 Task: Look for space in Chālūs, Iran from 8th June, 2023 to 16th June, 2023 for 2 adults in price range Rs.10000 to Rs.15000. Place can be entire place with 1  bedroom having 1 bed and 1 bathroom. Property type can be house, flat, guest house, hotel. Booking option can be shelf check-in. Required host language is English.
Action: Mouse moved to (592, 98)
Screenshot: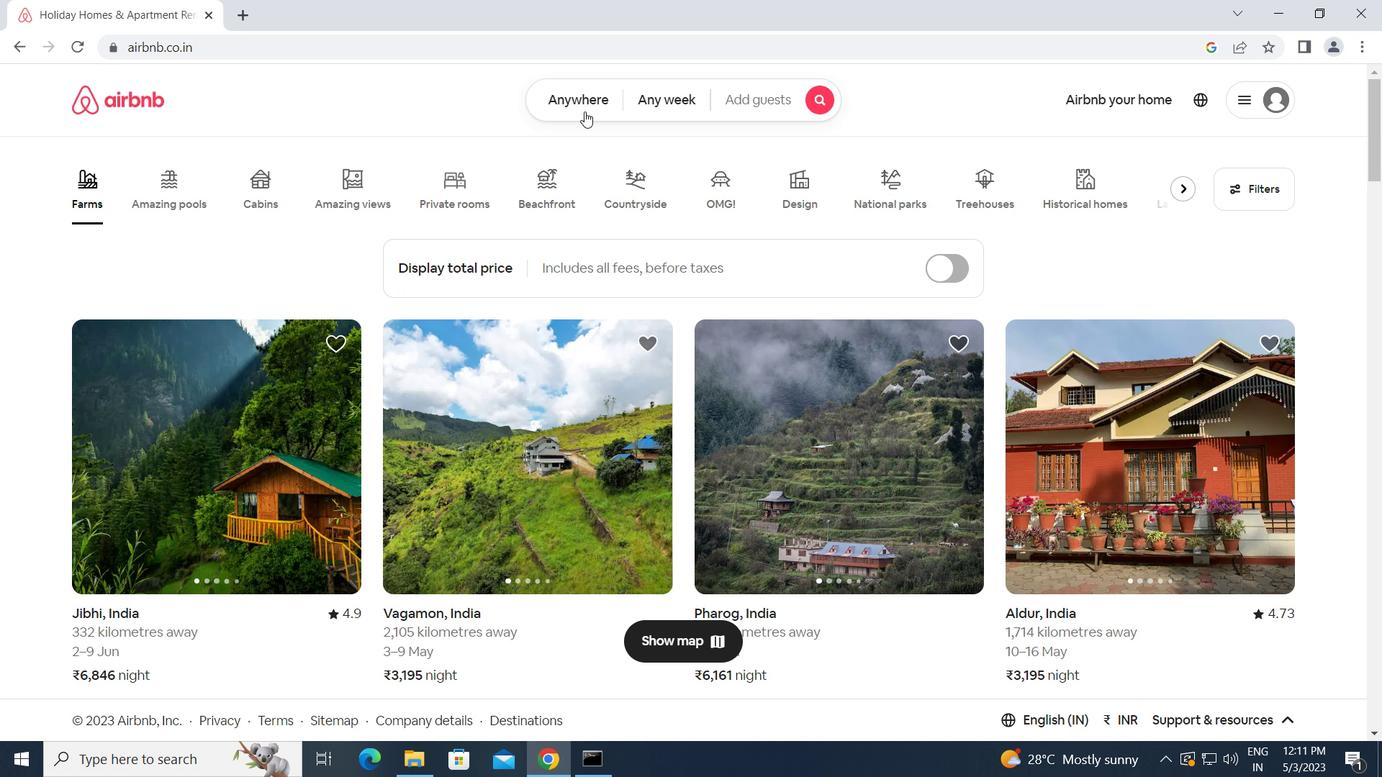 
Action: Mouse pressed left at (592, 98)
Screenshot: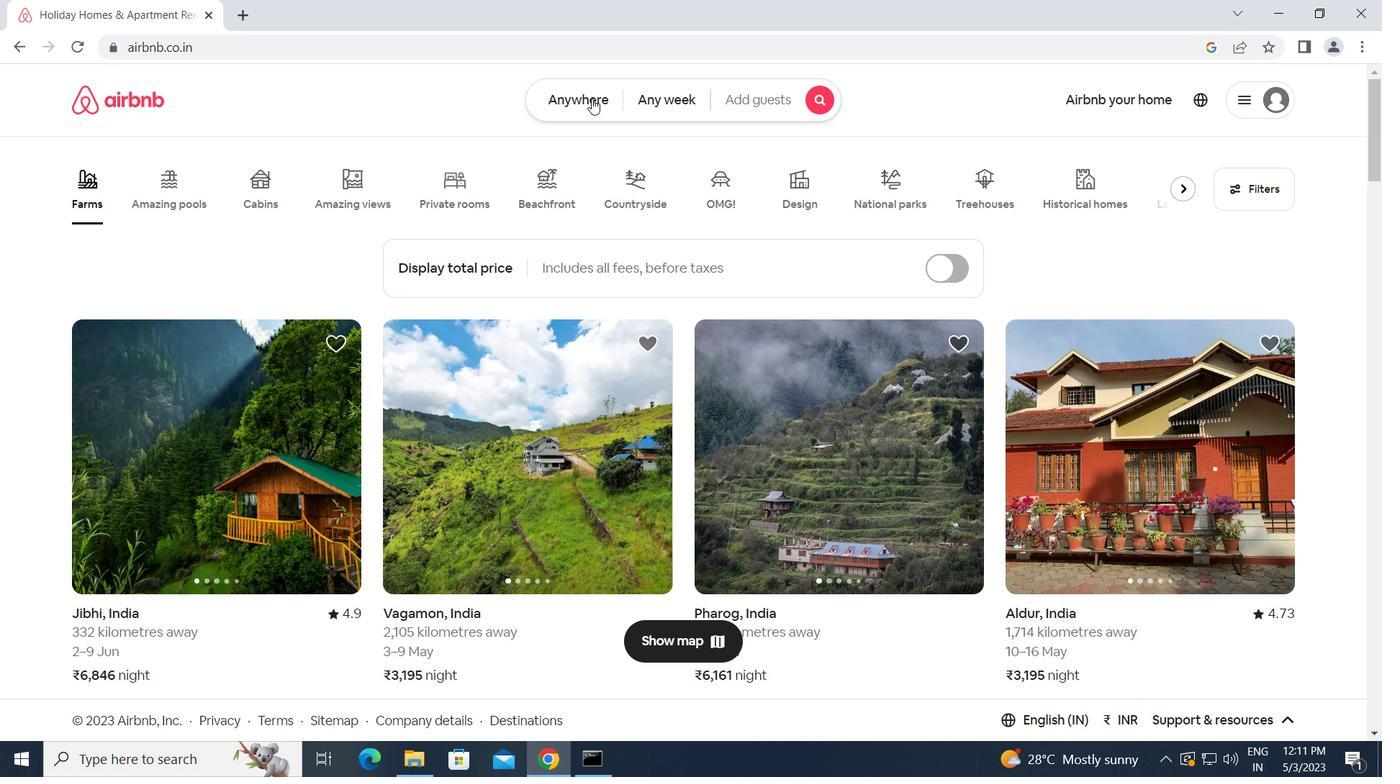 
Action: Mouse moved to (433, 169)
Screenshot: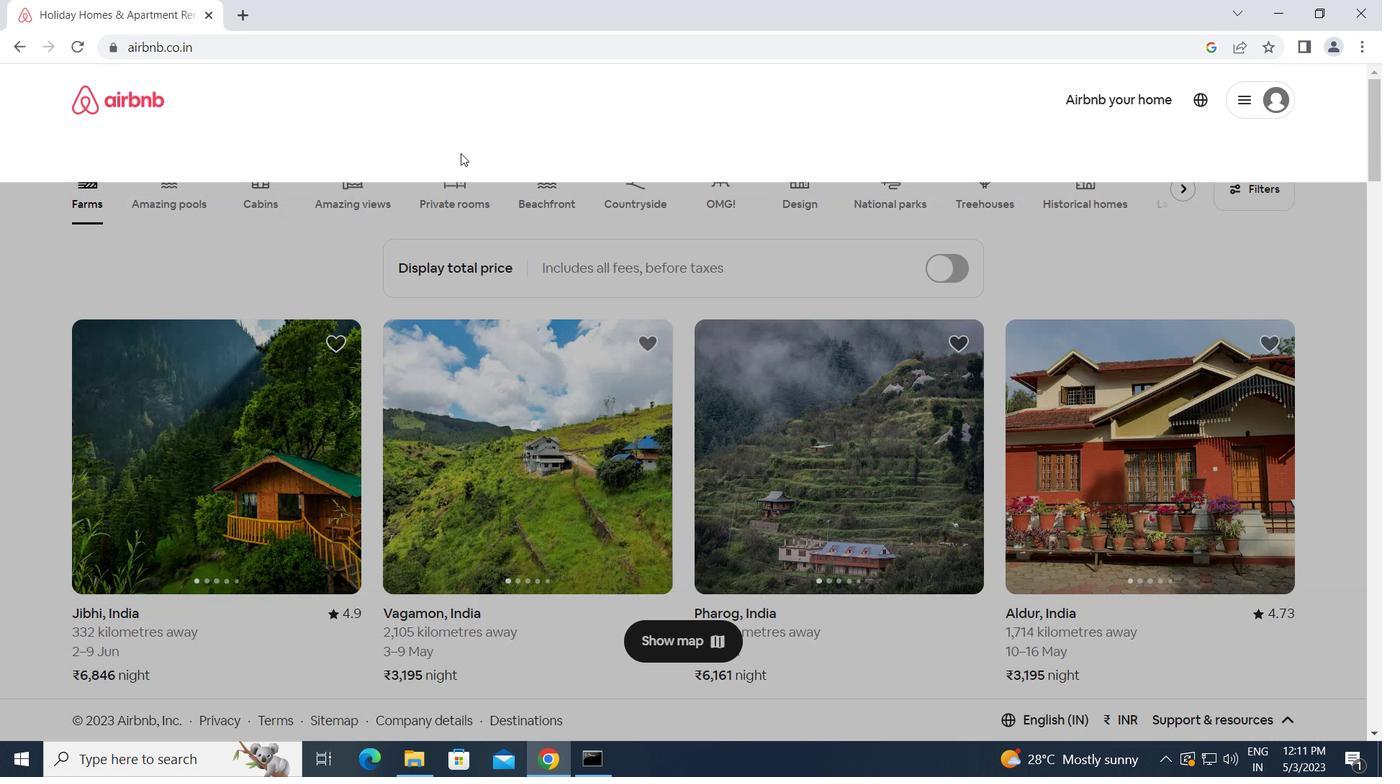 
Action: Mouse pressed left at (433, 169)
Screenshot: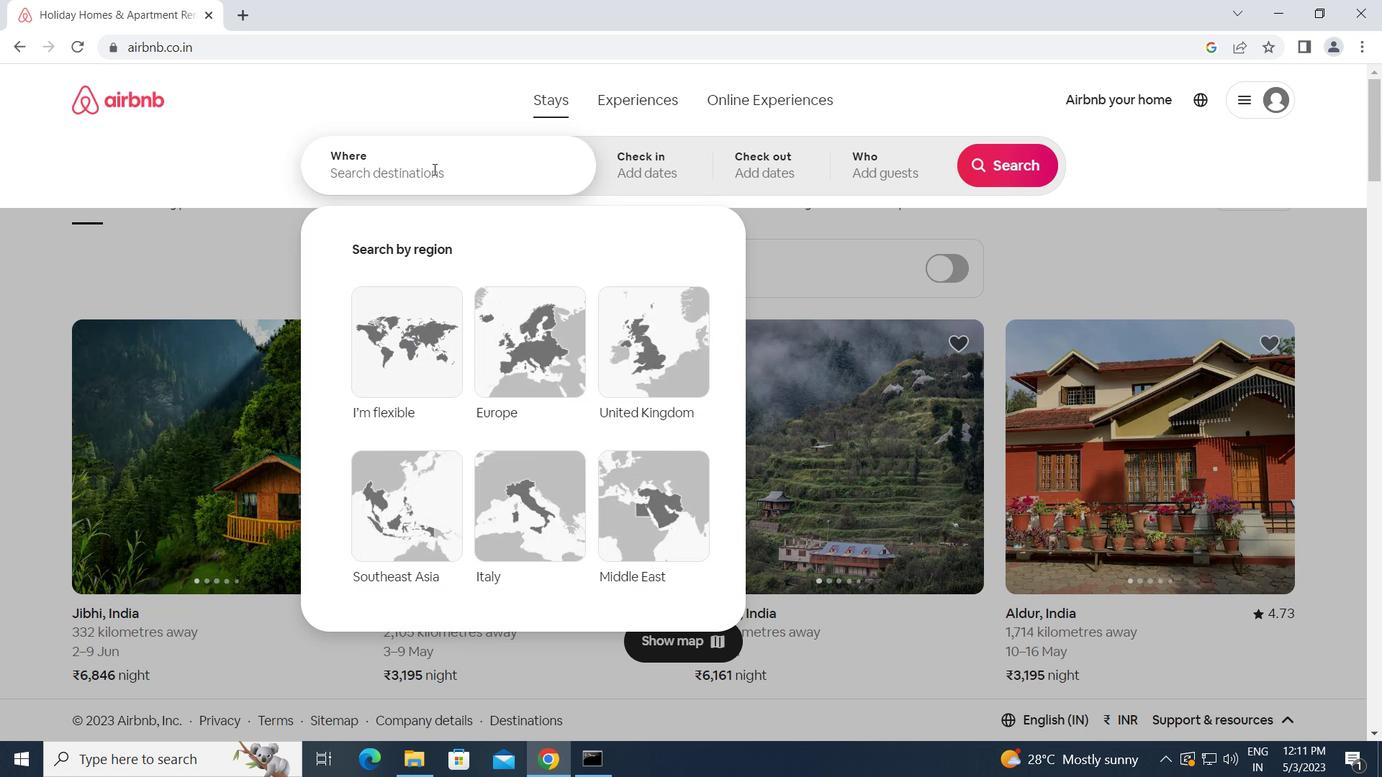 
Action: Key pressed c<Key.caps_lock>halus,<Key.space><Key.caps_lock>i<Key.caps_lock>ran<Key.enter>
Screenshot: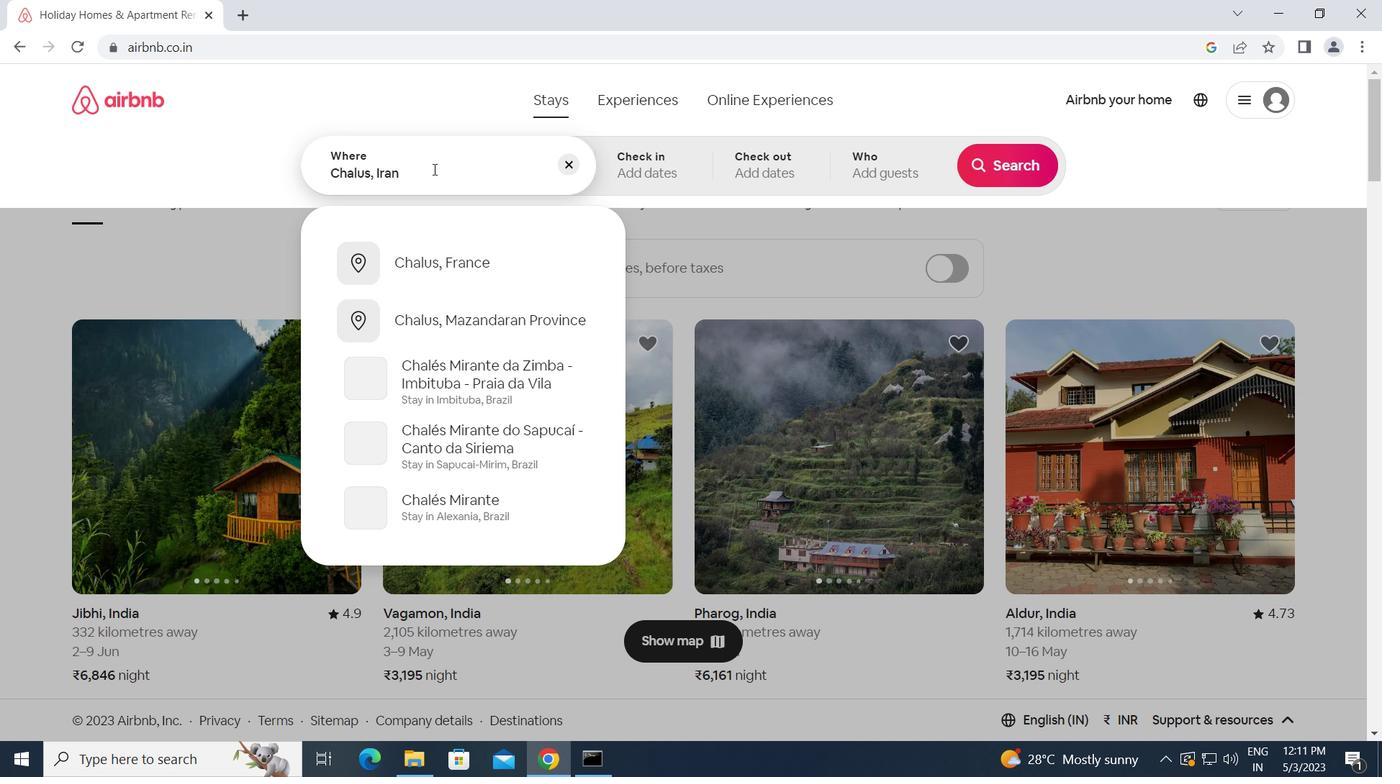 
Action: Mouse moved to (898, 427)
Screenshot: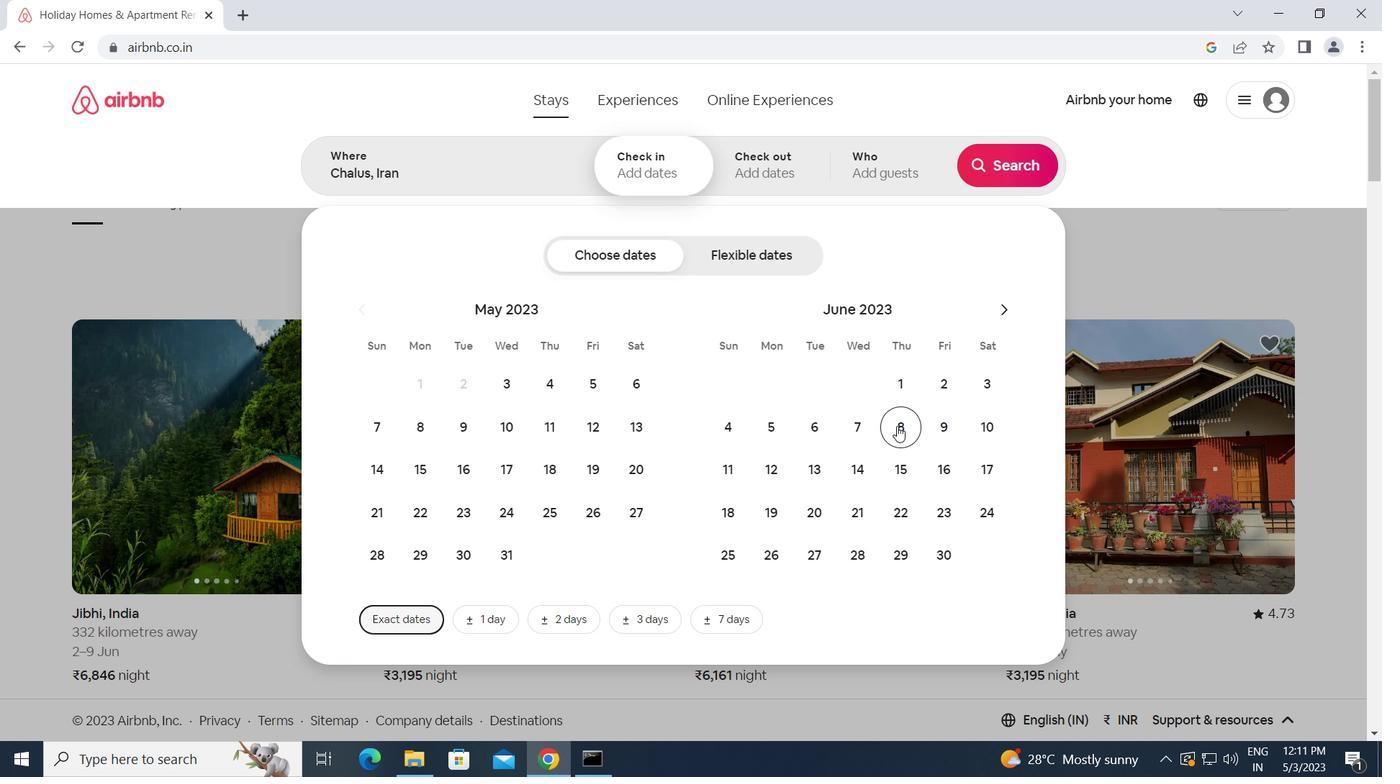 
Action: Mouse pressed left at (898, 427)
Screenshot: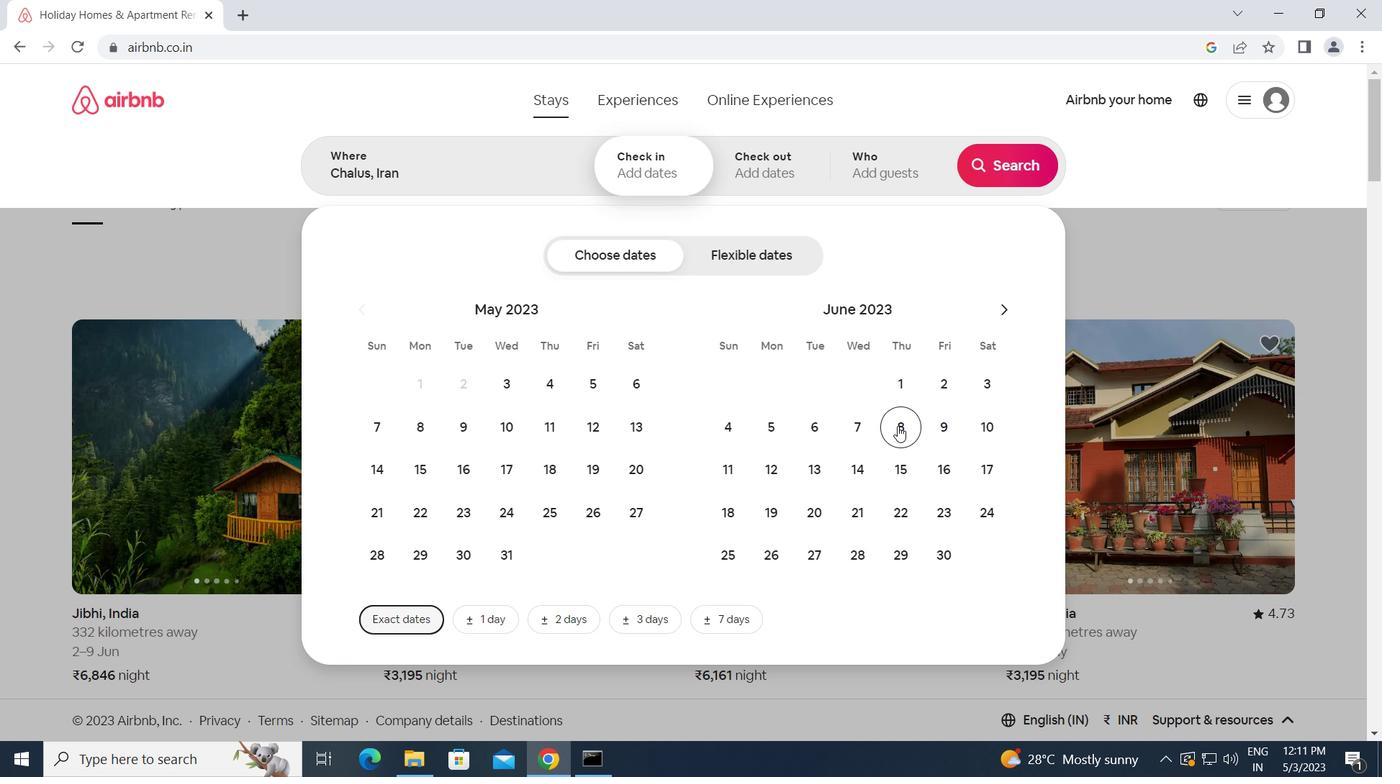 
Action: Mouse moved to (952, 461)
Screenshot: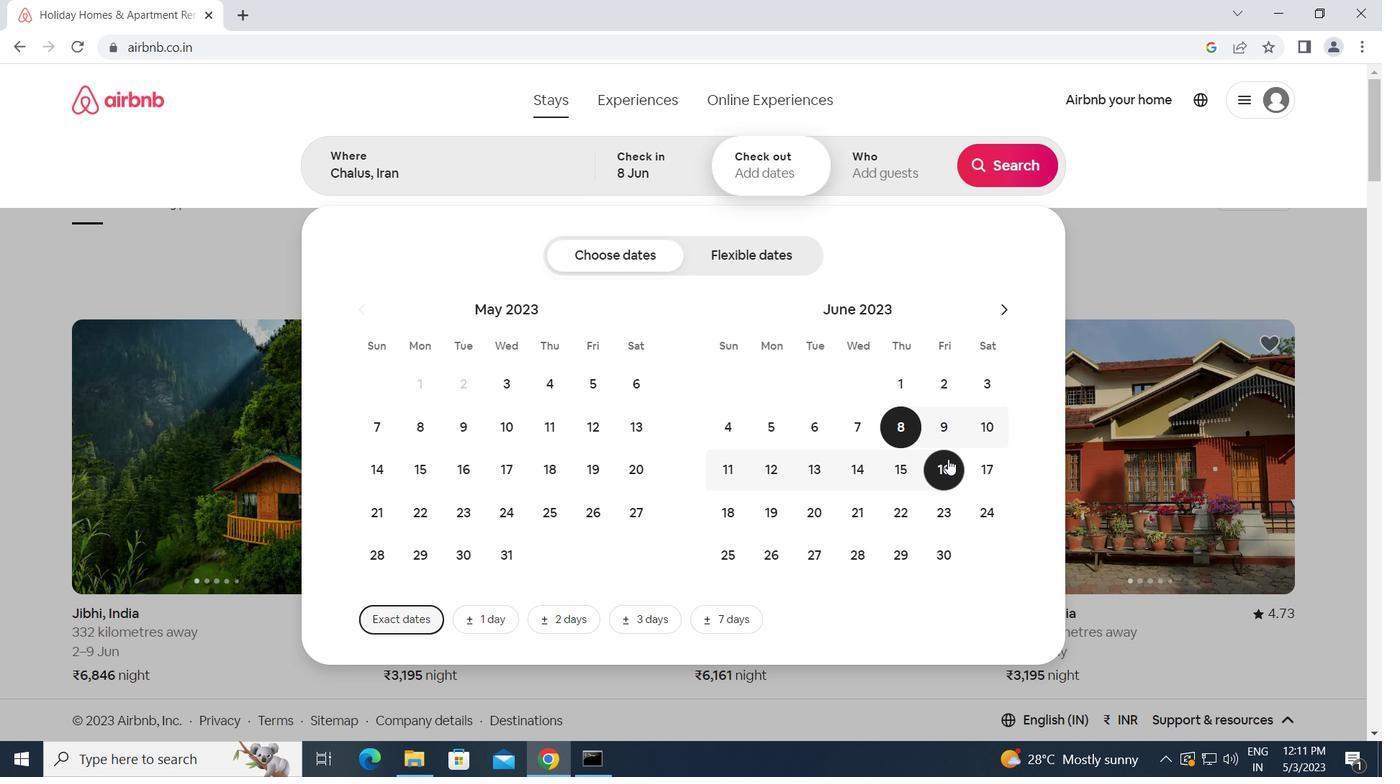 
Action: Mouse pressed left at (952, 461)
Screenshot: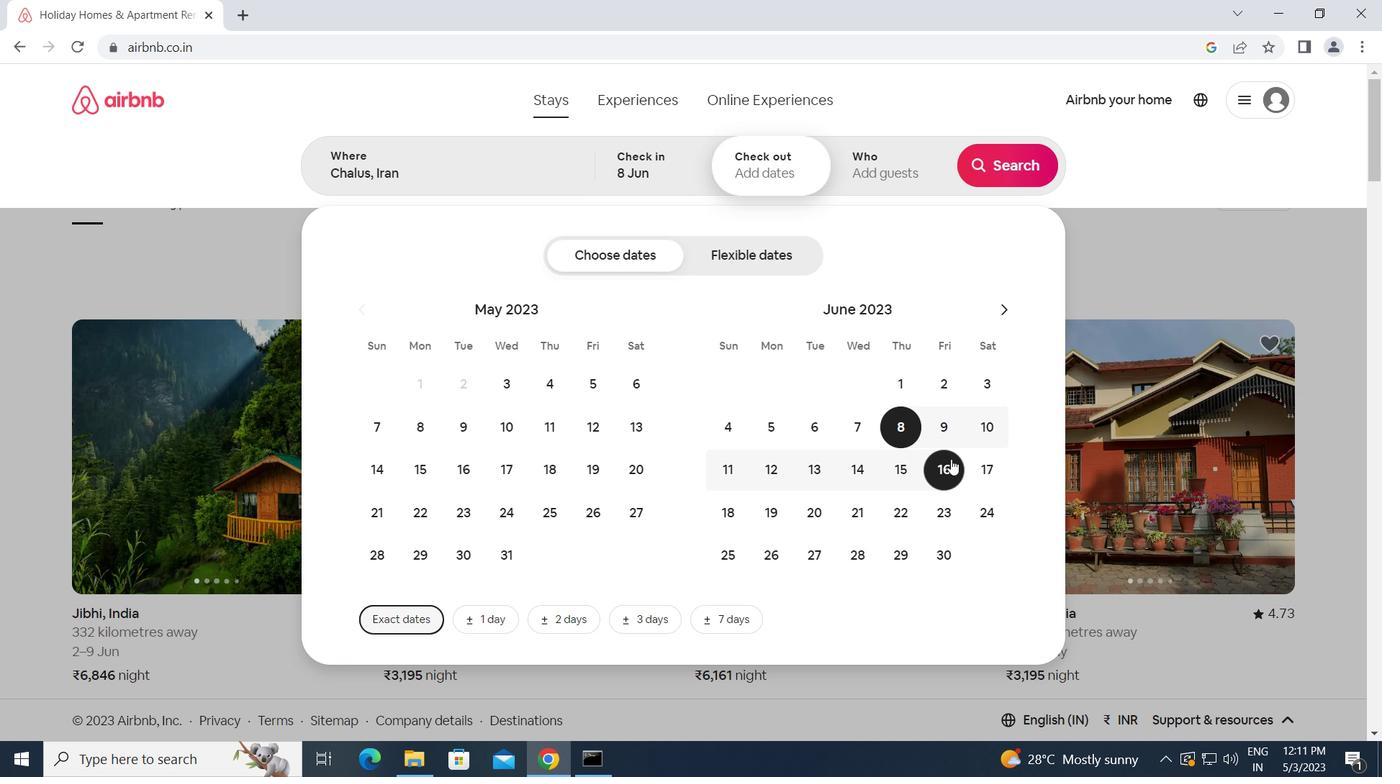 
Action: Mouse moved to (872, 169)
Screenshot: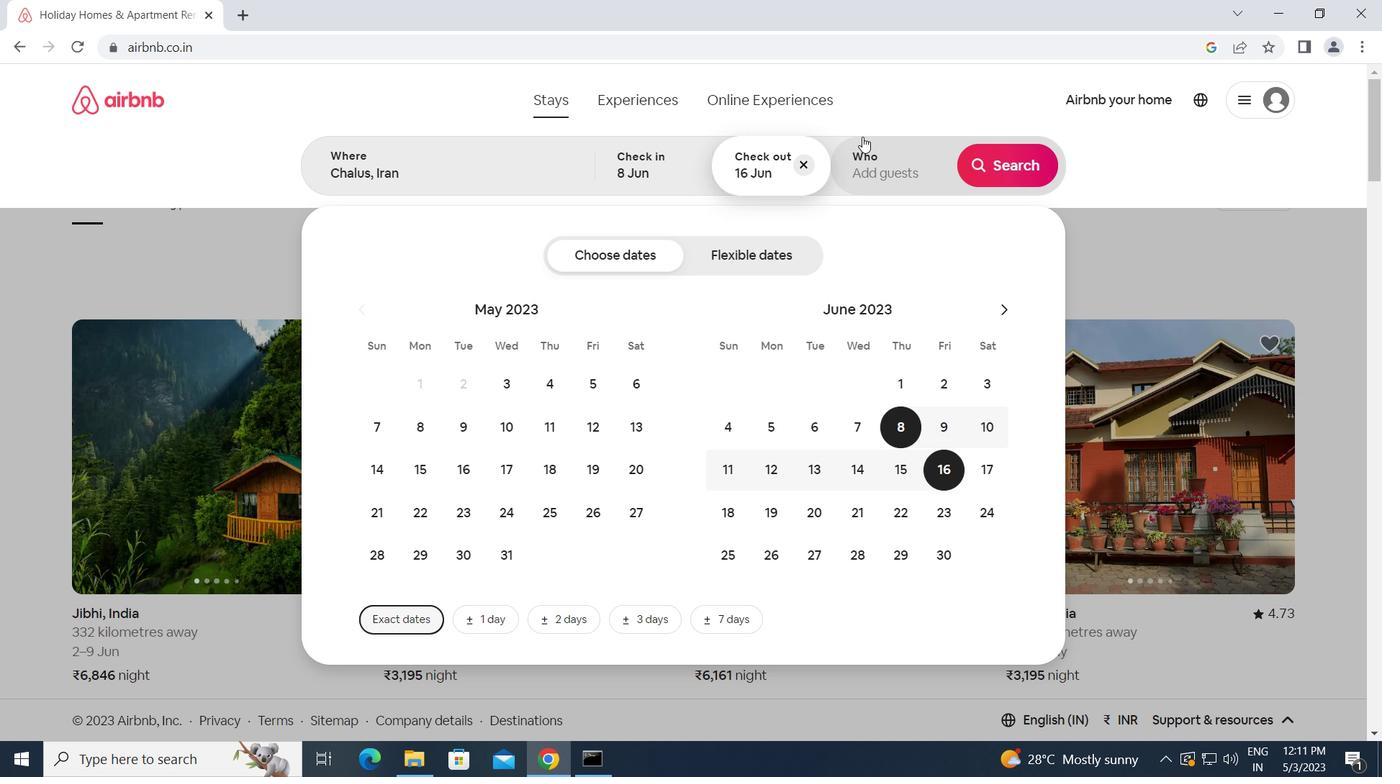 
Action: Mouse pressed left at (872, 169)
Screenshot: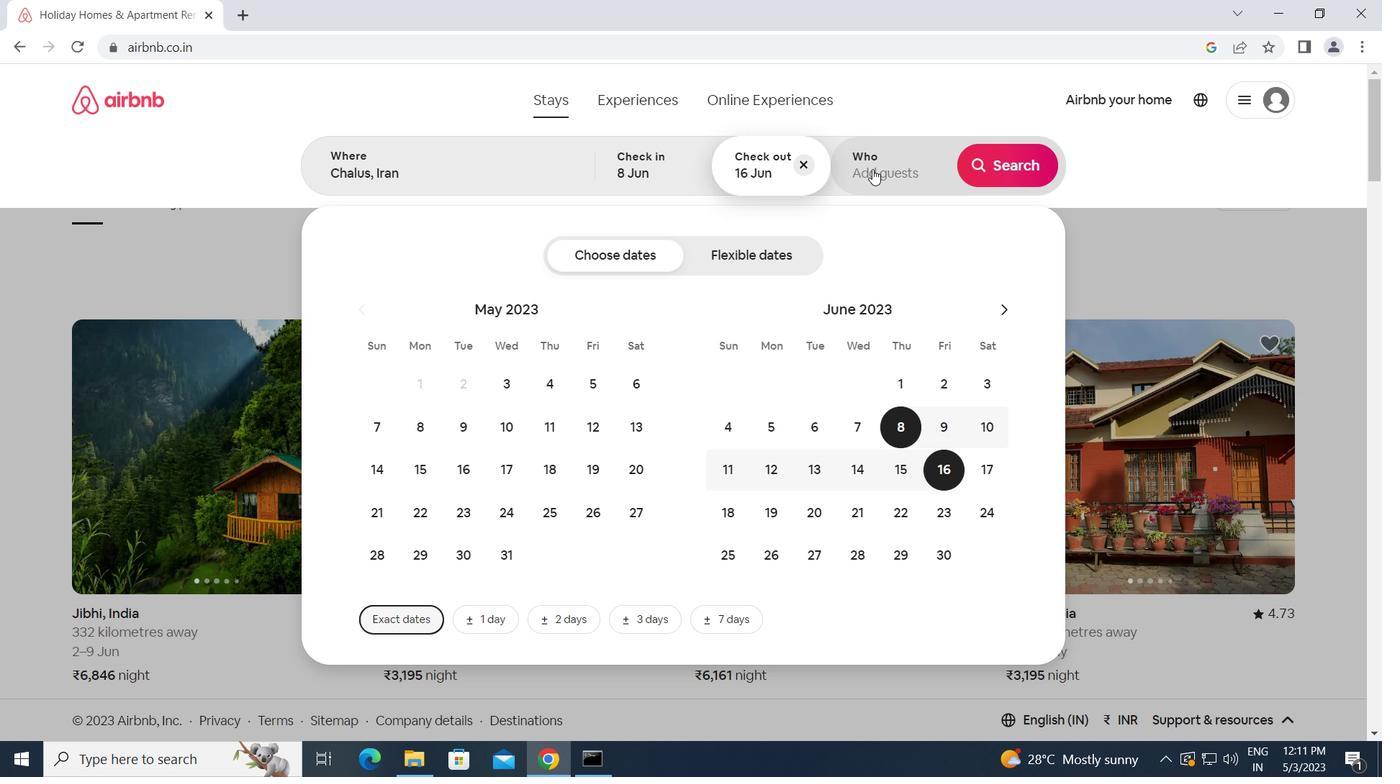 
Action: Mouse moved to (1008, 256)
Screenshot: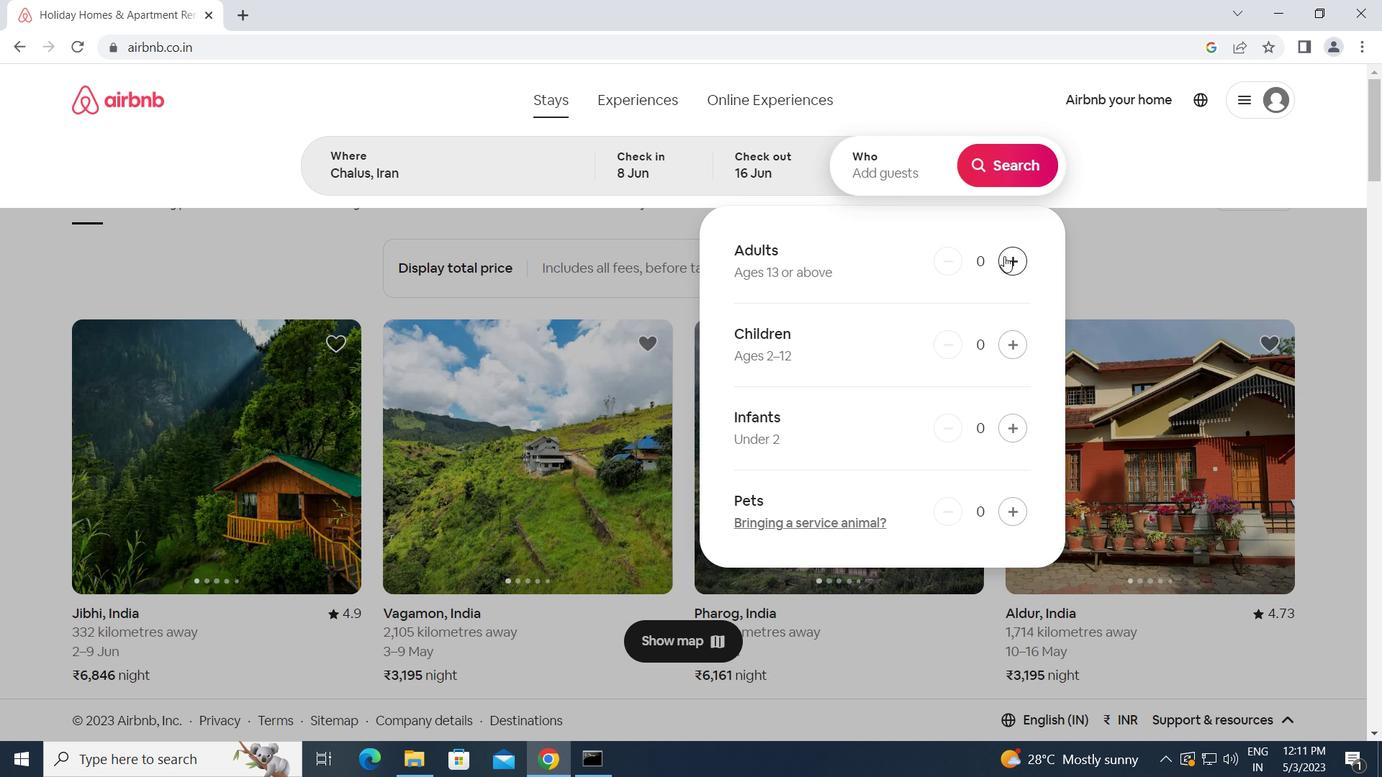 
Action: Mouse pressed left at (1008, 256)
Screenshot: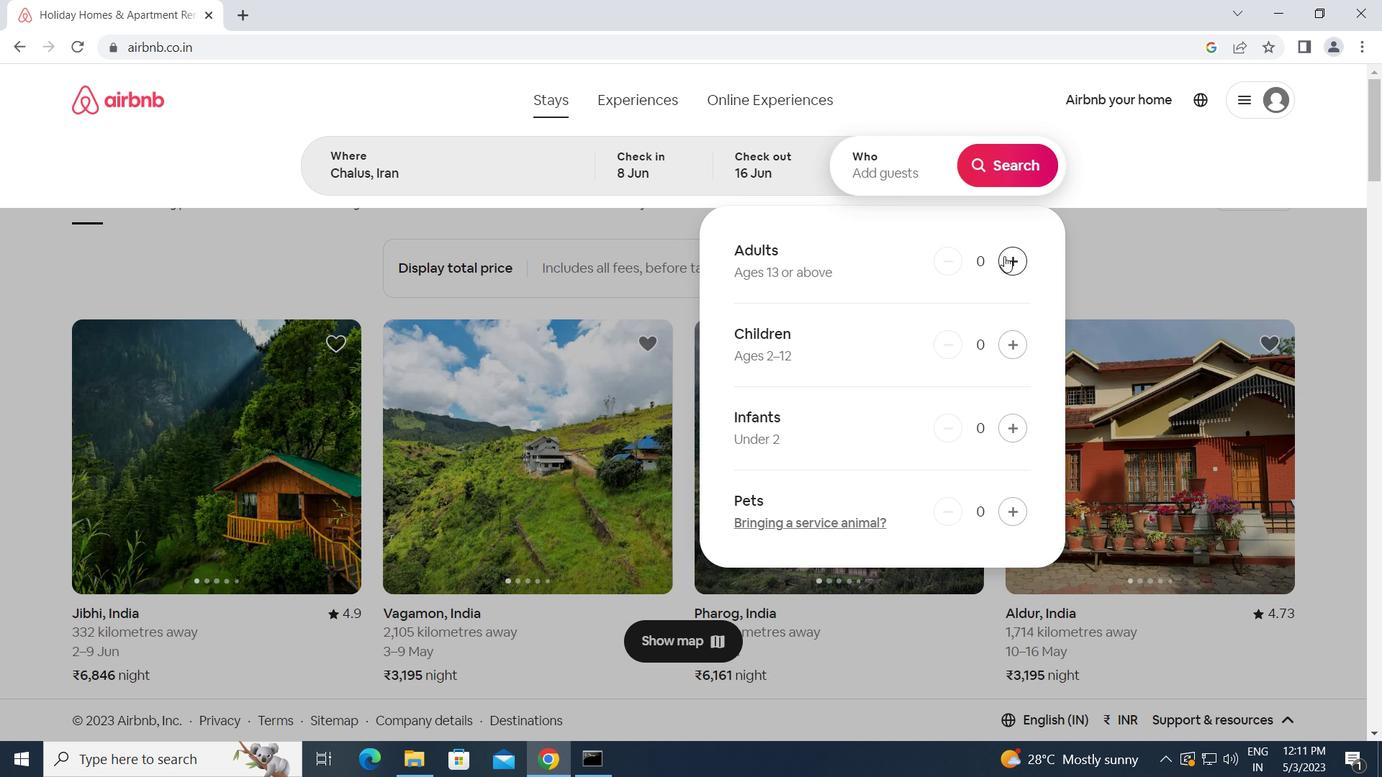 
Action: Mouse pressed left at (1008, 256)
Screenshot: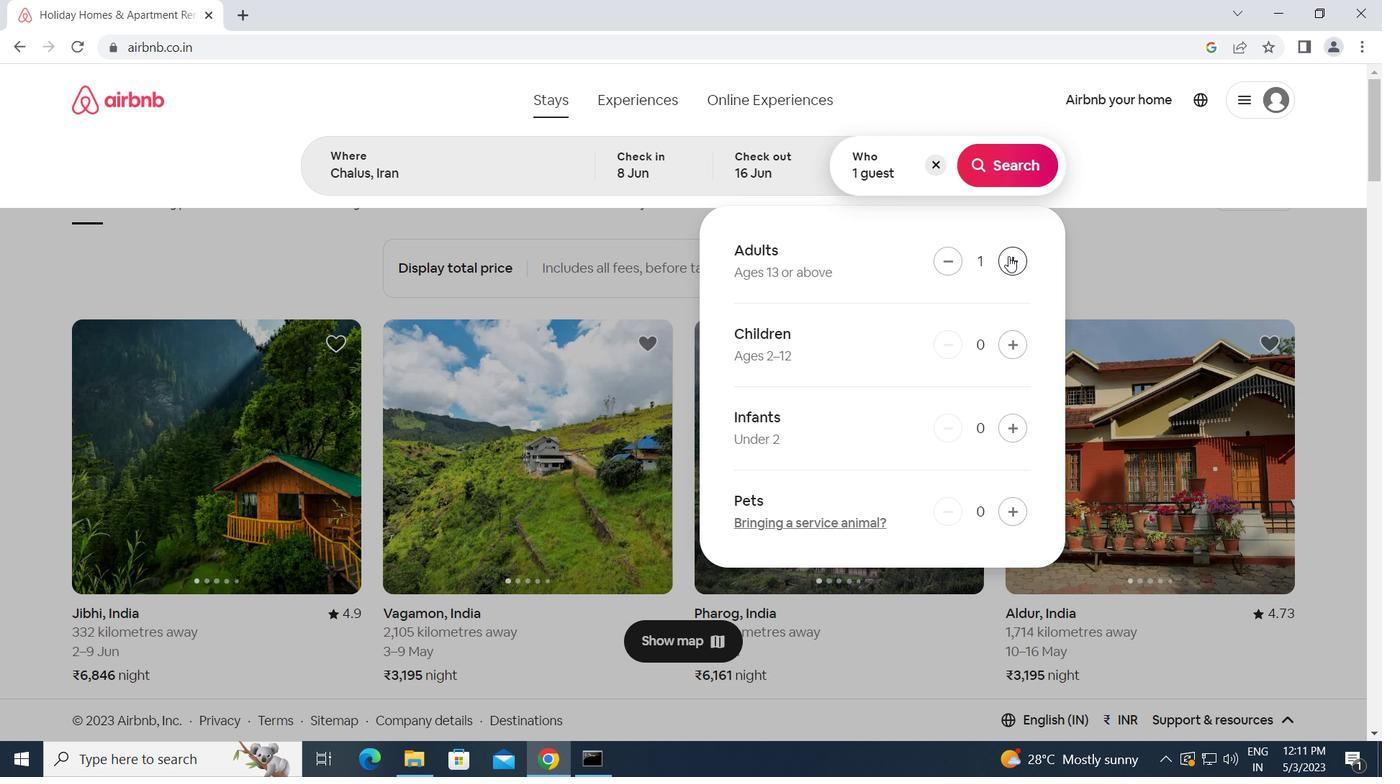
Action: Mouse moved to (1013, 167)
Screenshot: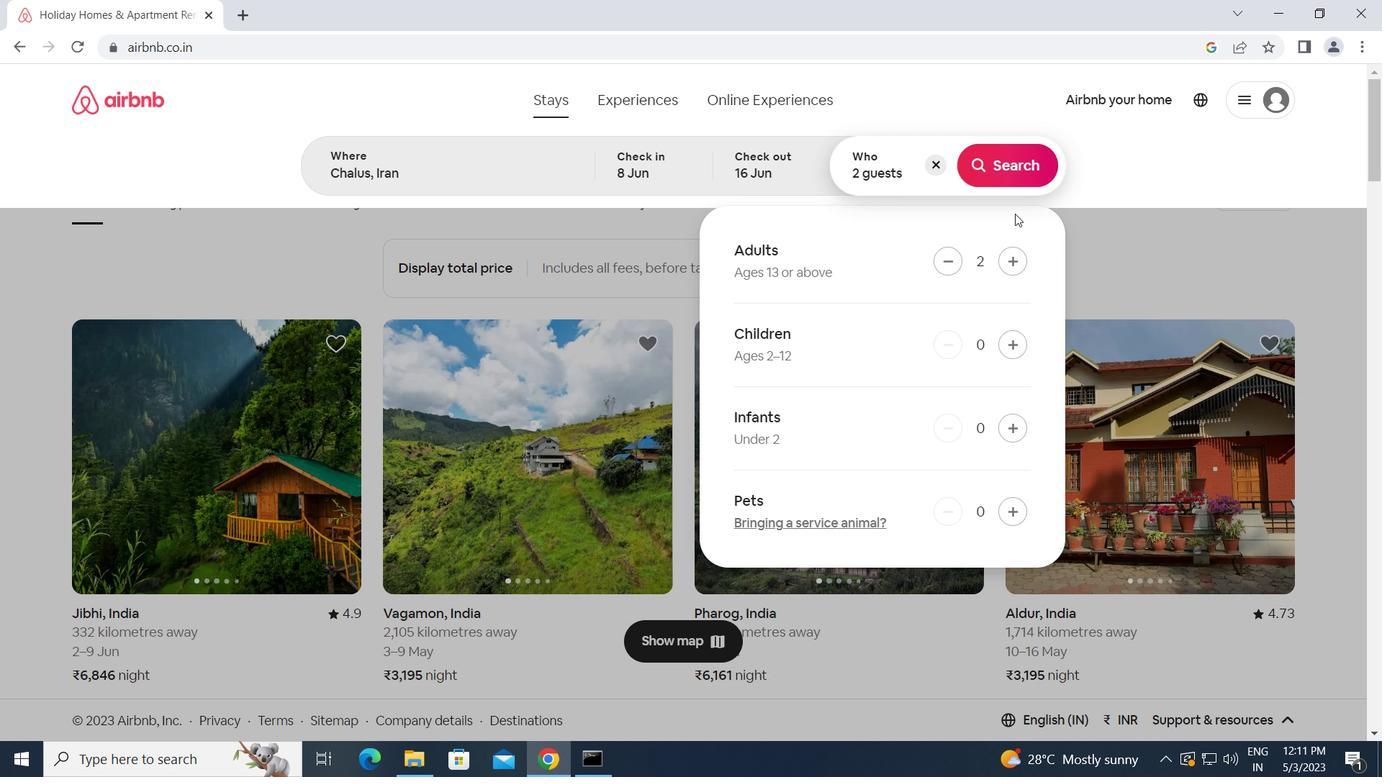 
Action: Mouse pressed left at (1013, 167)
Screenshot: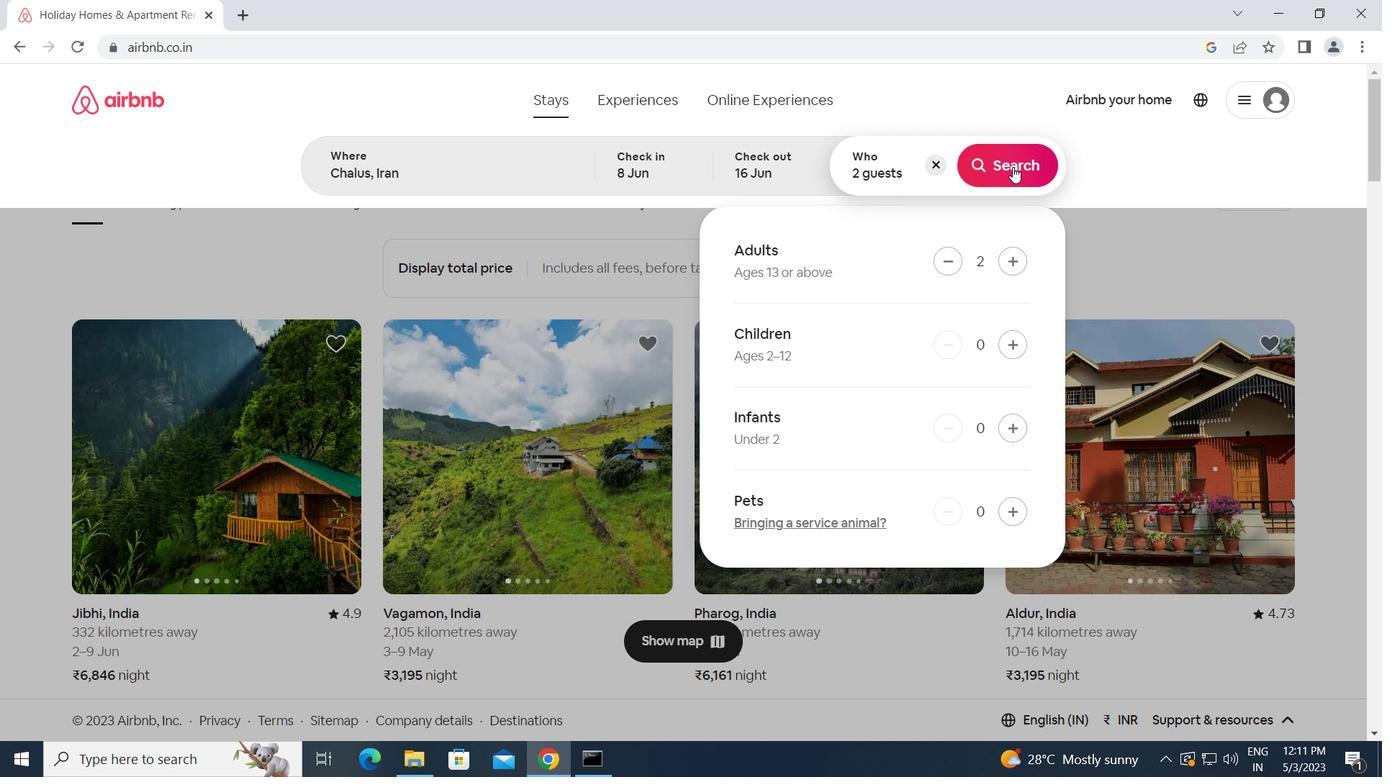 
Action: Mouse moved to (1285, 169)
Screenshot: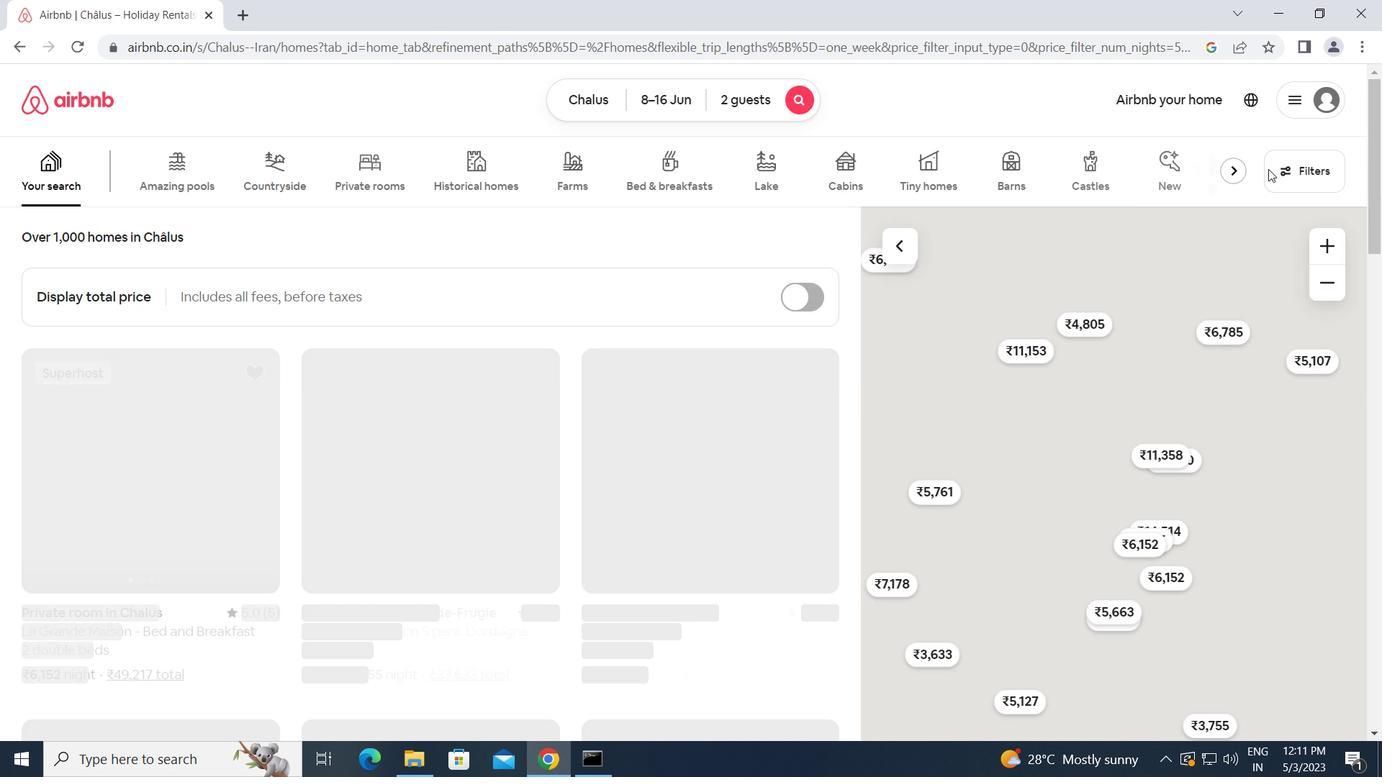 
Action: Mouse pressed left at (1285, 169)
Screenshot: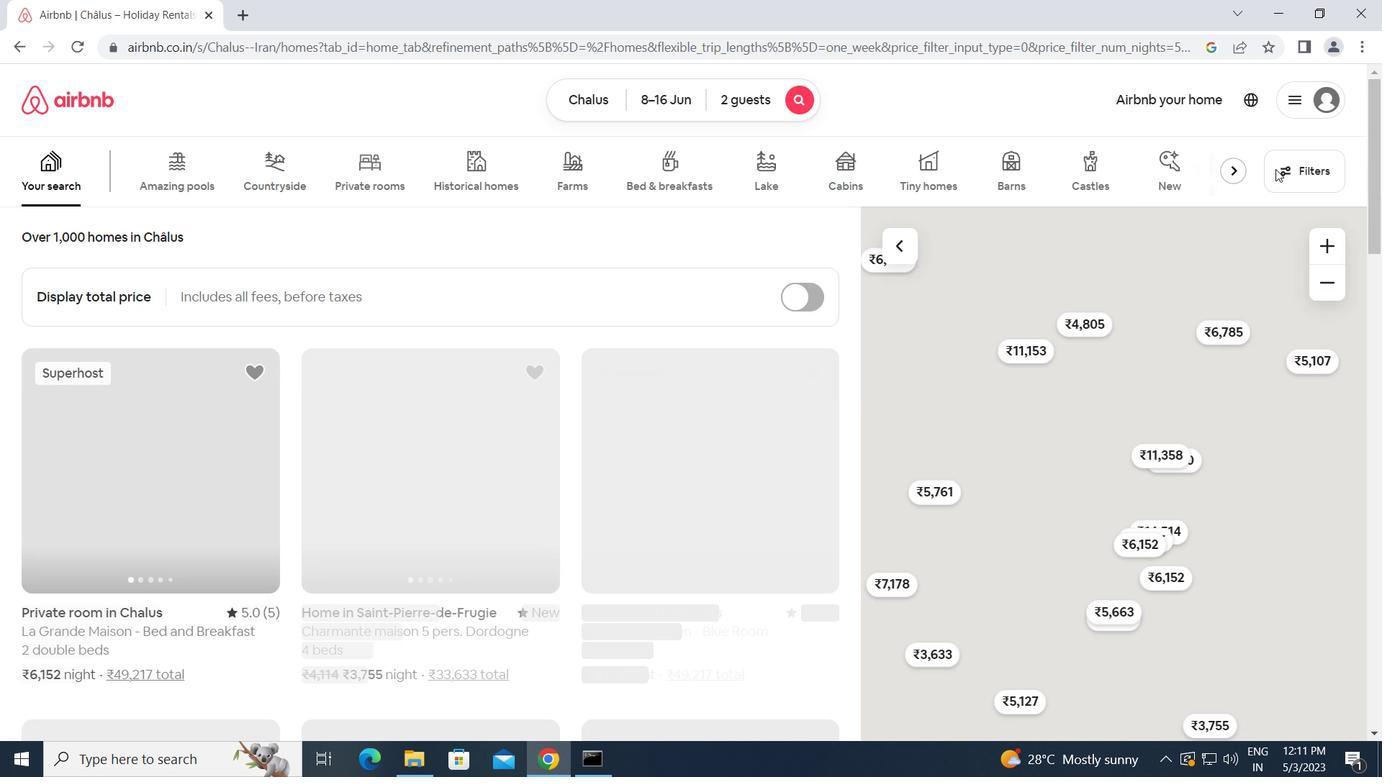 
Action: Mouse moved to (445, 398)
Screenshot: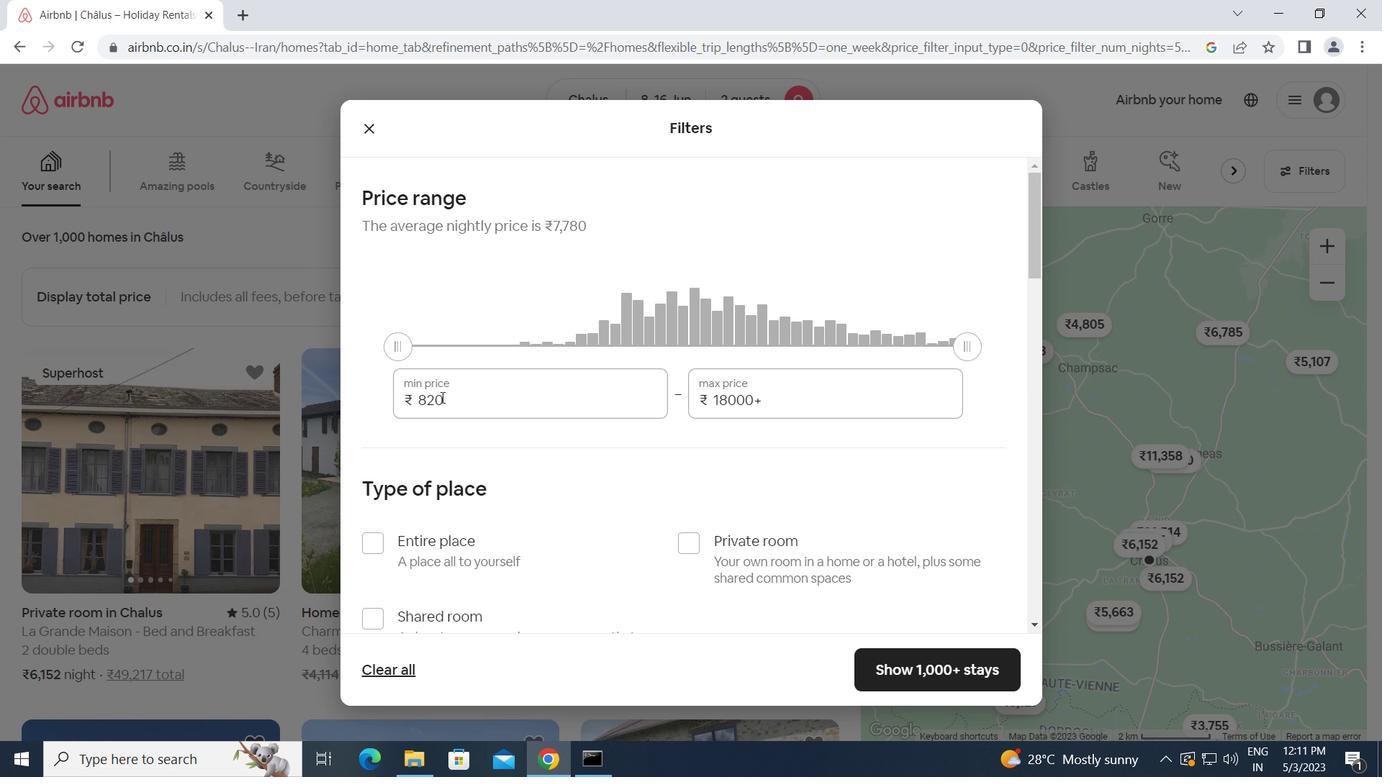 
Action: Mouse pressed left at (445, 398)
Screenshot: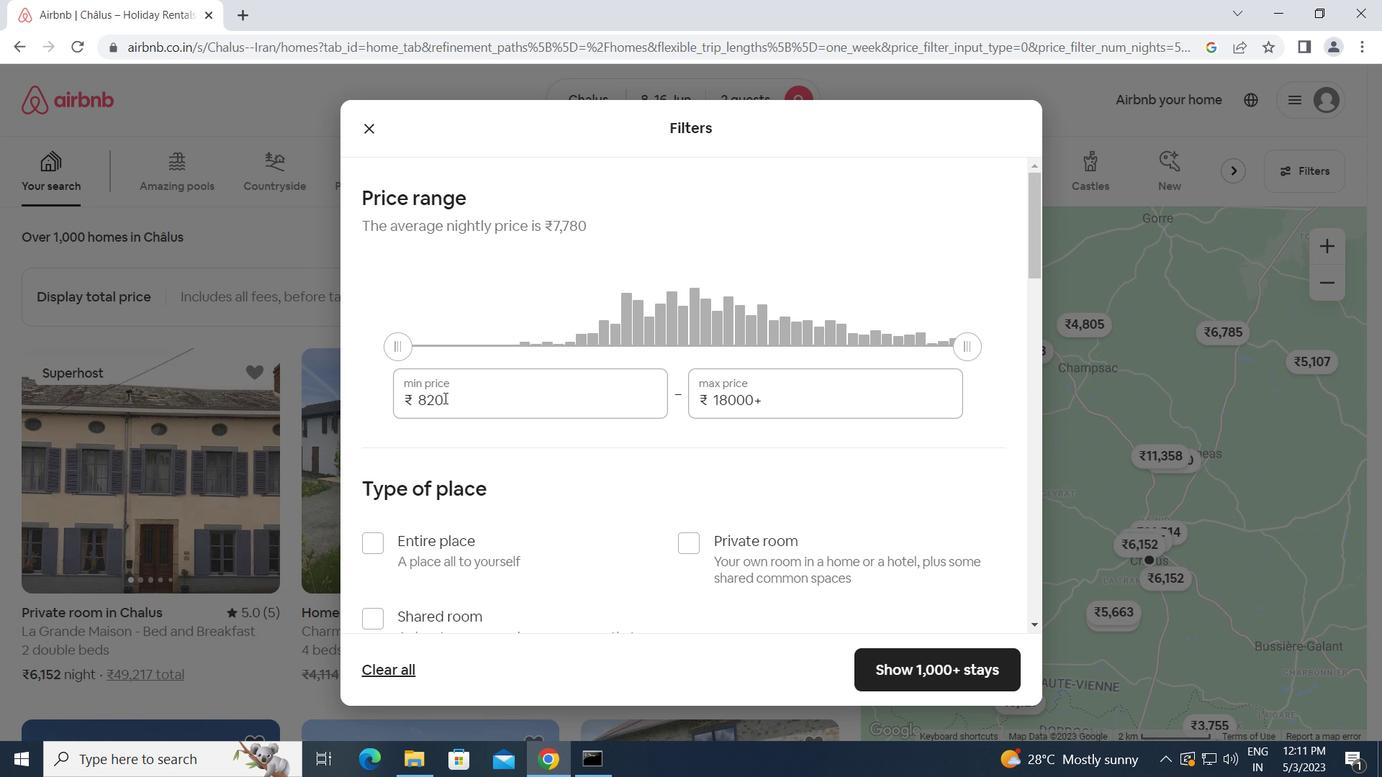 
Action: Mouse moved to (413, 400)
Screenshot: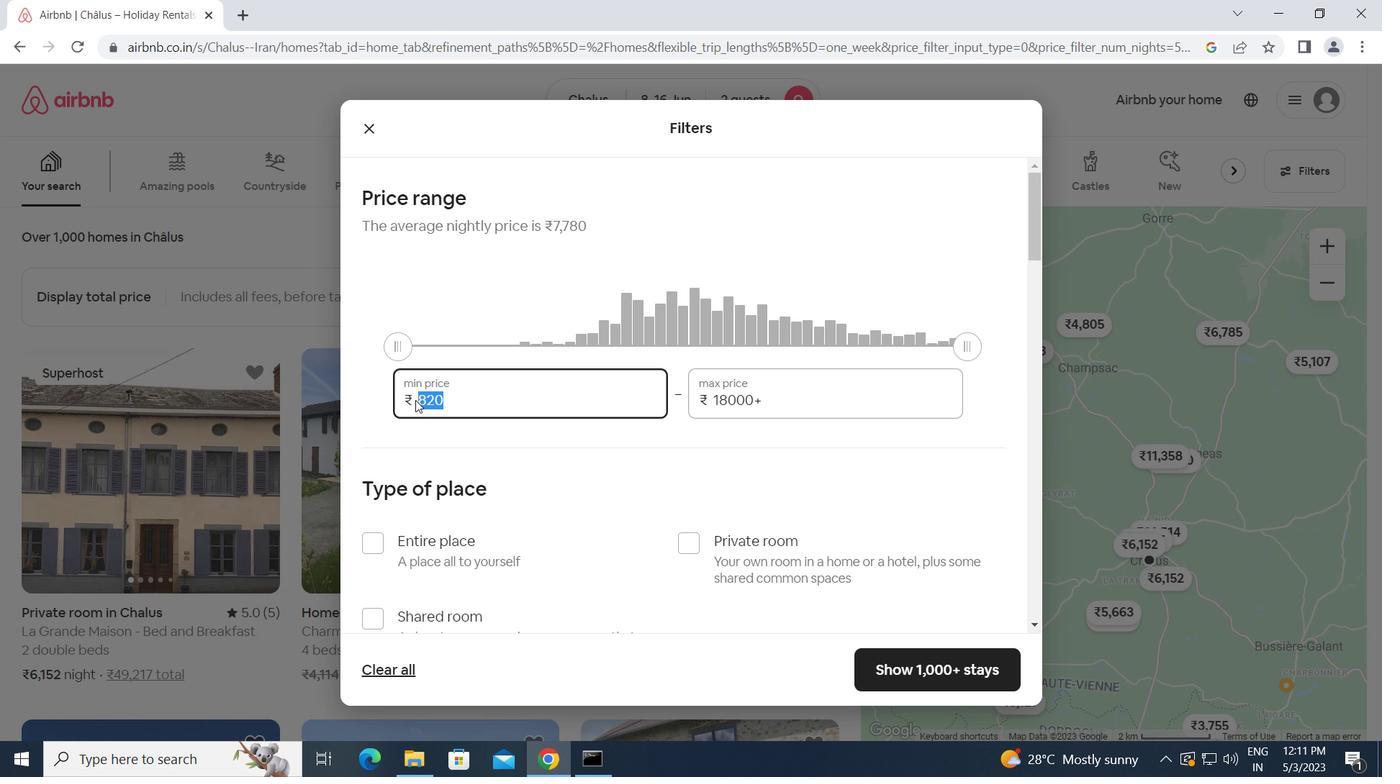 
Action: Key pressed 10000<Key.tab>15000
Screenshot: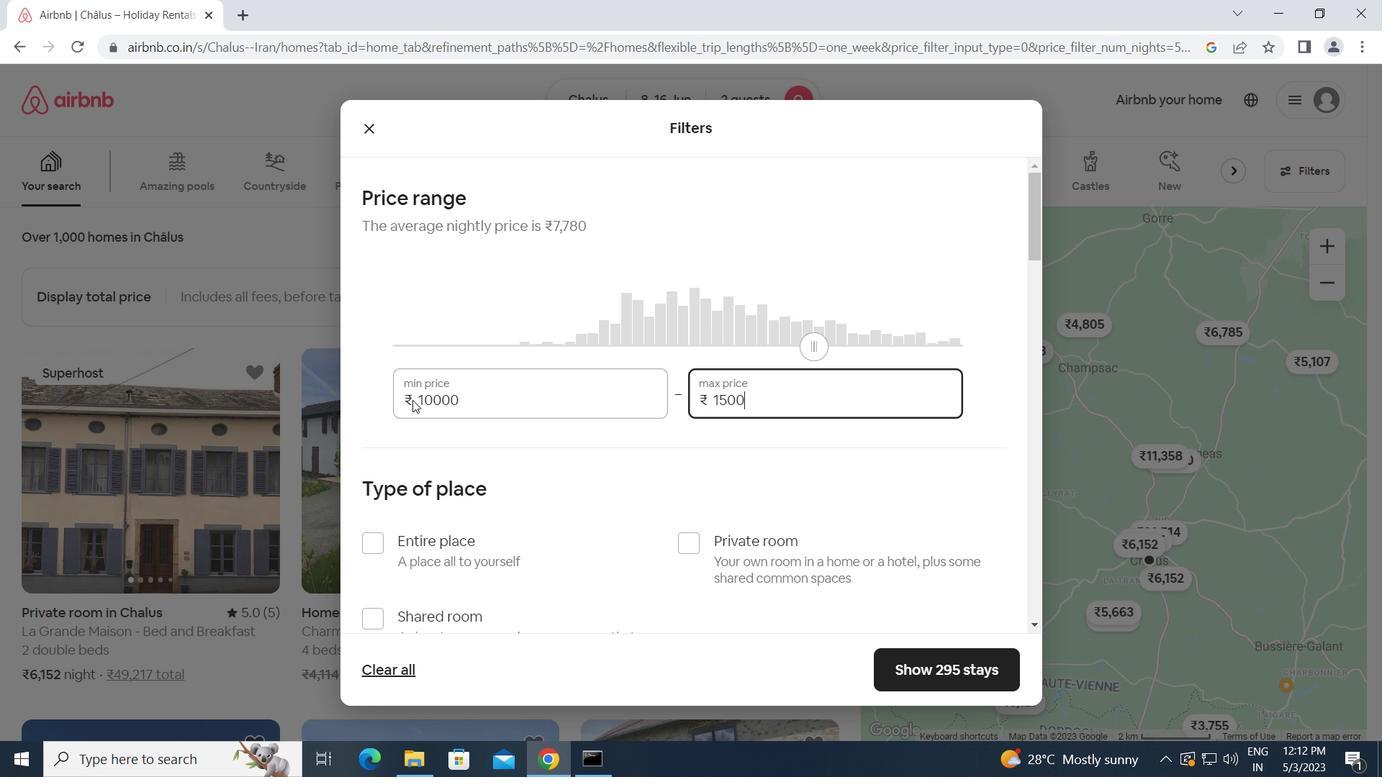 
Action: Mouse moved to (368, 540)
Screenshot: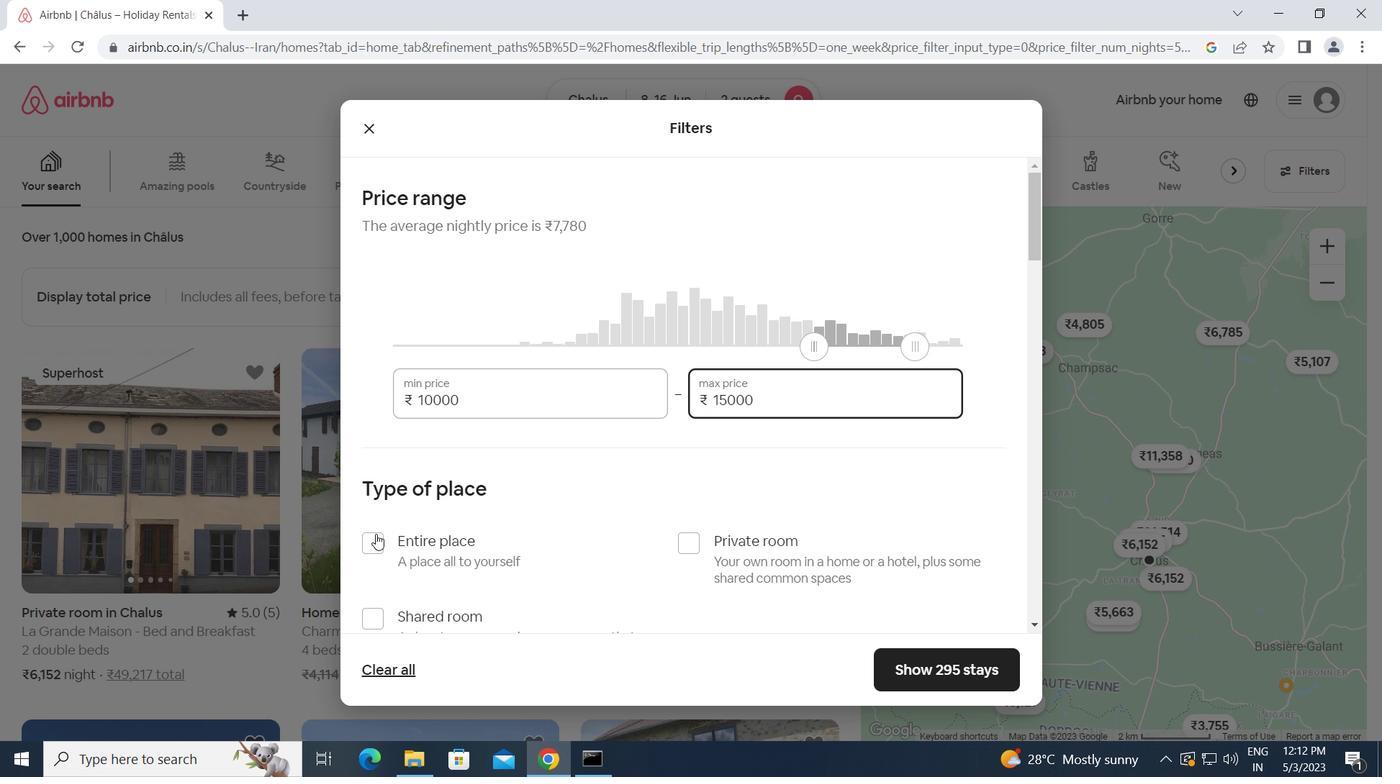 
Action: Mouse pressed left at (368, 540)
Screenshot: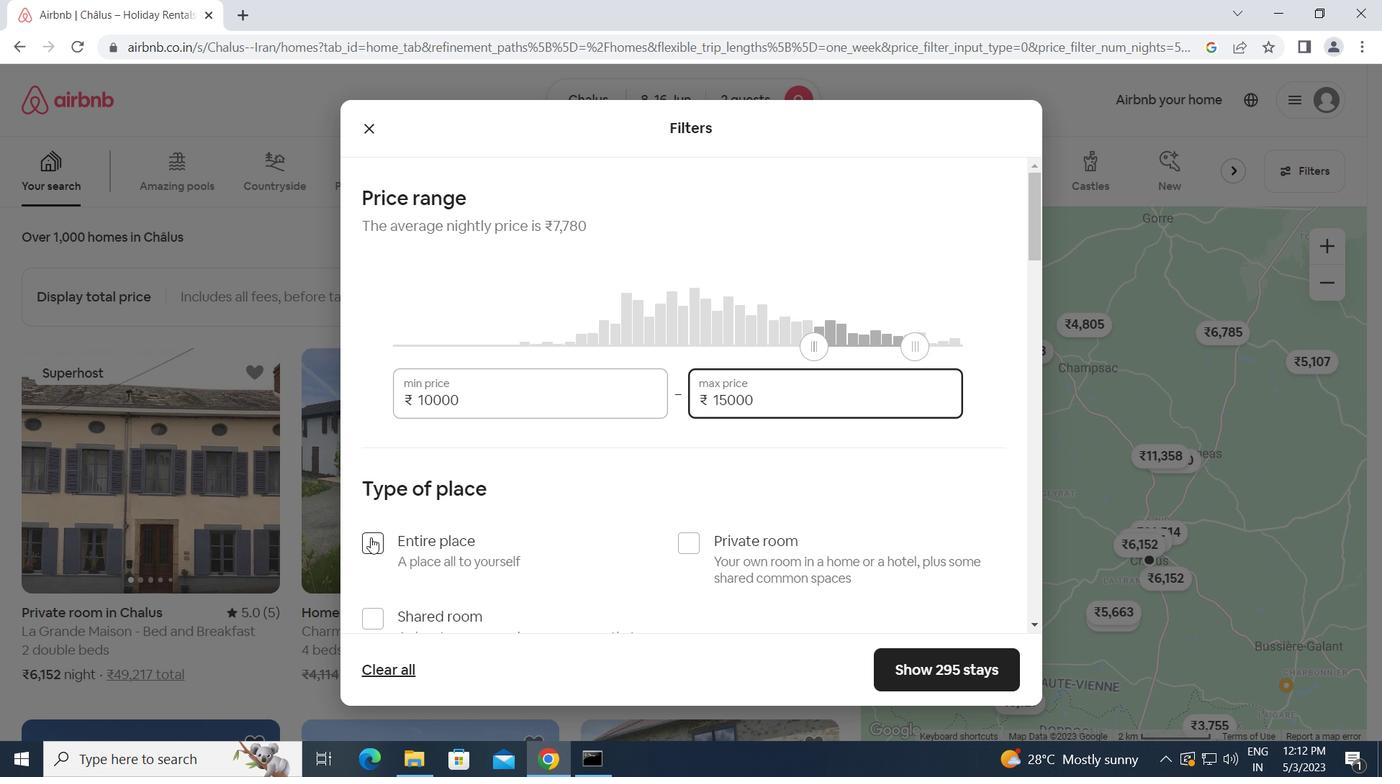 
Action: Mouse moved to (468, 534)
Screenshot: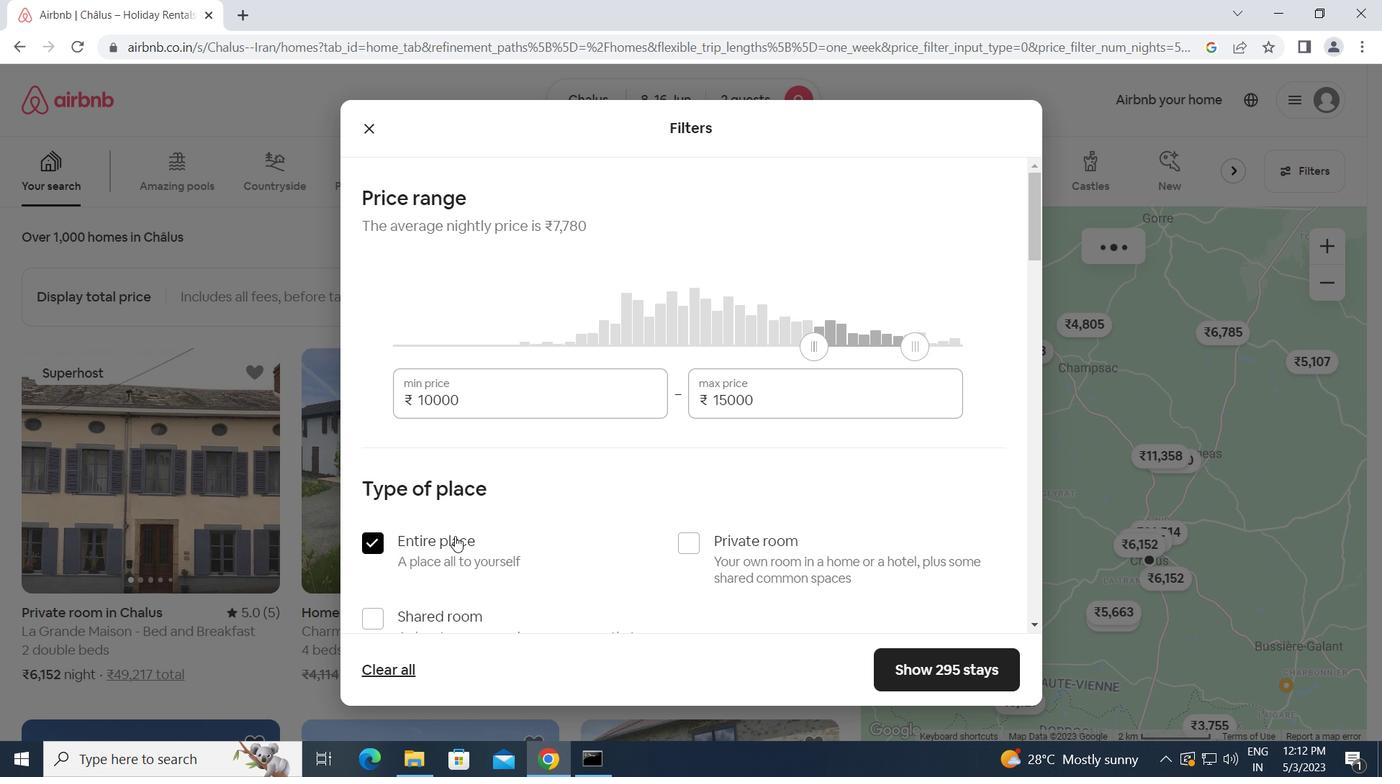 
Action: Mouse scrolled (468, 533) with delta (0, 0)
Screenshot: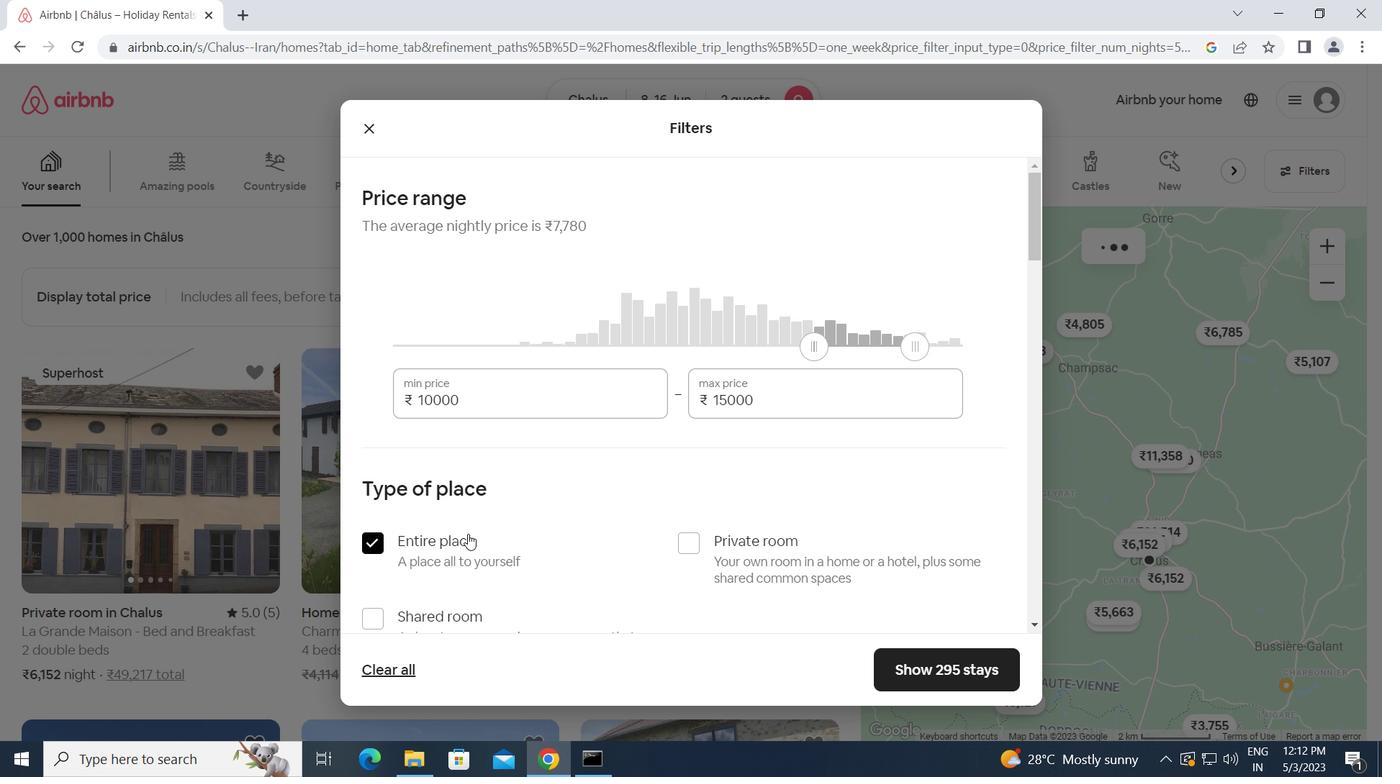 
Action: Mouse scrolled (468, 533) with delta (0, 0)
Screenshot: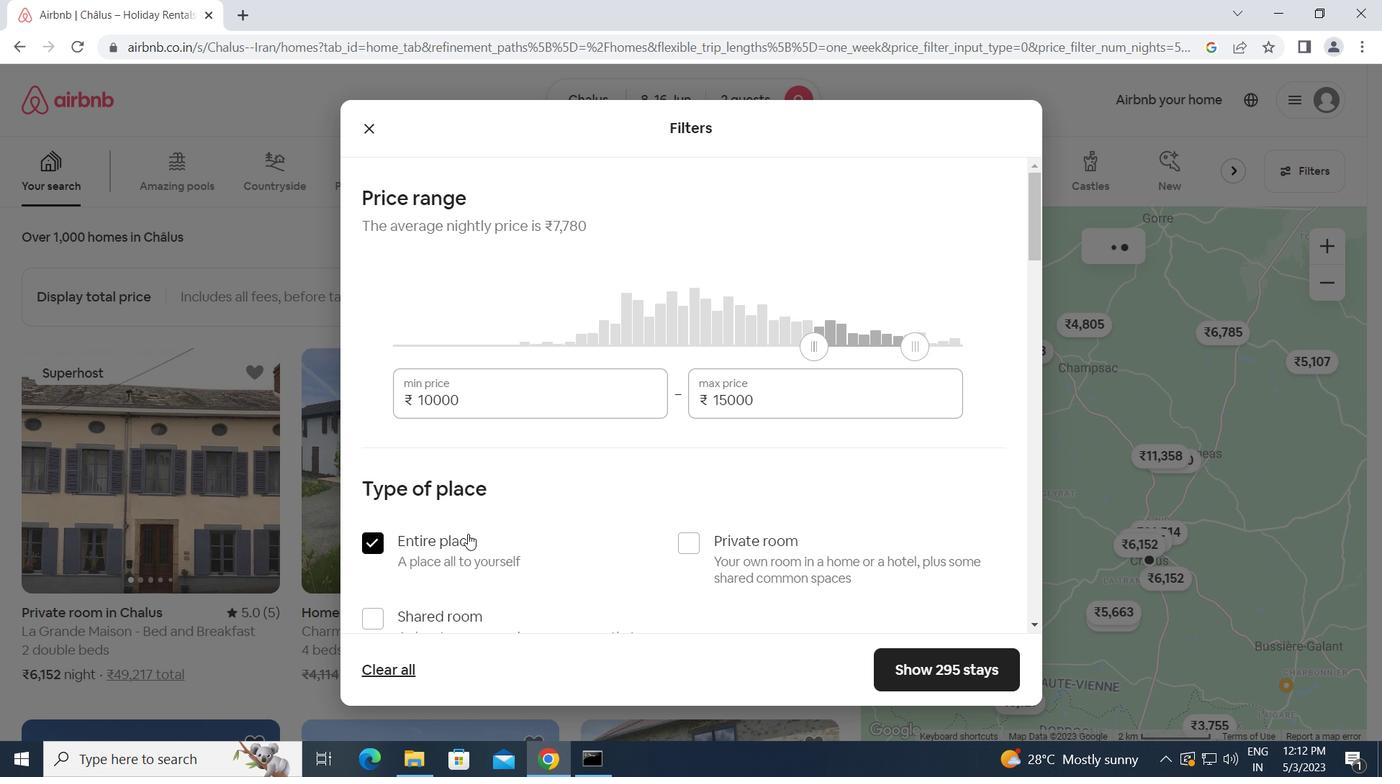 
Action: Mouse scrolled (468, 533) with delta (0, 0)
Screenshot: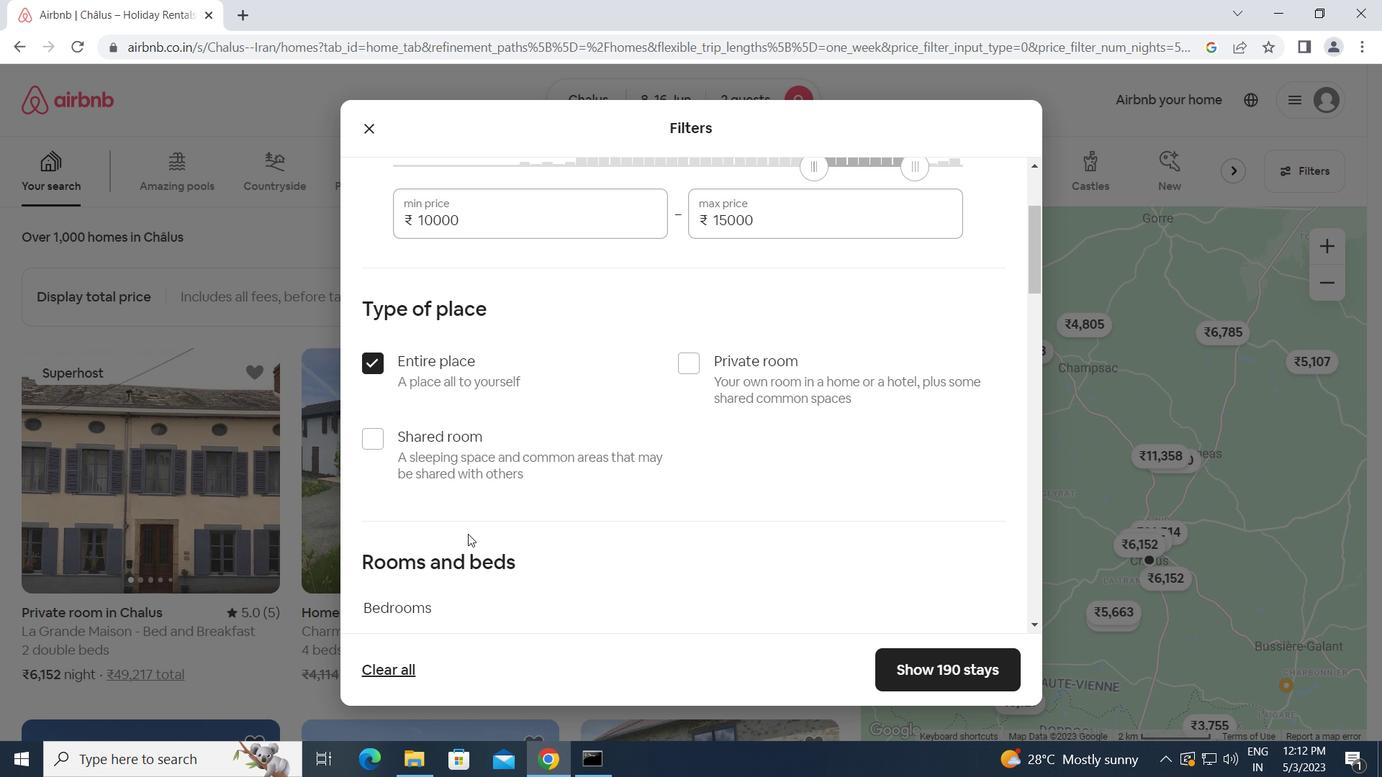 
Action: Mouse scrolled (468, 533) with delta (0, 0)
Screenshot: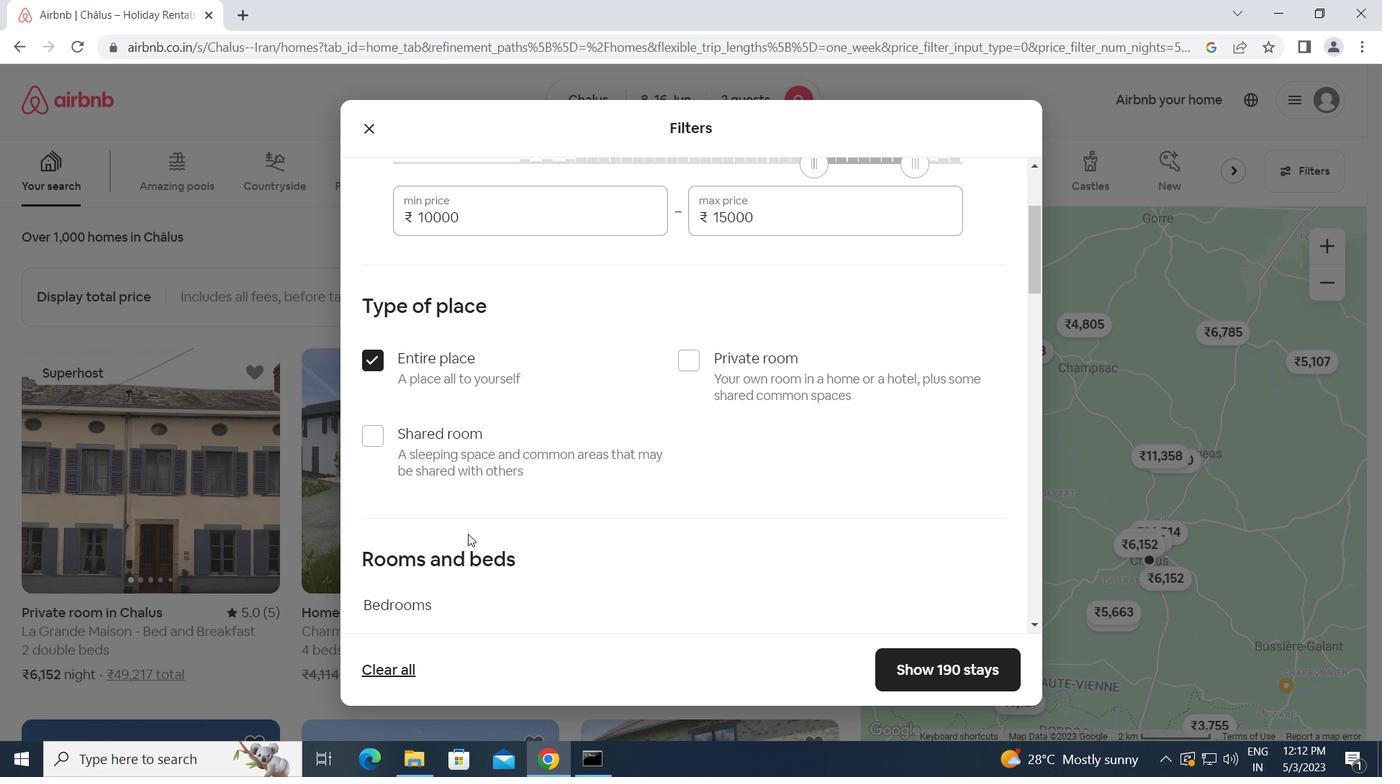 
Action: Mouse moved to (468, 531)
Screenshot: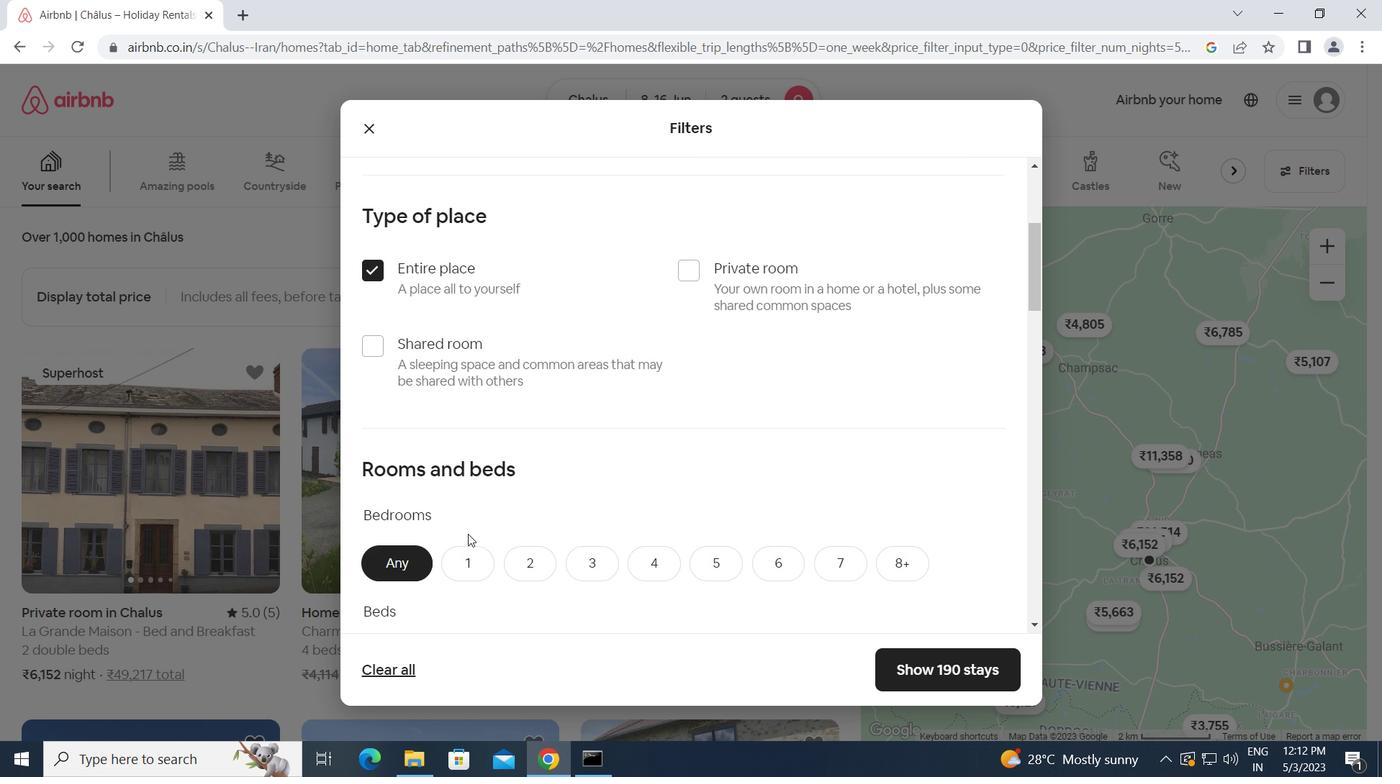 
Action: Mouse scrolled (468, 530) with delta (0, 0)
Screenshot: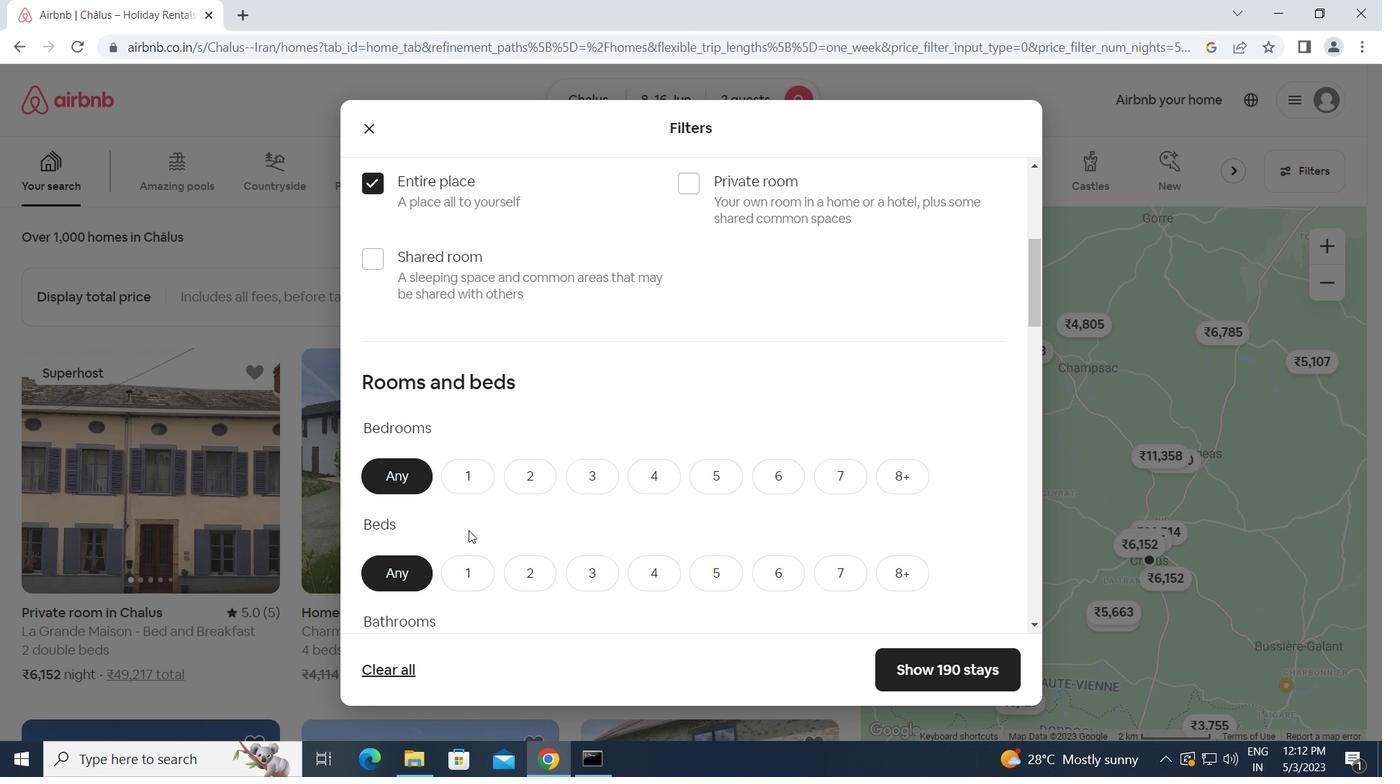 
Action: Mouse moved to (469, 381)
Screenshot: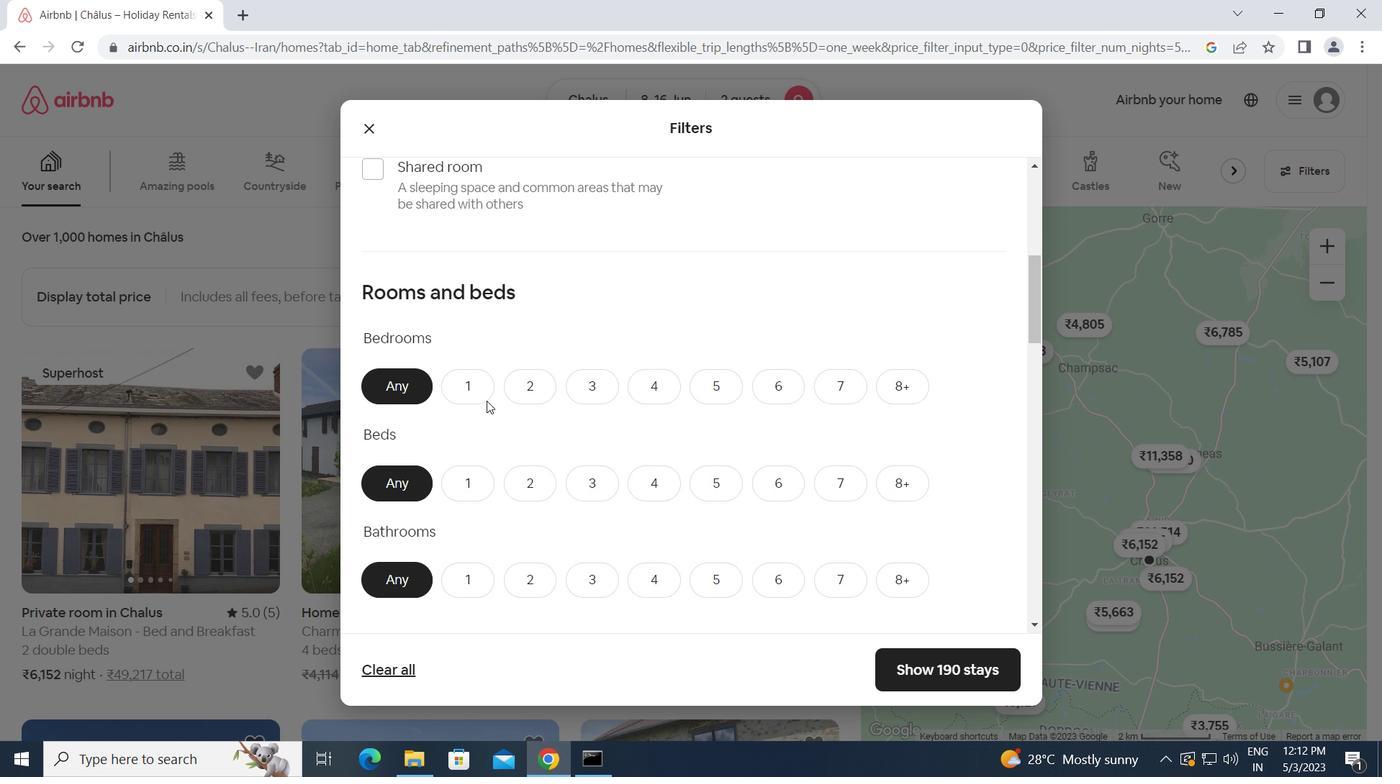 
Action: Mouse pressed left at (469, 381)
Screenshot: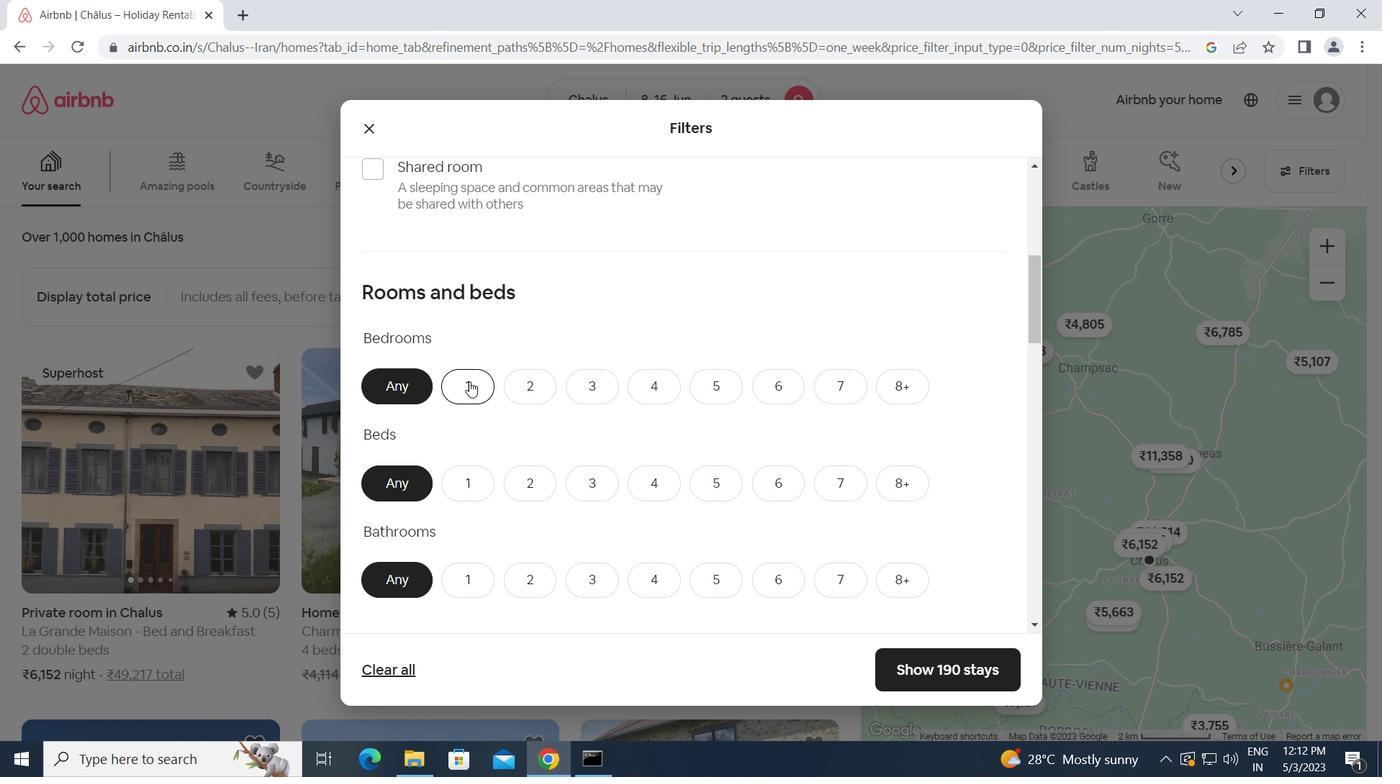 
Action: Mouse moved to (473, 471)
Screenshot: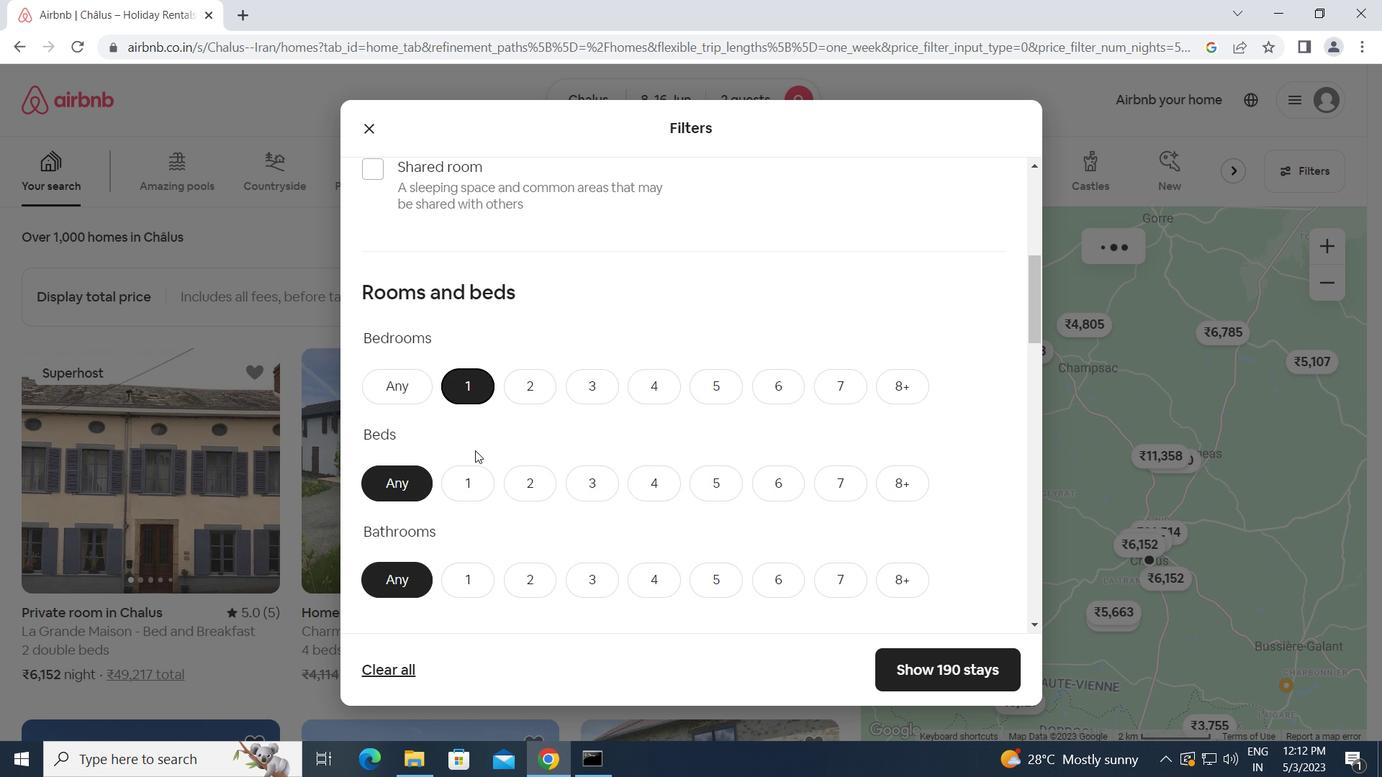 
Action: Mouse pressed left at (473, 471)
Screenshot: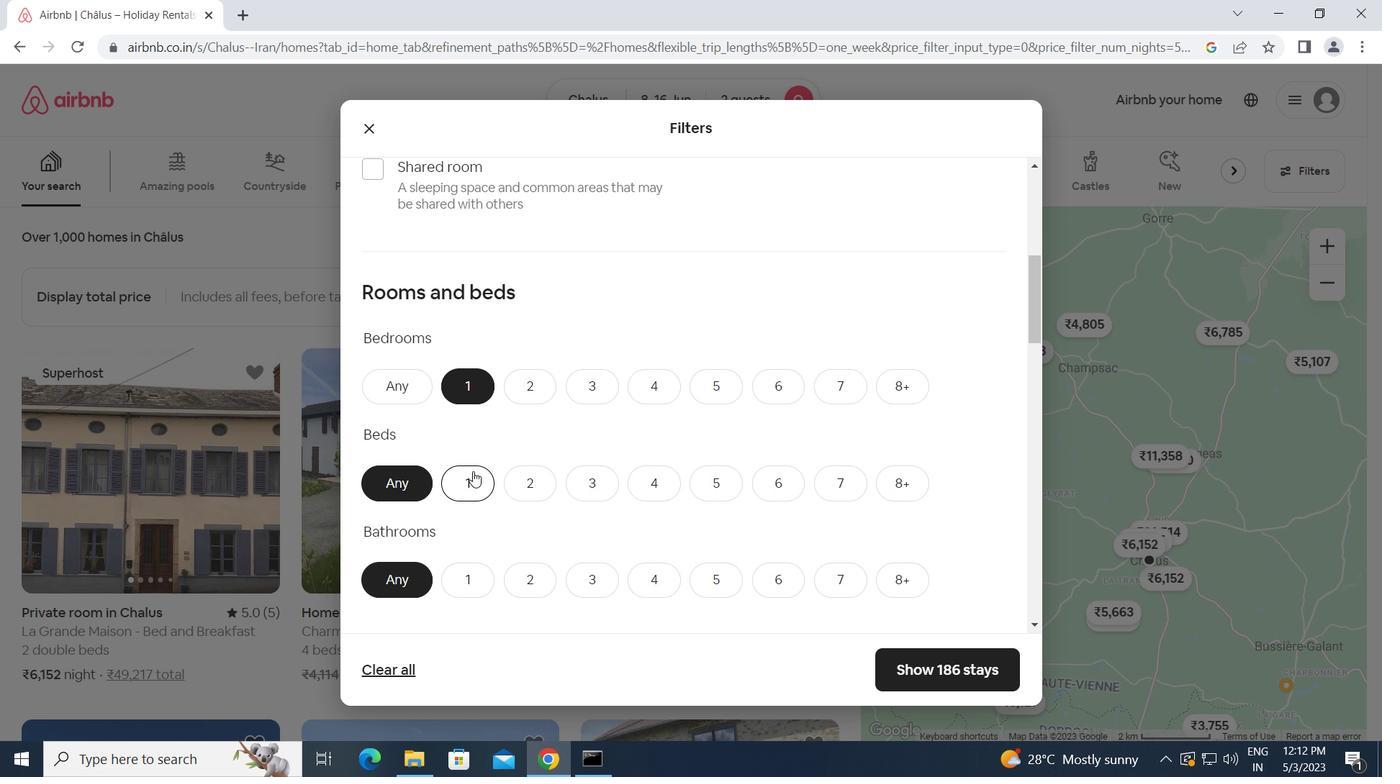 
Action: Mouse moved to (478, 584)
Screenshot: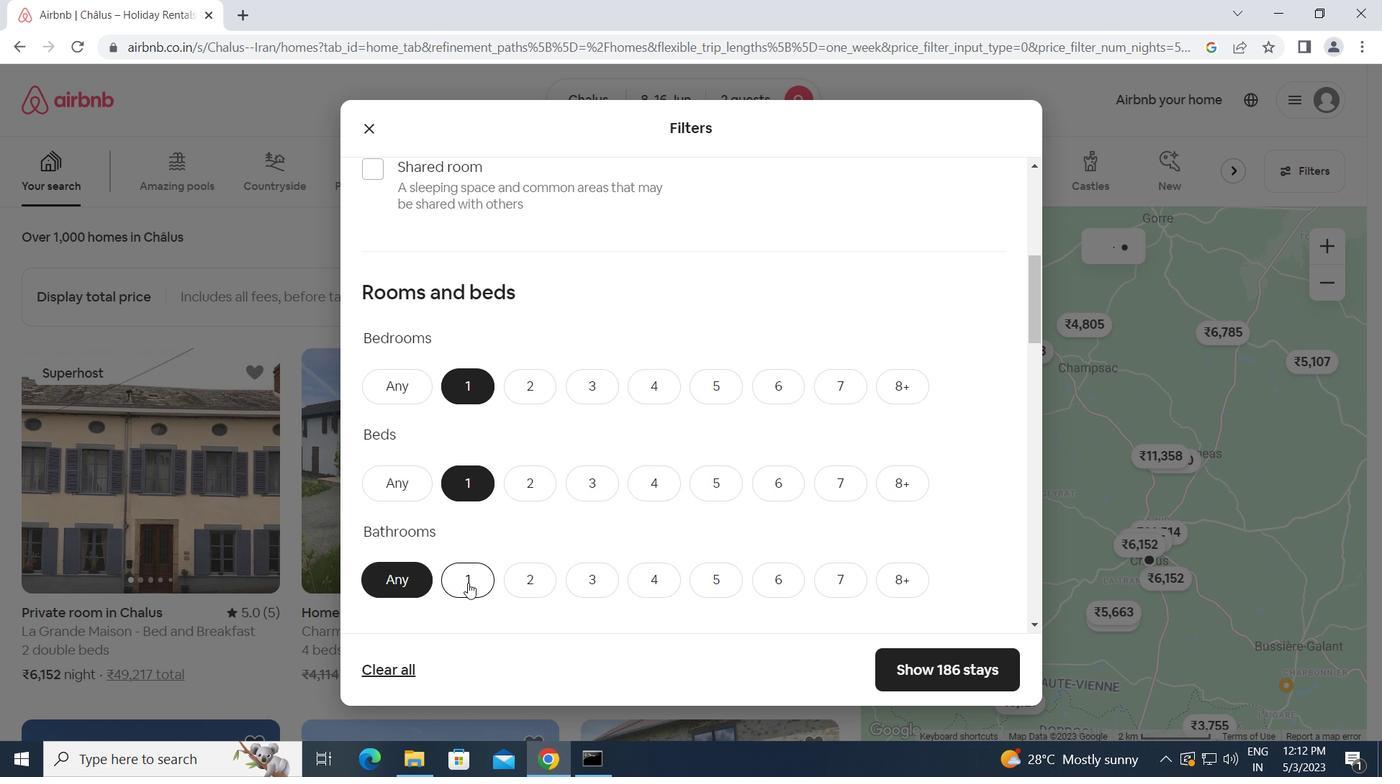 
Action: Mouse pressed left at (478, 584)
Screenshot: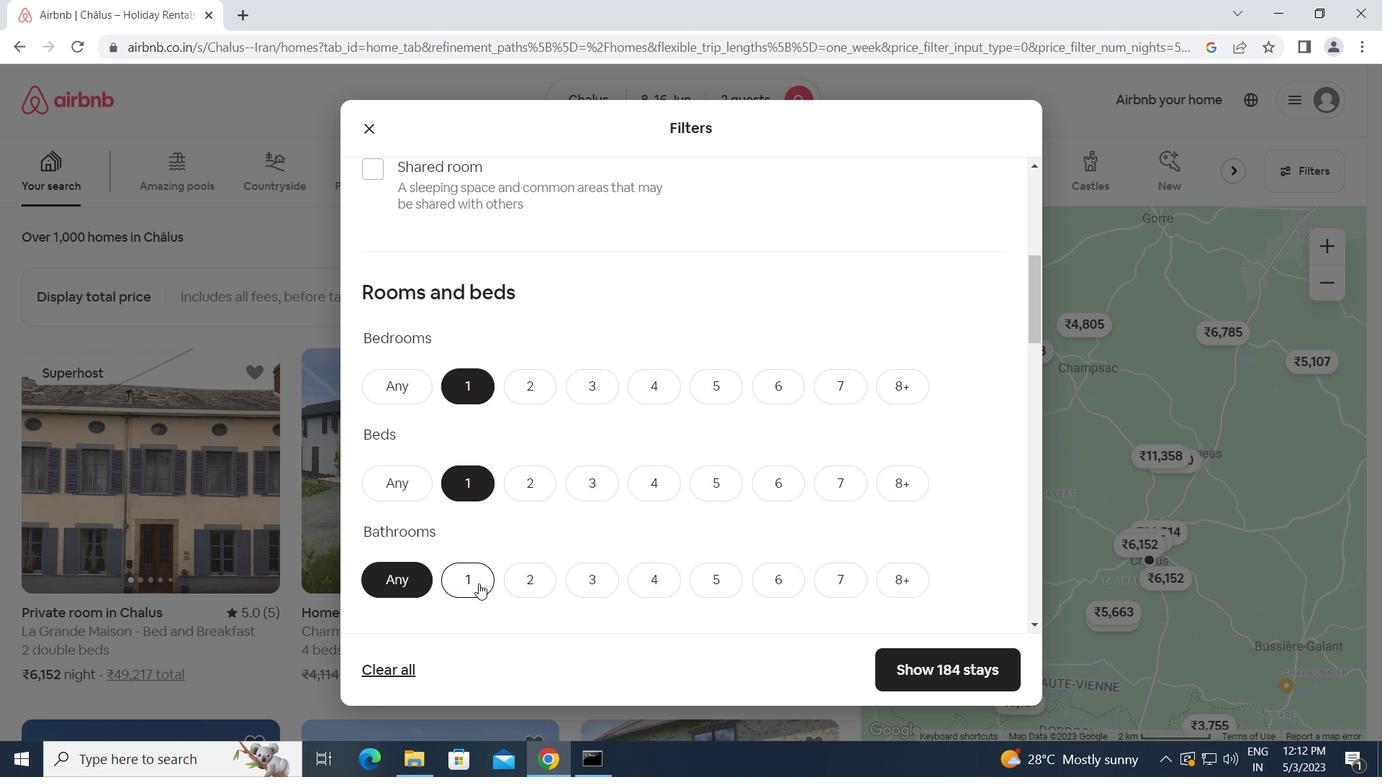 
Action: Mouse moved to (502, 563)
Screenshot: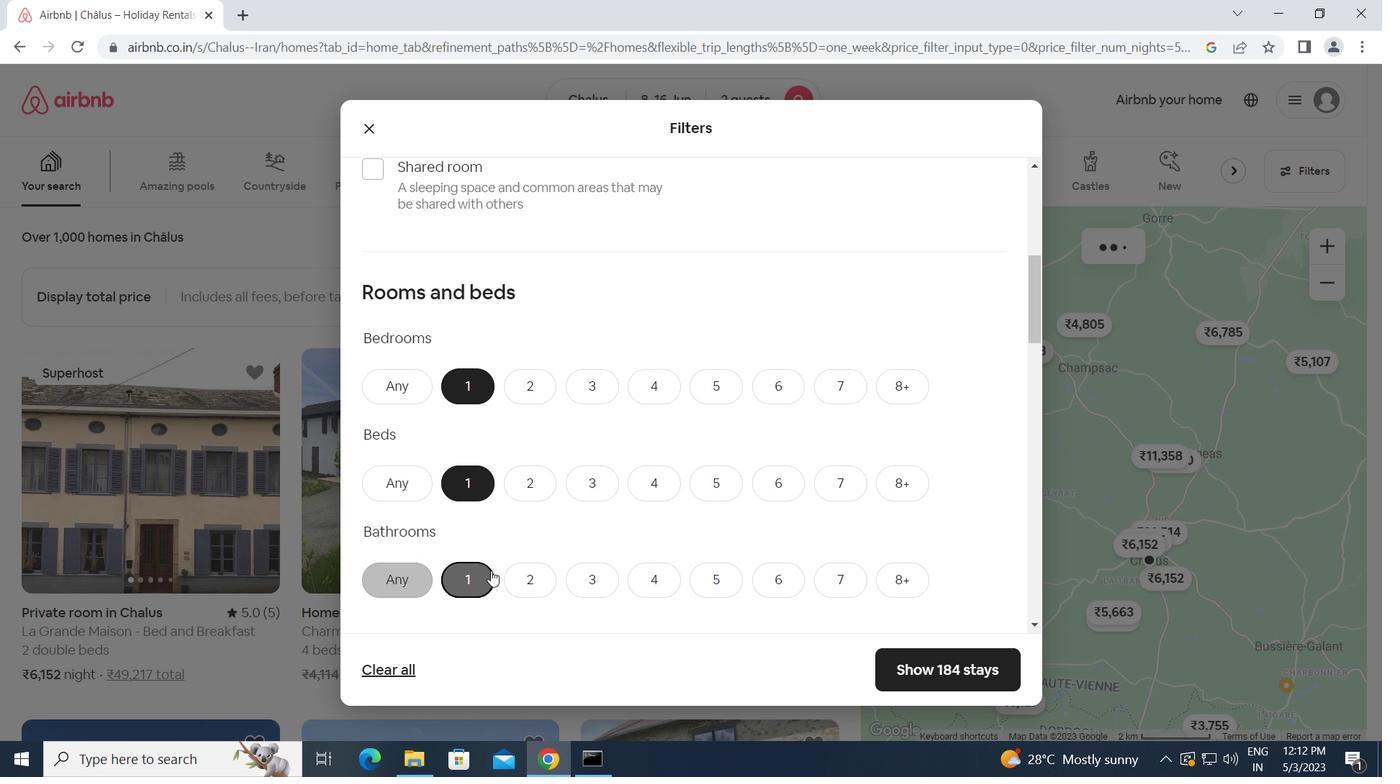 
Action: Mouse scrolled (502, 563) with delta (0, 0)
Screenshot: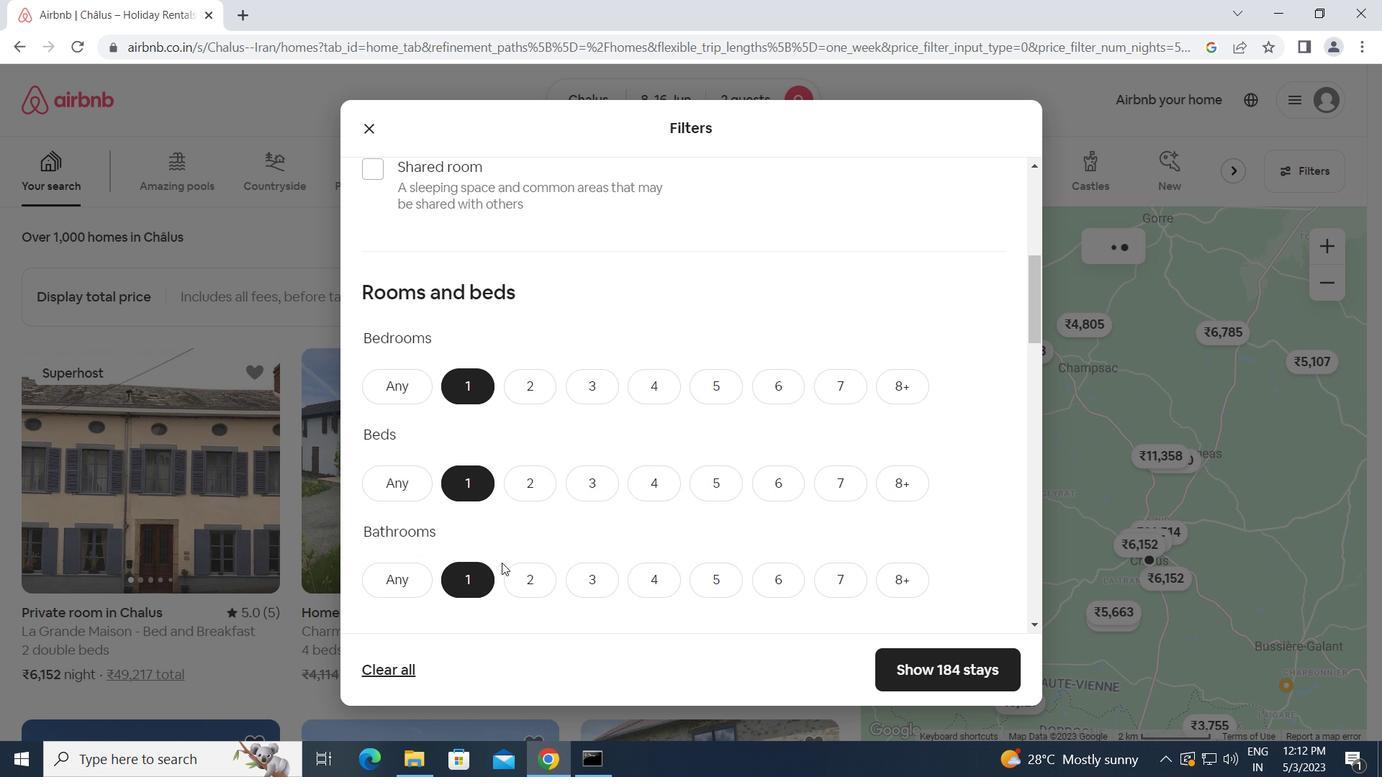 
Action: Mouse scrolled (502, 563) with delta (0, 0)
Screenshot: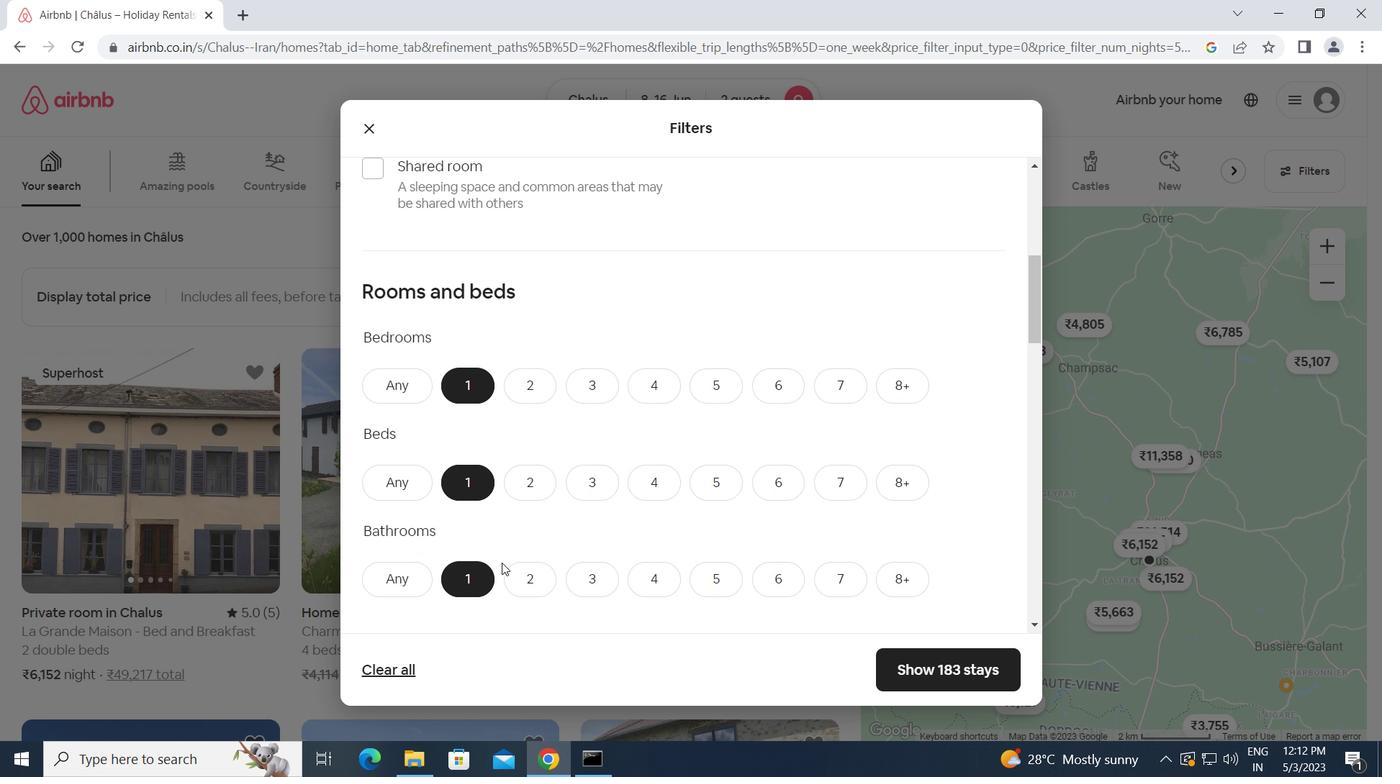 
Action: Mouse moved to (463, 572)
Screenshot: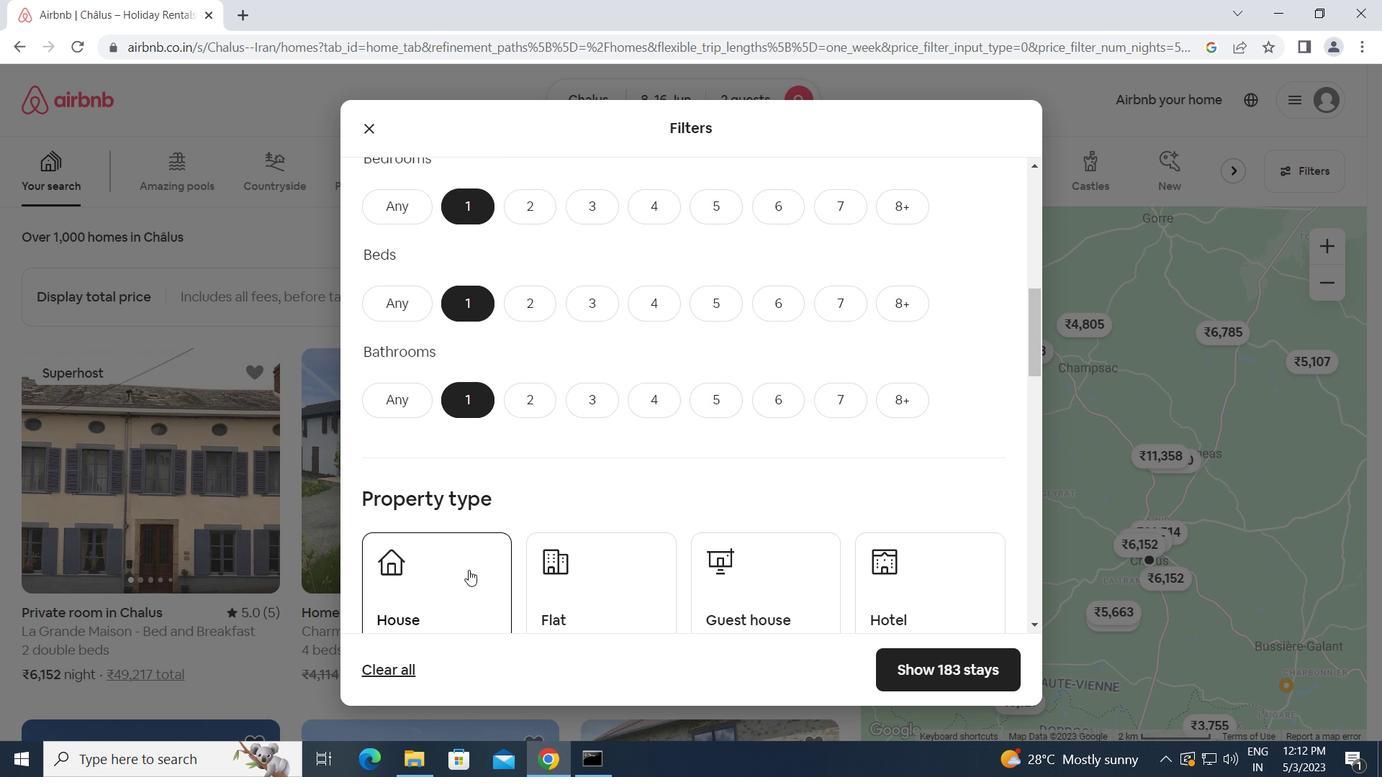 
Action: Mouse pressed left at (463, 572)
Screenshot: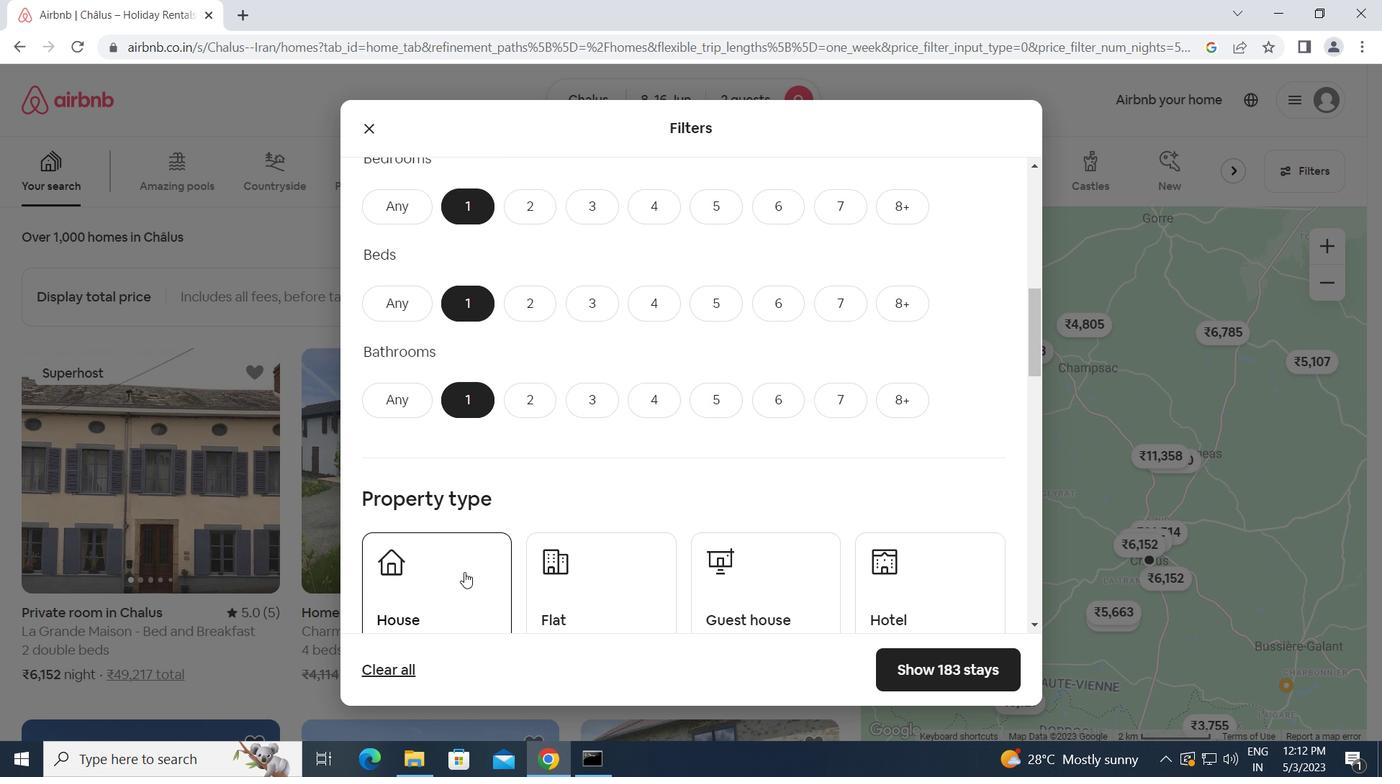 
Action: Mouse moved to (607, 592)
Screenshot: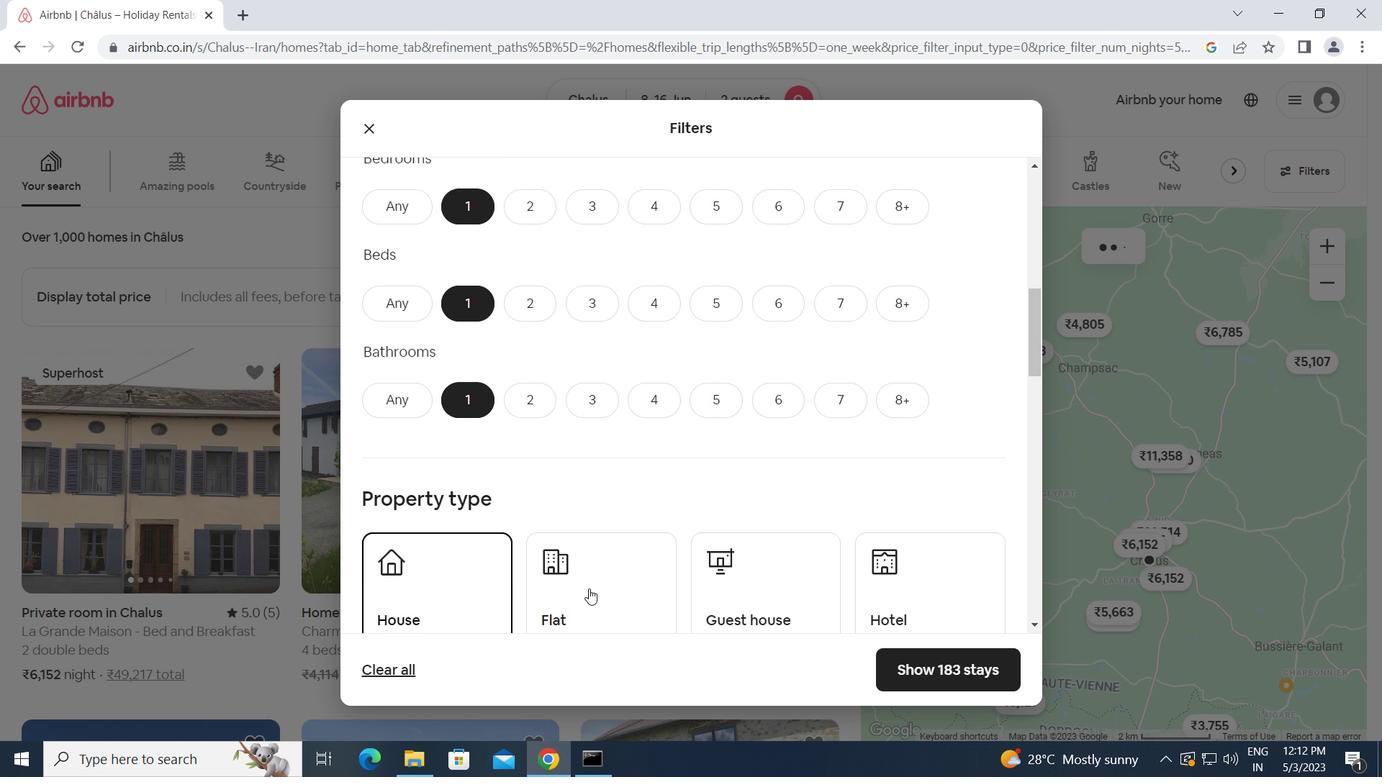 
Action: Mouse pressed left at (607, 592)
Screenshot: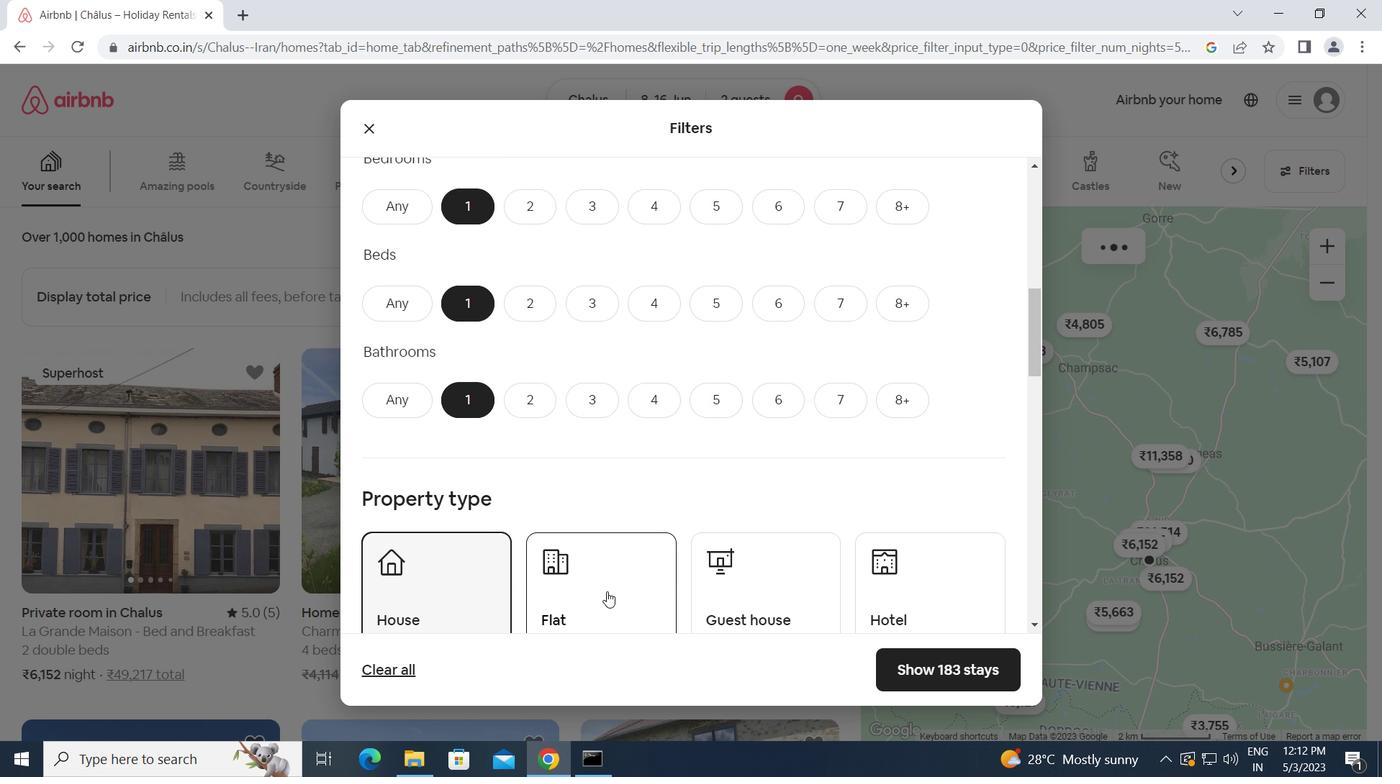 
Action: Mouse scrolled (607, 591) with delta (0, 0)
Screenshot: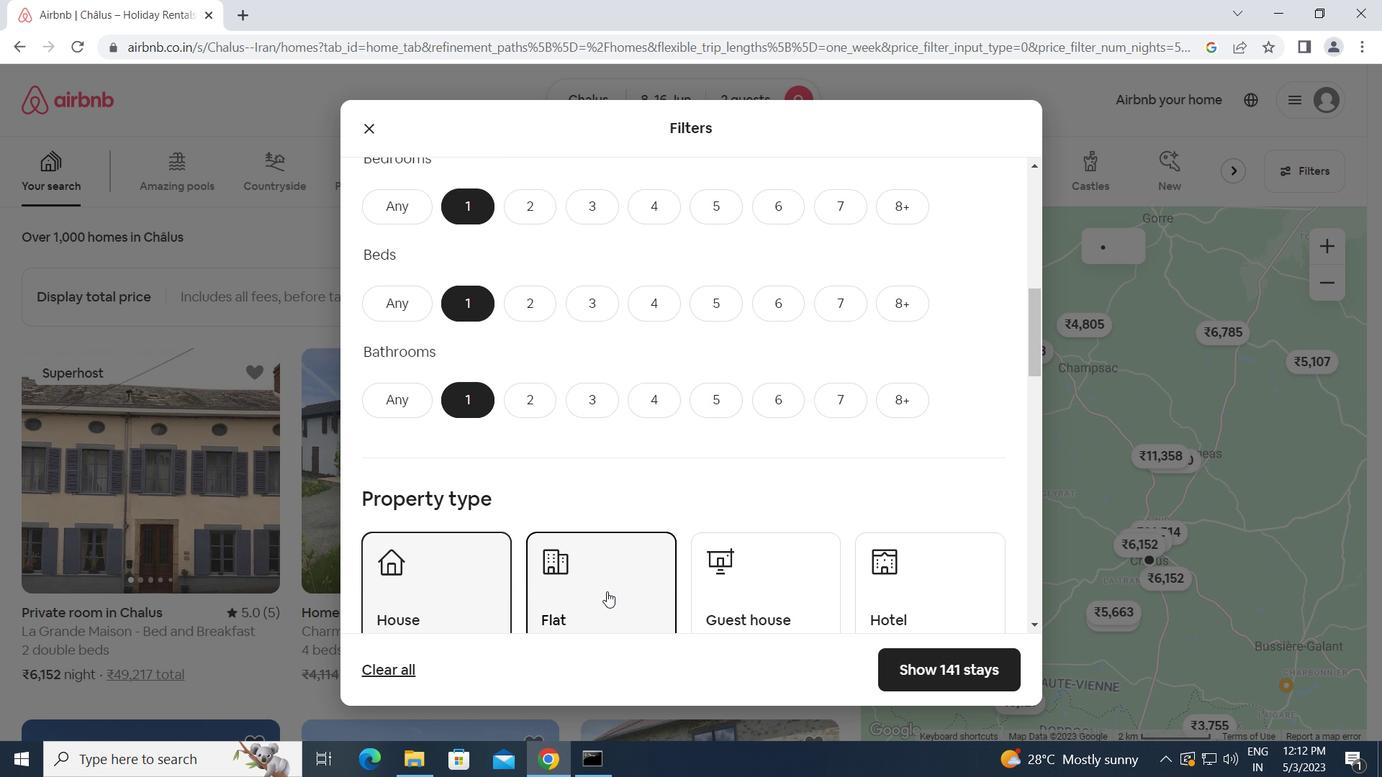 
Action: Mouse moved to (778, 524)
Screenshot: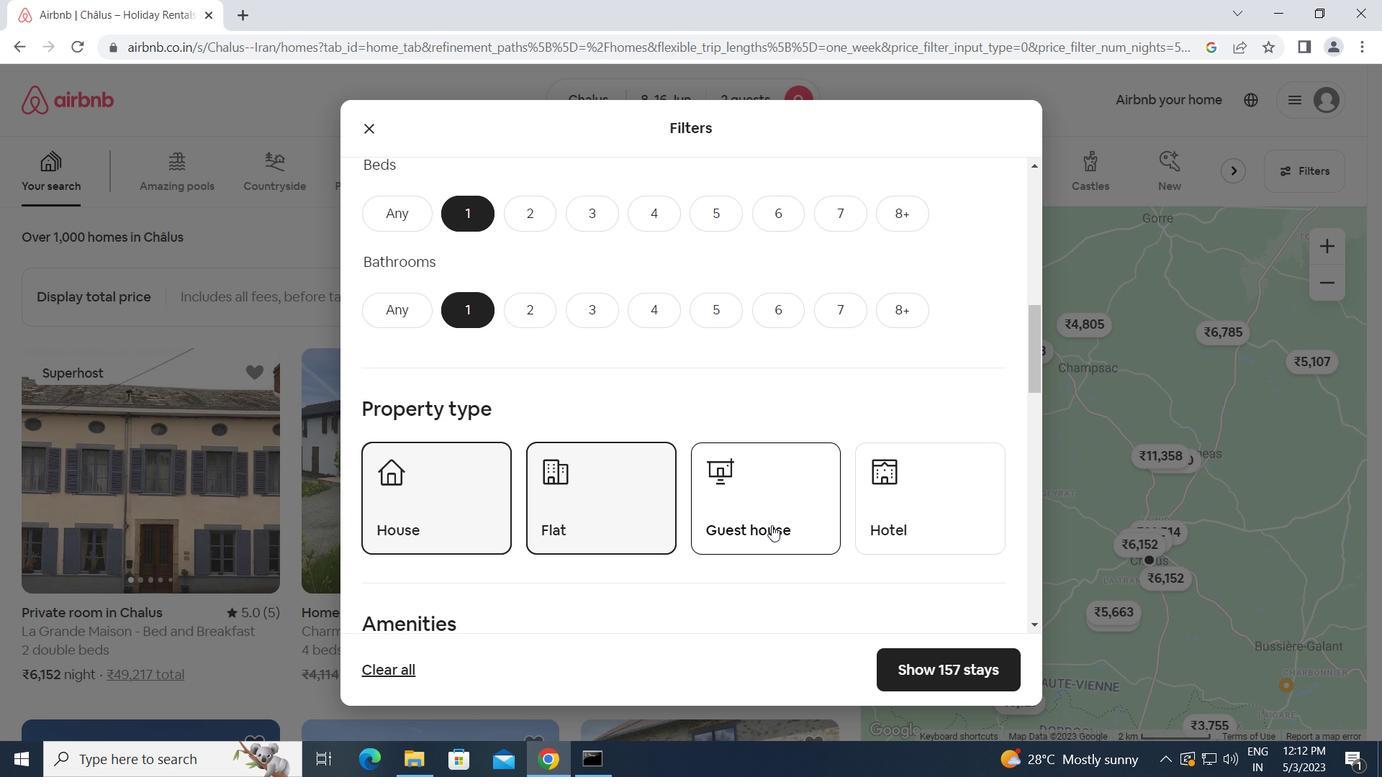 
Action: Mouse pressed left at (778, 524)
Screenshot: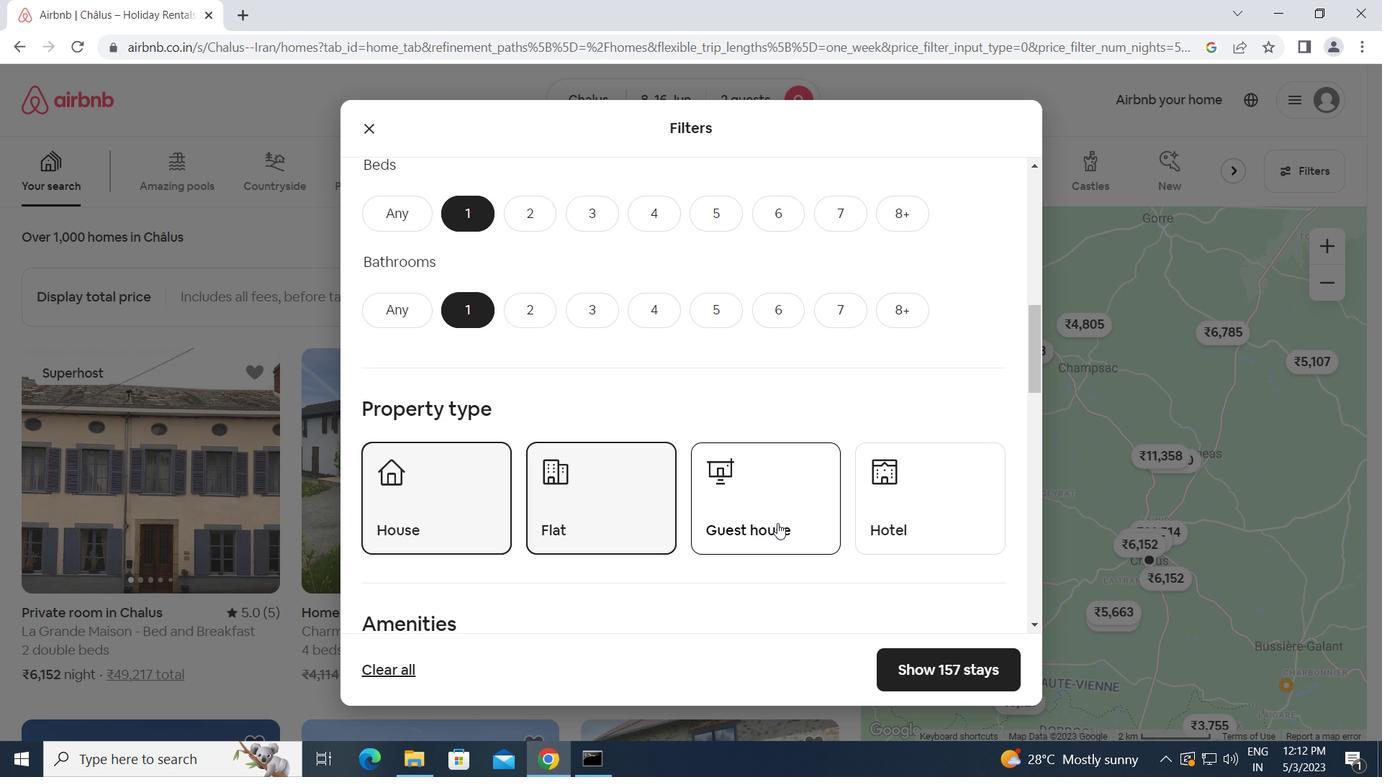 
Action: Mouse moved to (915, 505)
Screenshot: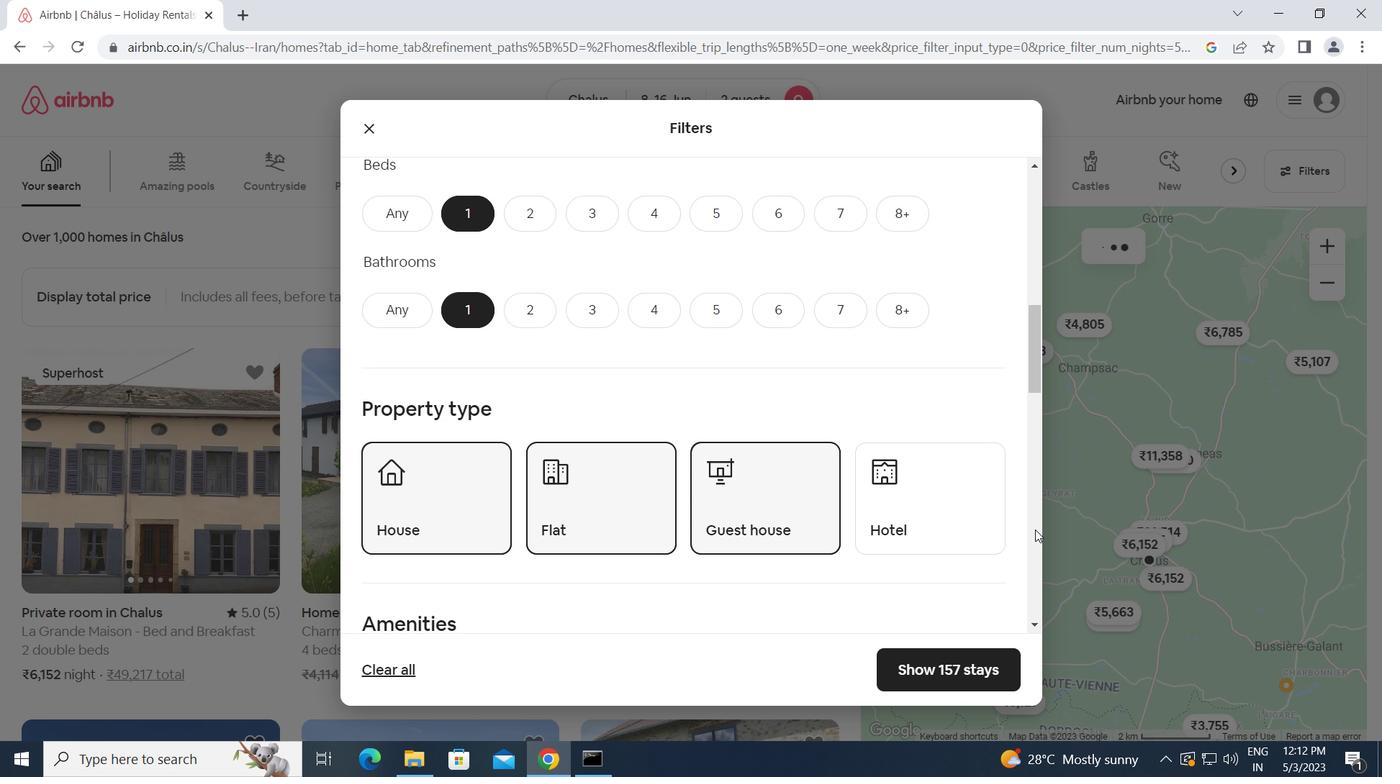
Action: Mouse pressed left at (915, 505)
Screenshot: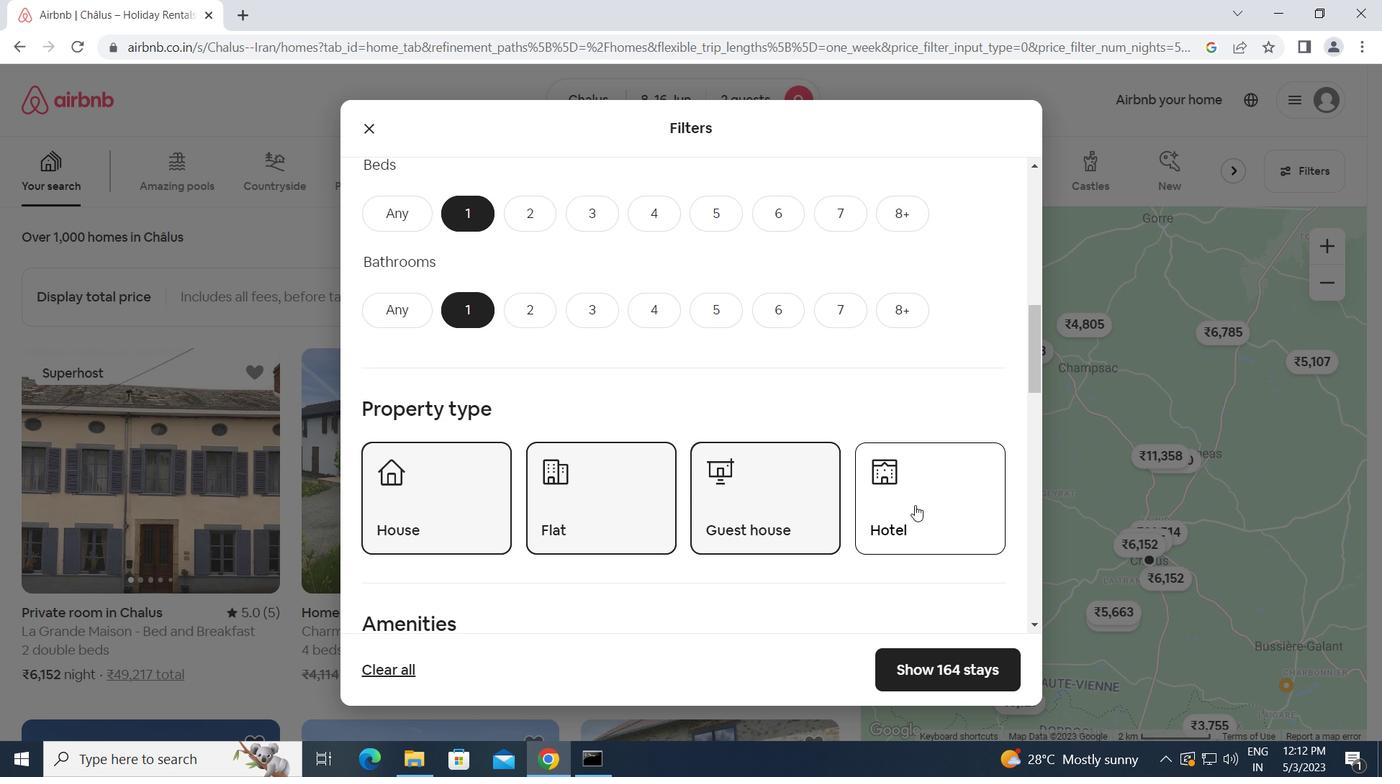 
Action: Mouse moved to (914, 505)
Screenshot: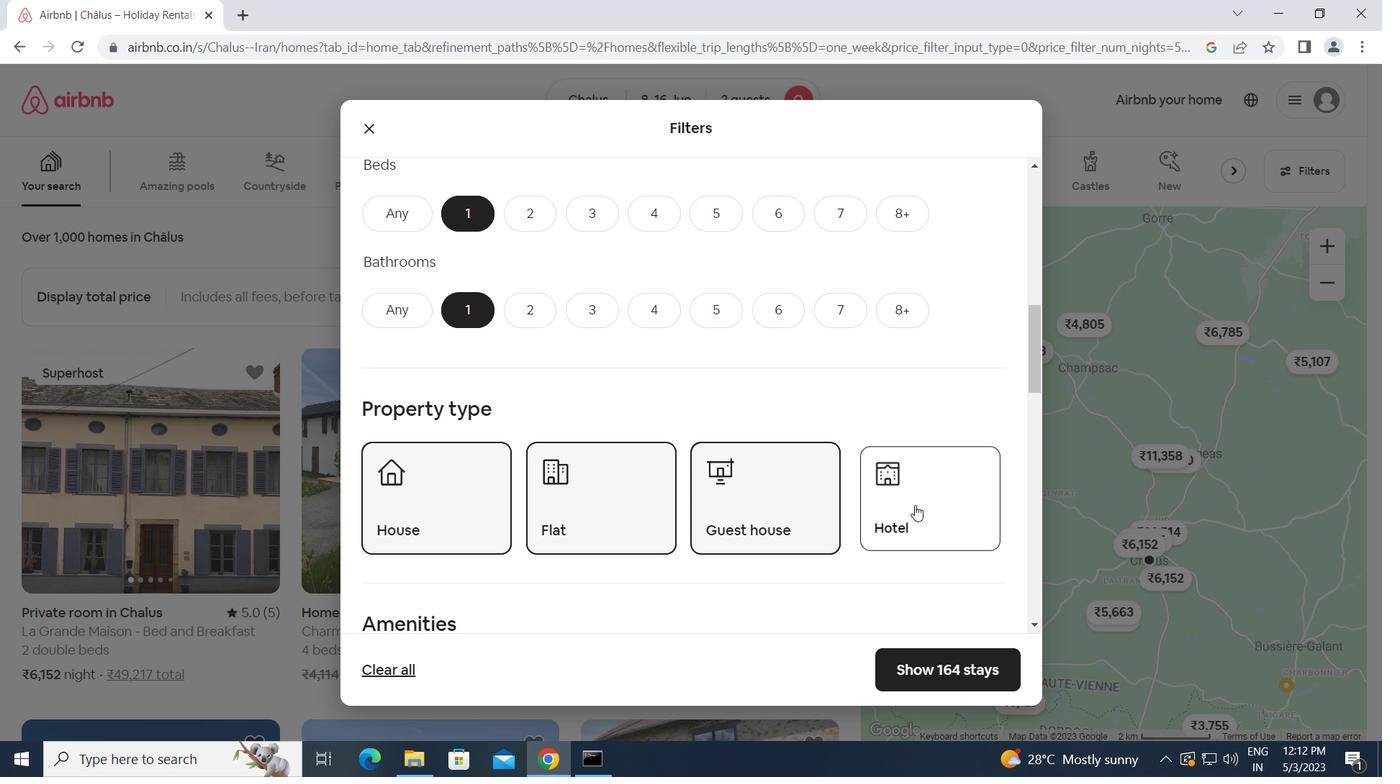 
Action: Mouse scrolled (914, 504) with delta (0, 0)
Screenshot: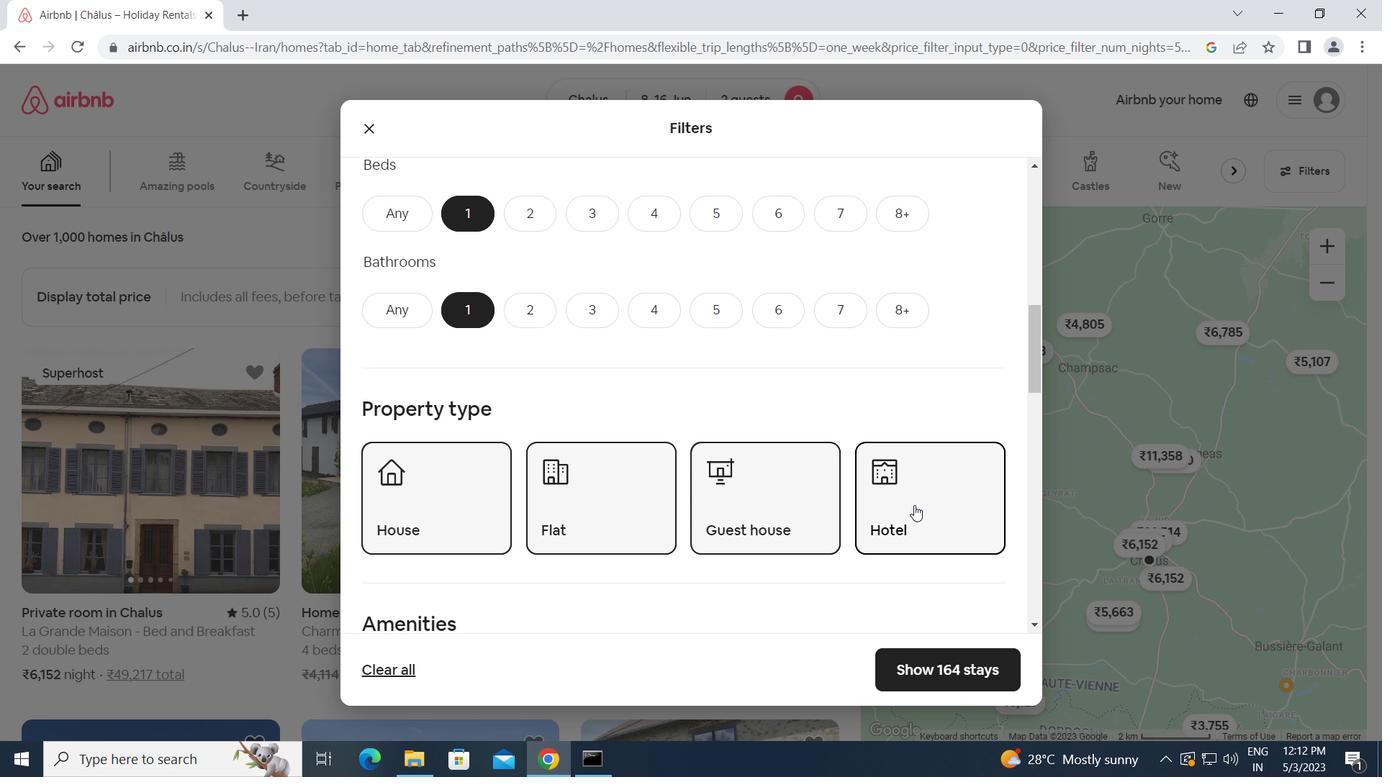
Action: Mouse moved to (913, 505)
Screenshot: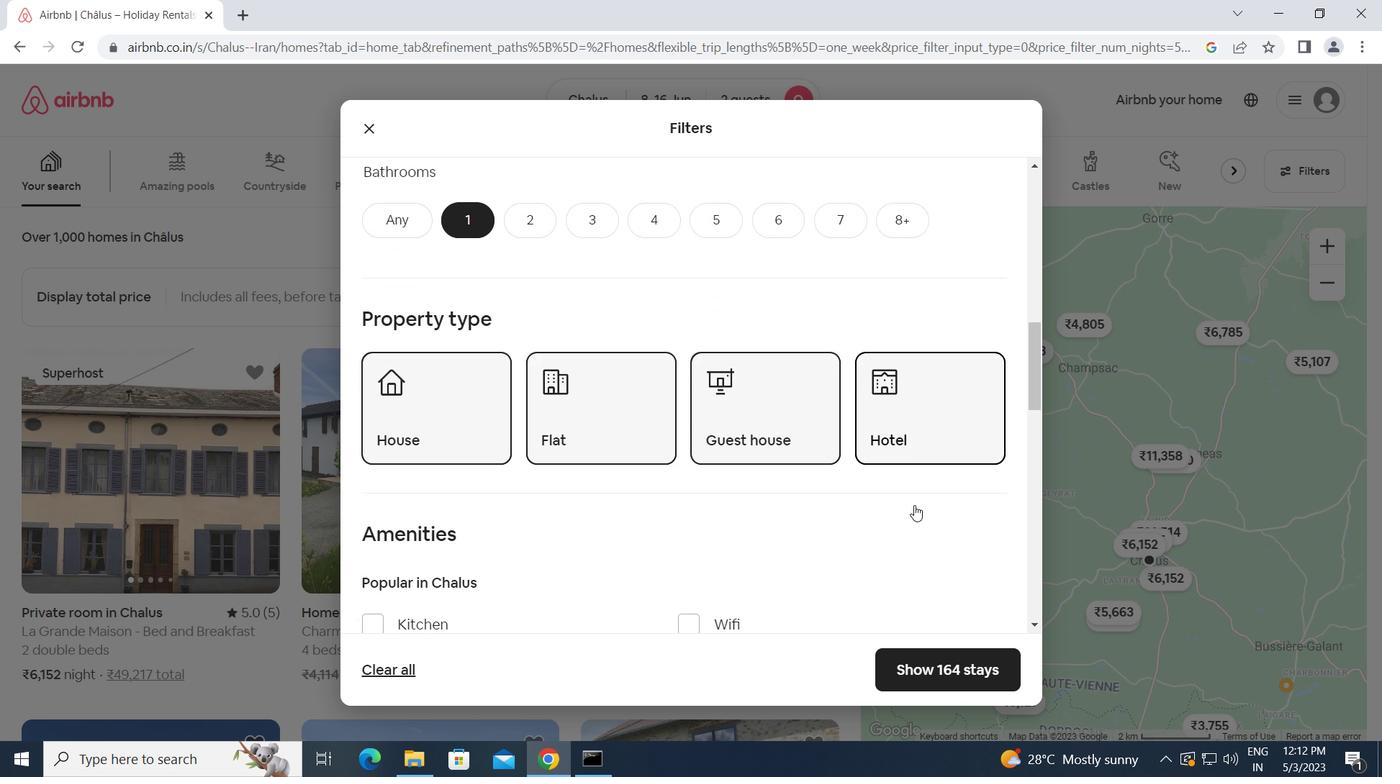 
Action: Mouse scrolled (913, 504) with delta (0, 0)
Screenshot: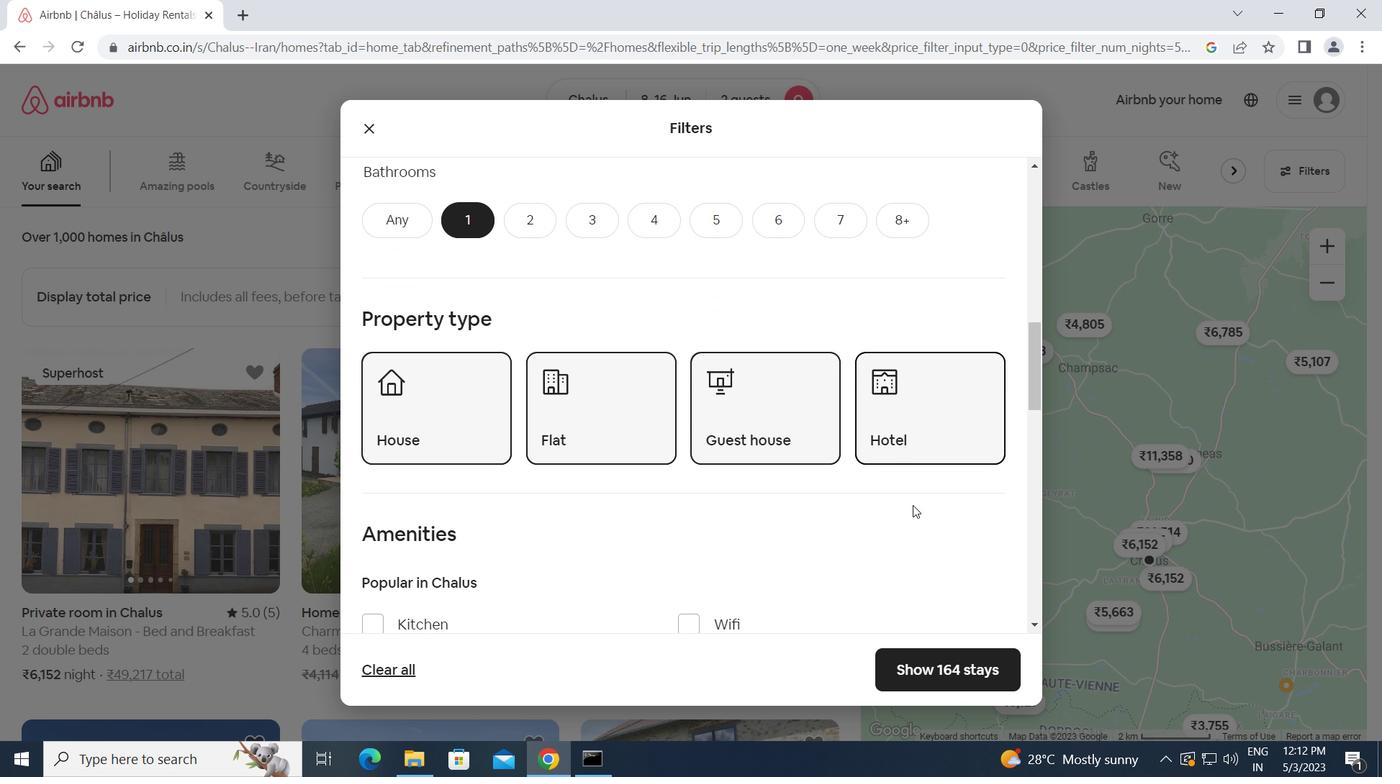 
Action: Mouse moved to (913, 506)
Screenshot: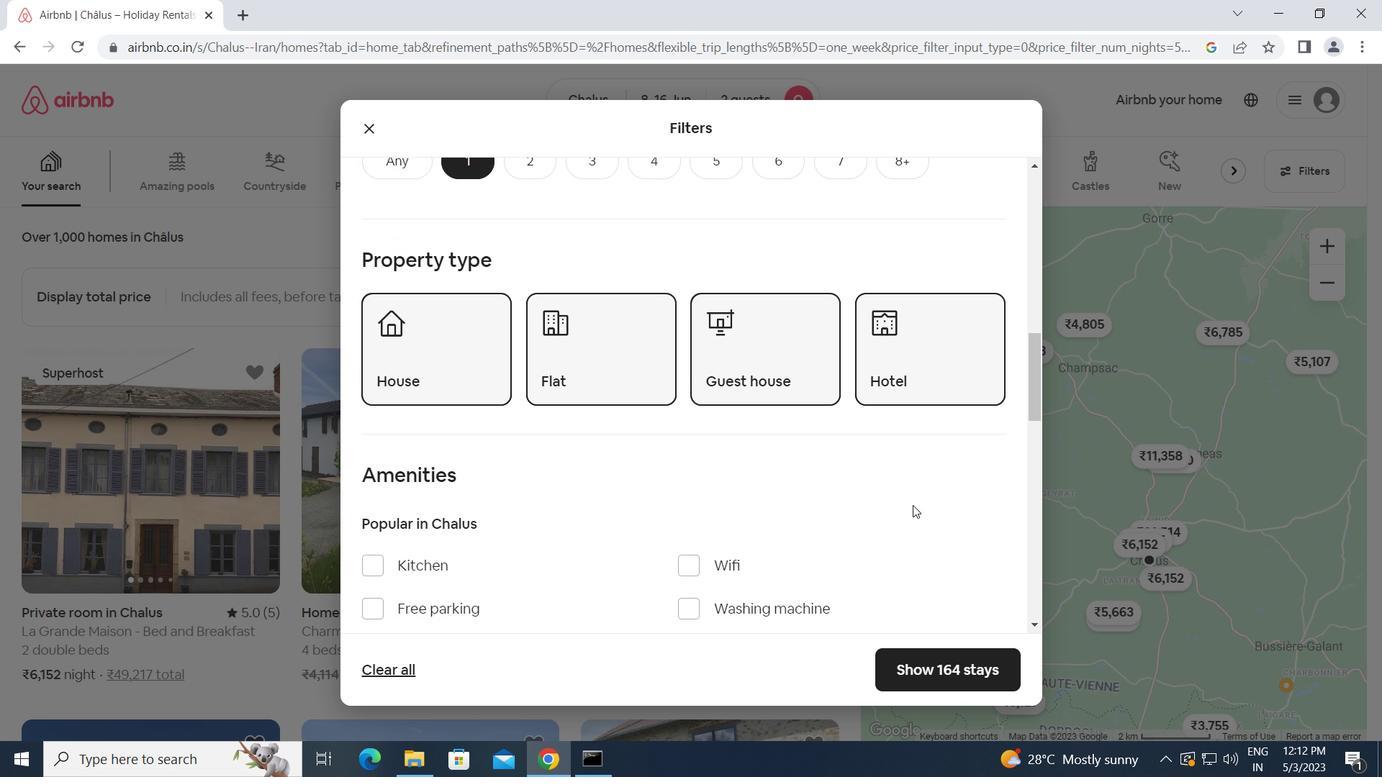
Action: Mouse scrolled (913, 505) with delta (0, 0)
Screenshot: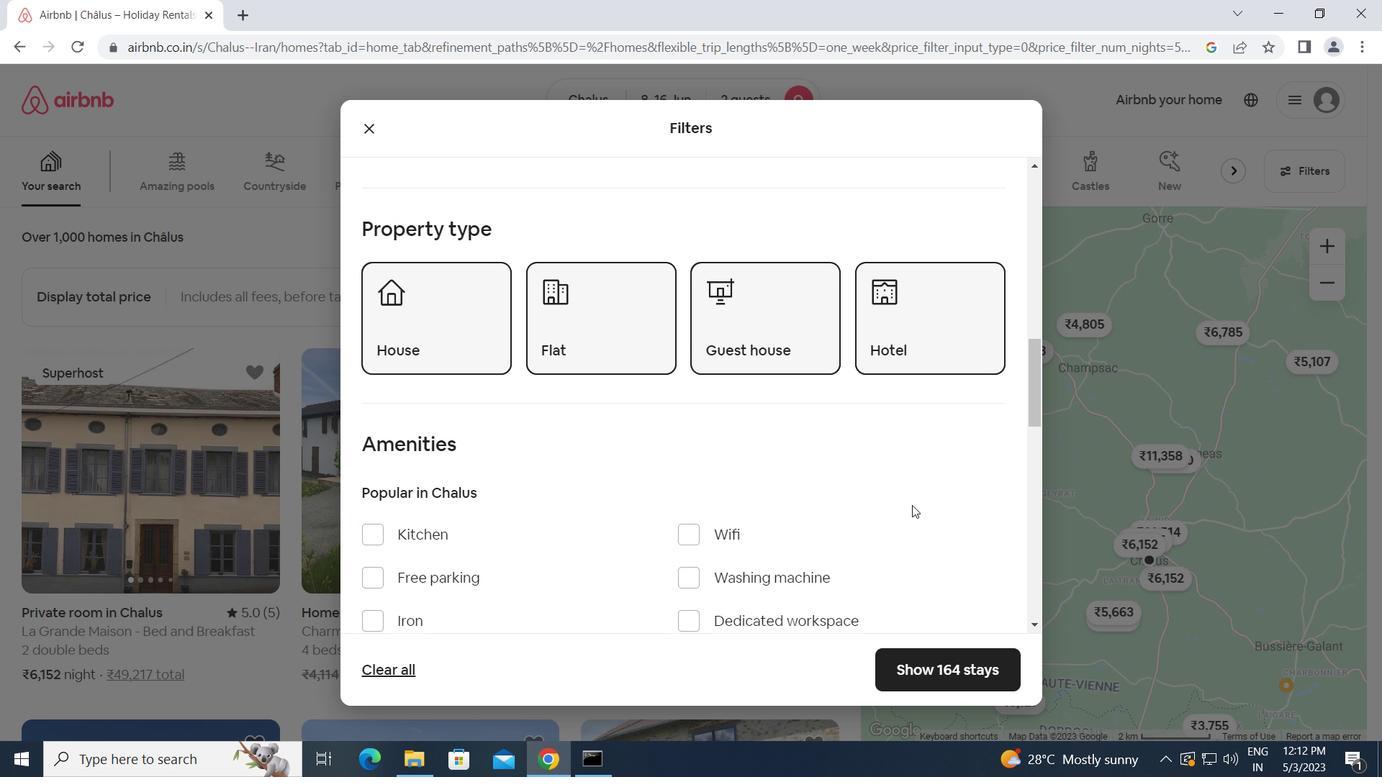 
Action: Mouse scrolled (913, 505) with delta (0, 0)
Screenshot: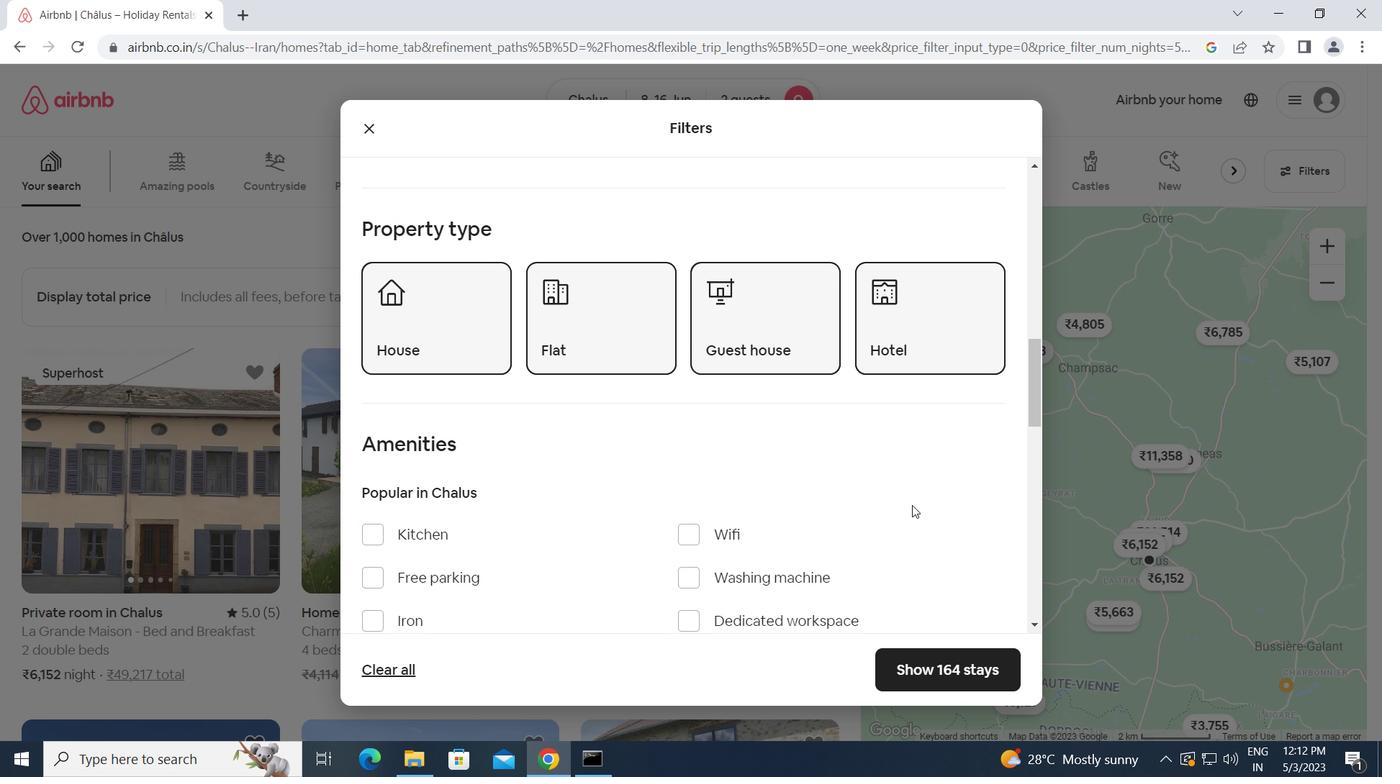 
Action: Mouse moved to (942, 575)
Screenshot: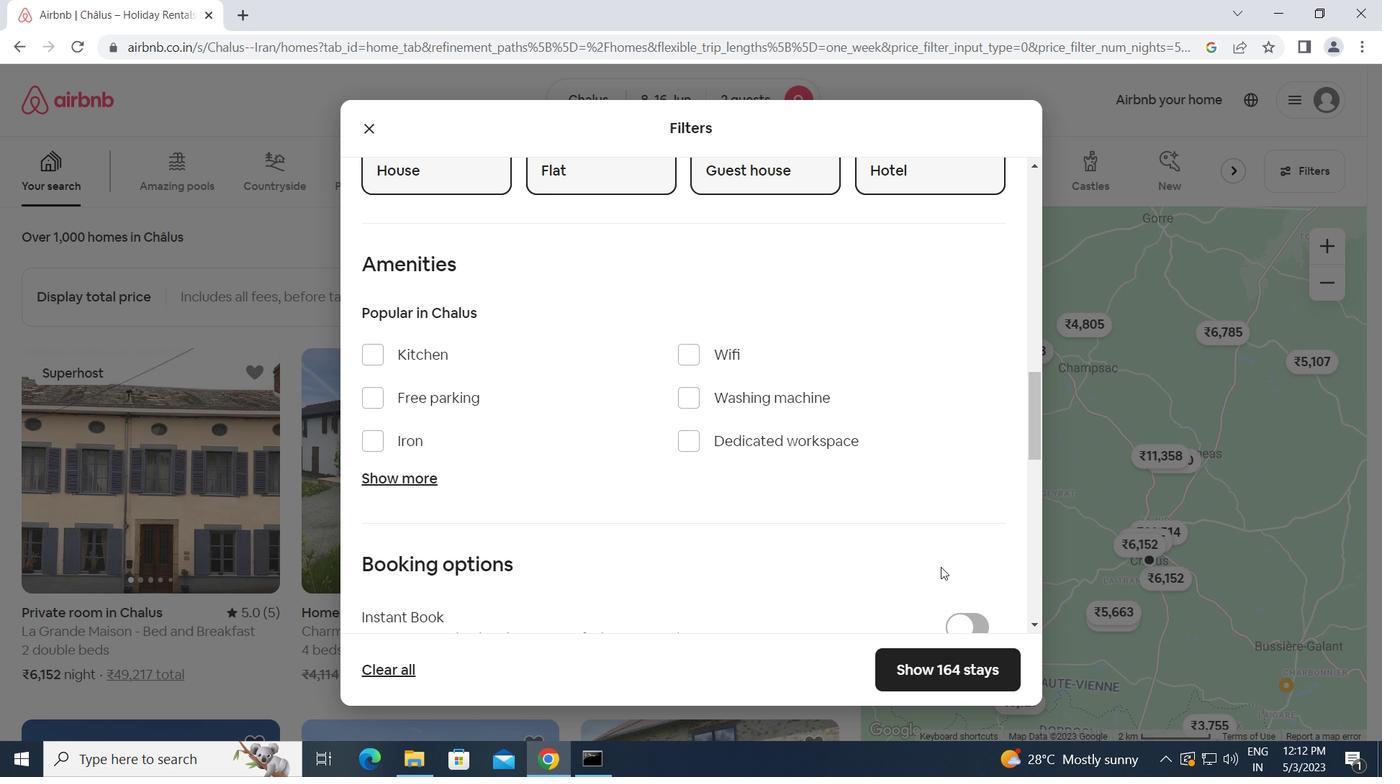 
Action: Mouse scrolled (942, 574) with delta (0, 0)
Screenshot: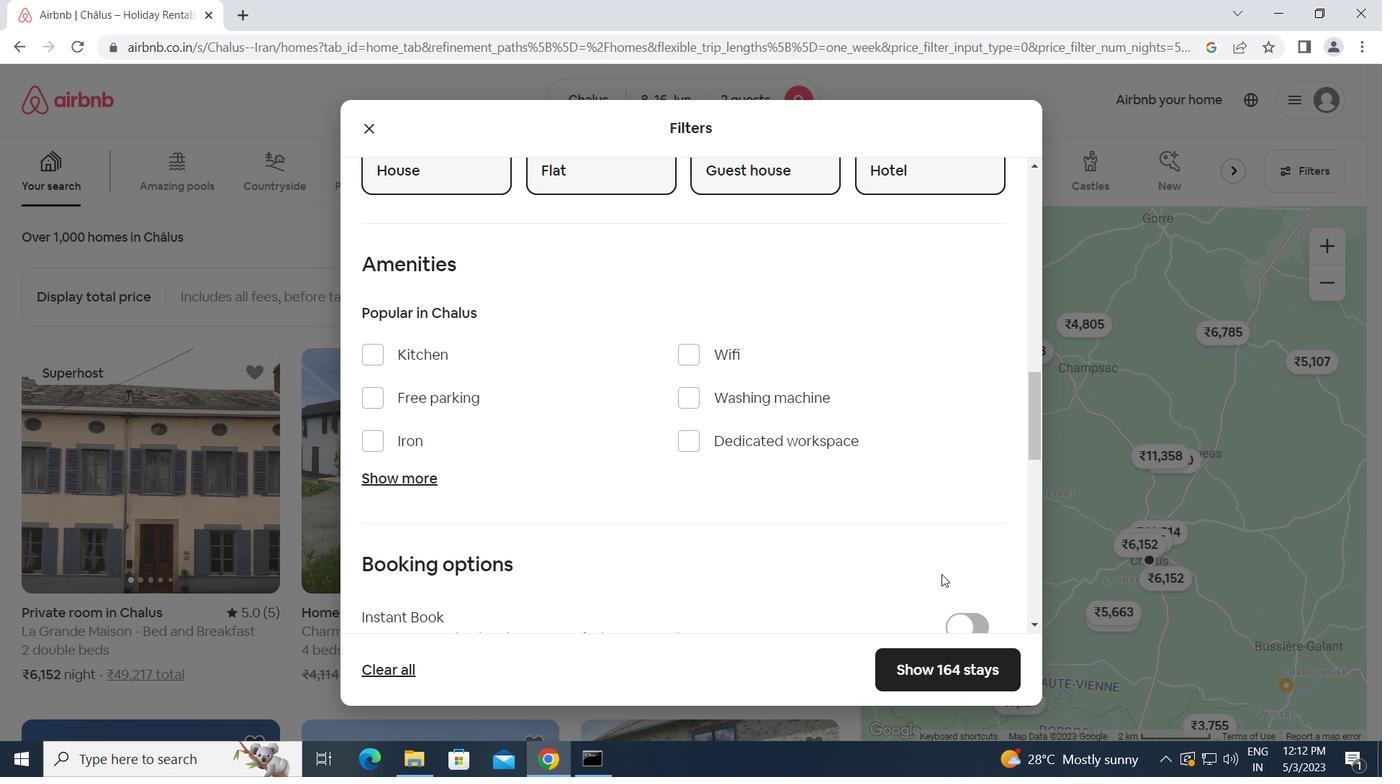 
Action: Mouse moved to (938, 573)
Screenshot: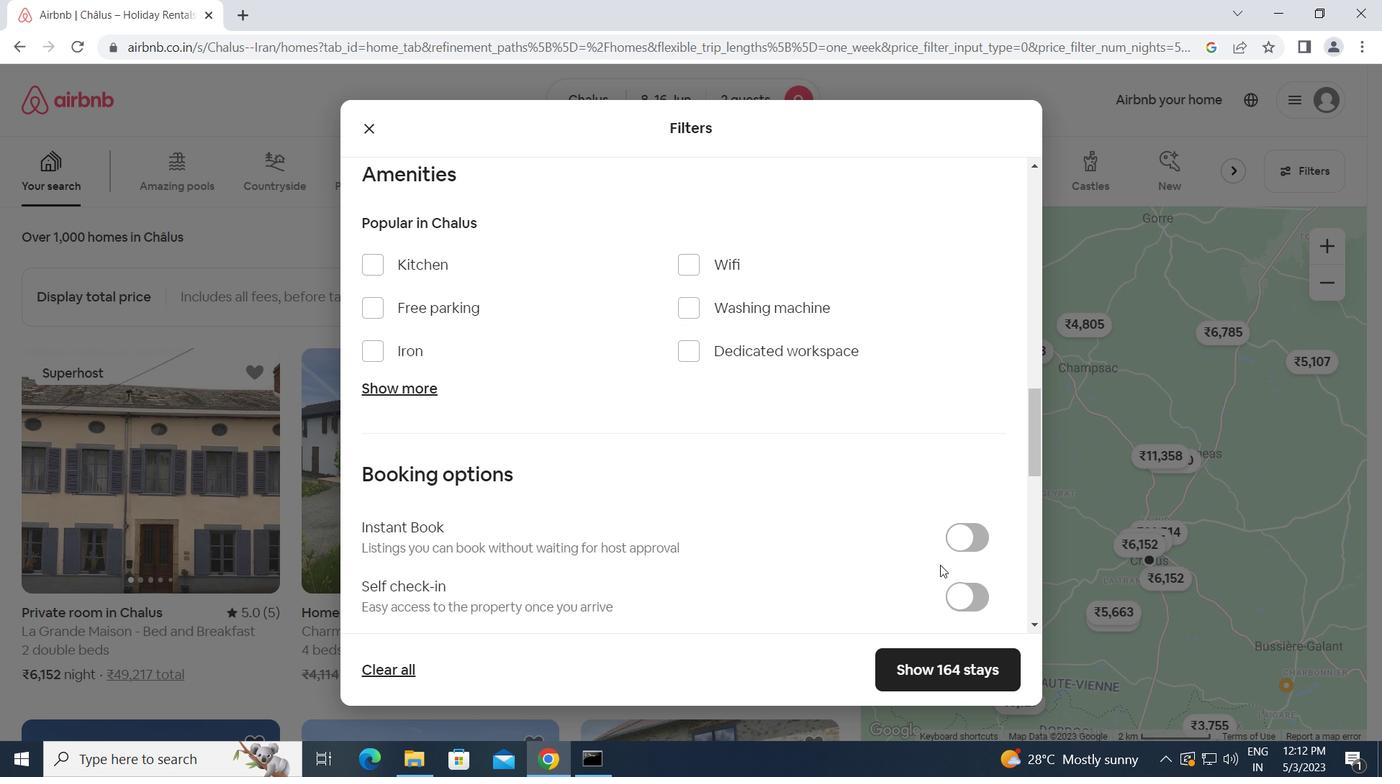 
Action: Mouse scrolled (938, 573) with delta (0, 0)
Screenshot: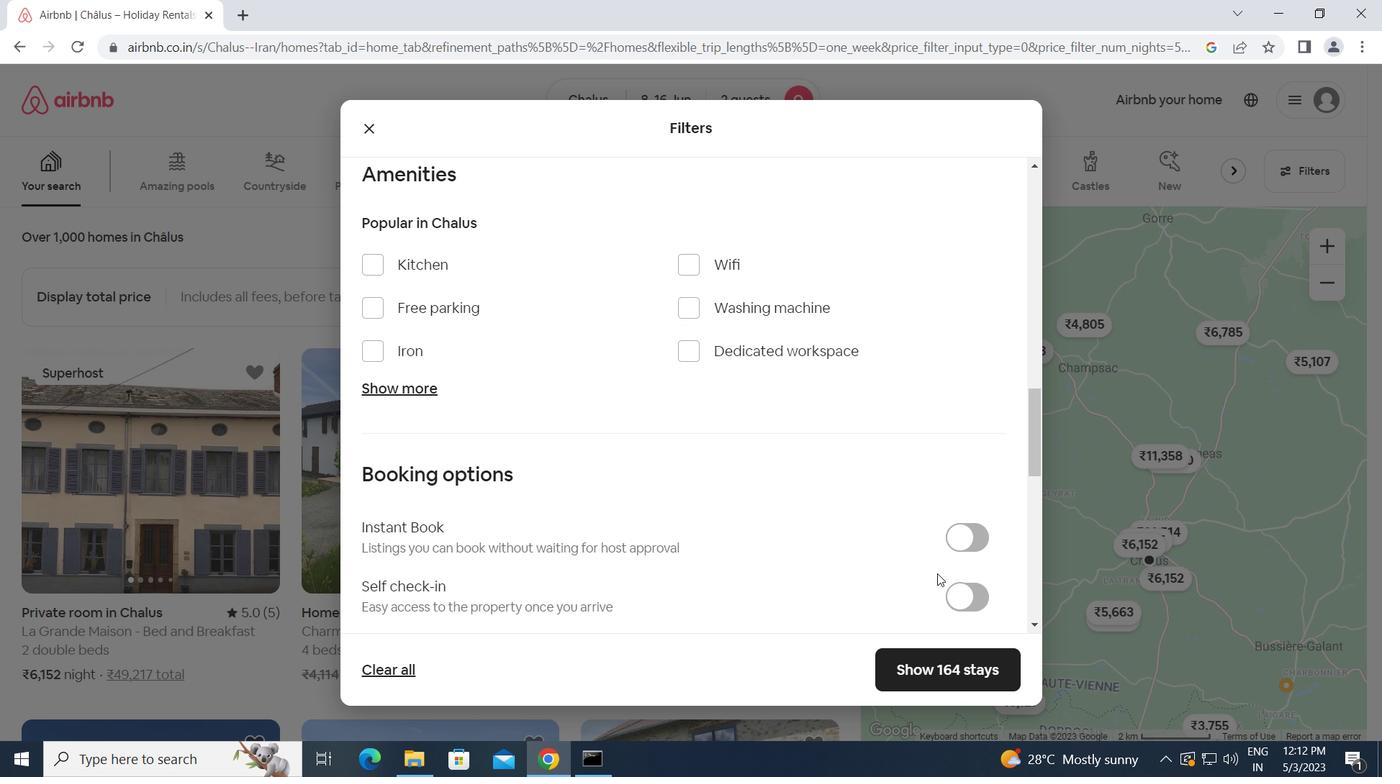 
Action: Mouse moved to (957, 504)
Screenshot: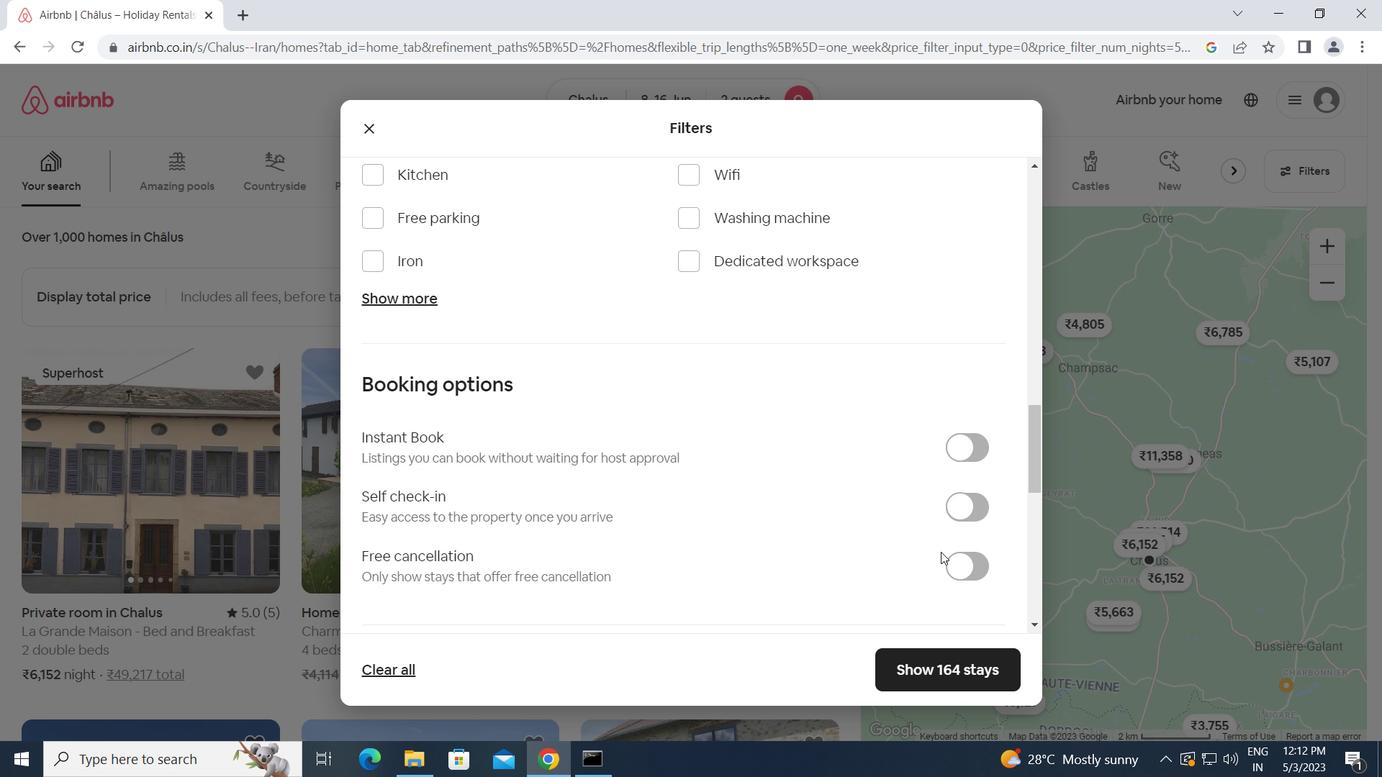 
Action: Mouse pressed left at (957, 504)
Screenshot: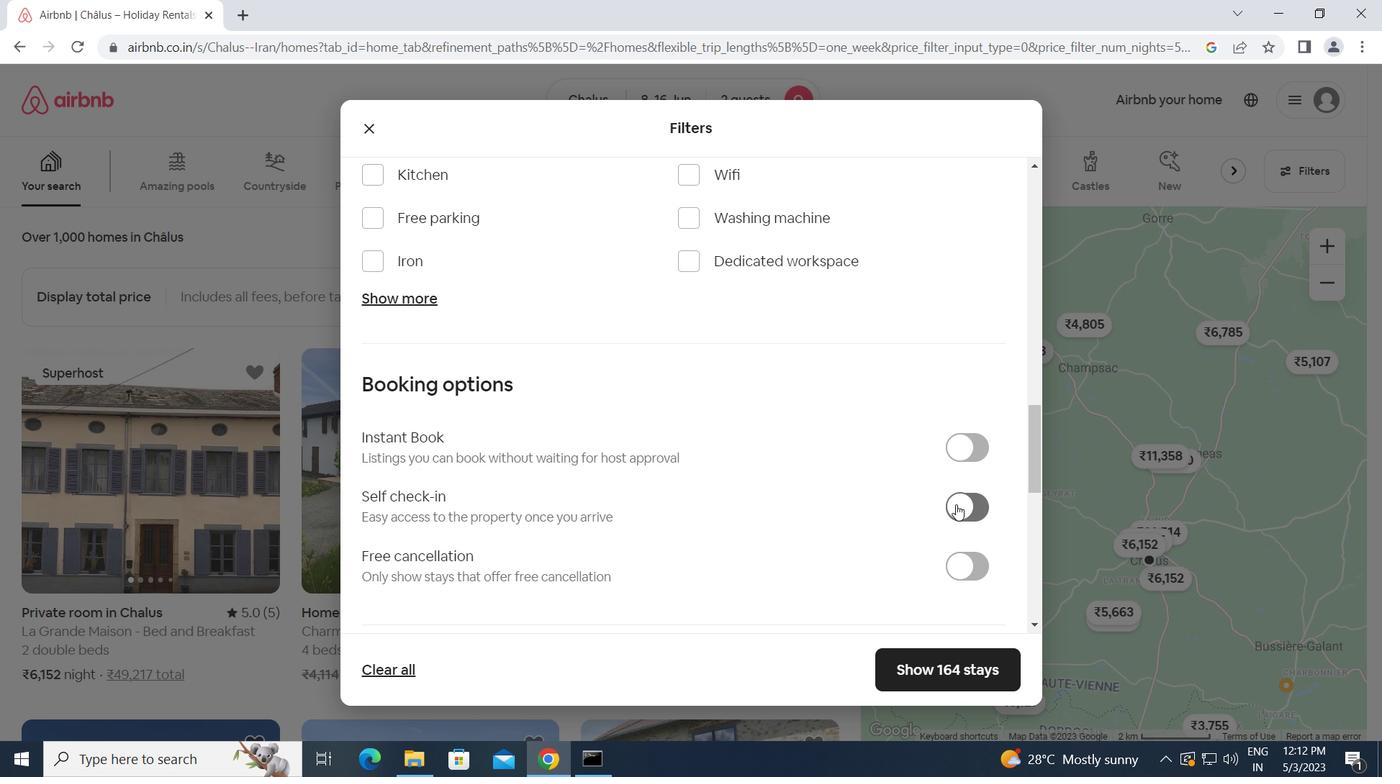 
Action: Mouse moved to (769, 546)
Screenshot: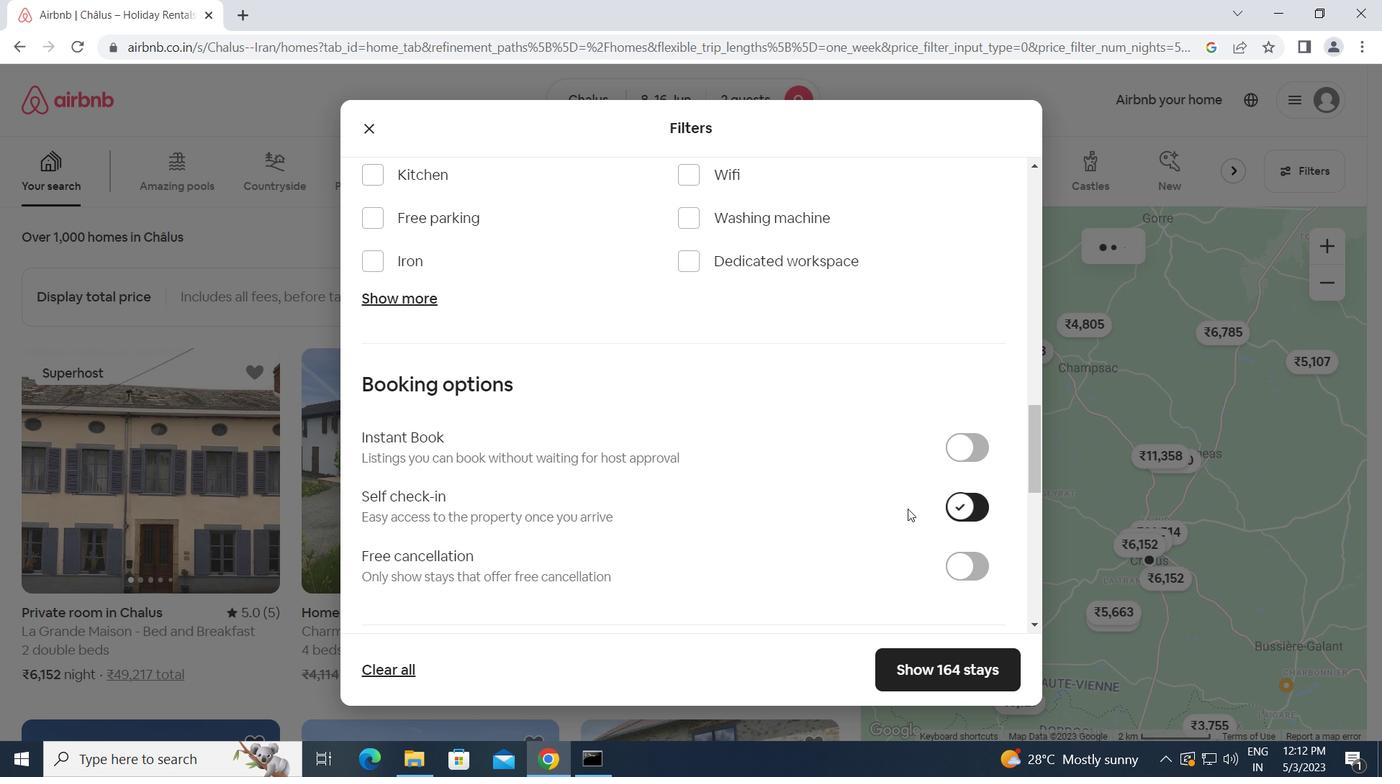 
Action: Mouse scrolled (769, 545) with delta (0, 0)
Screenshot: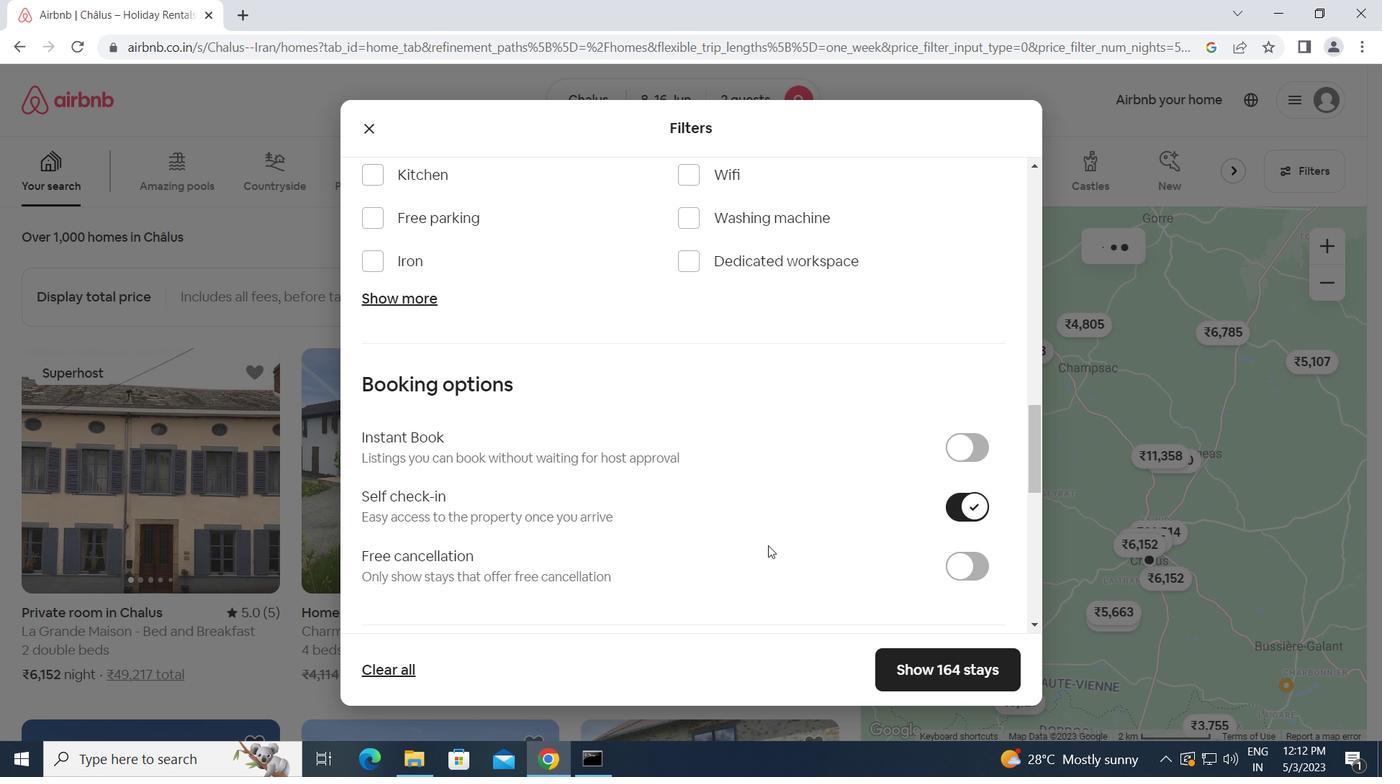 
Action: Mouse scrolled (769, 545) with delta (0, 0)
Screenshot: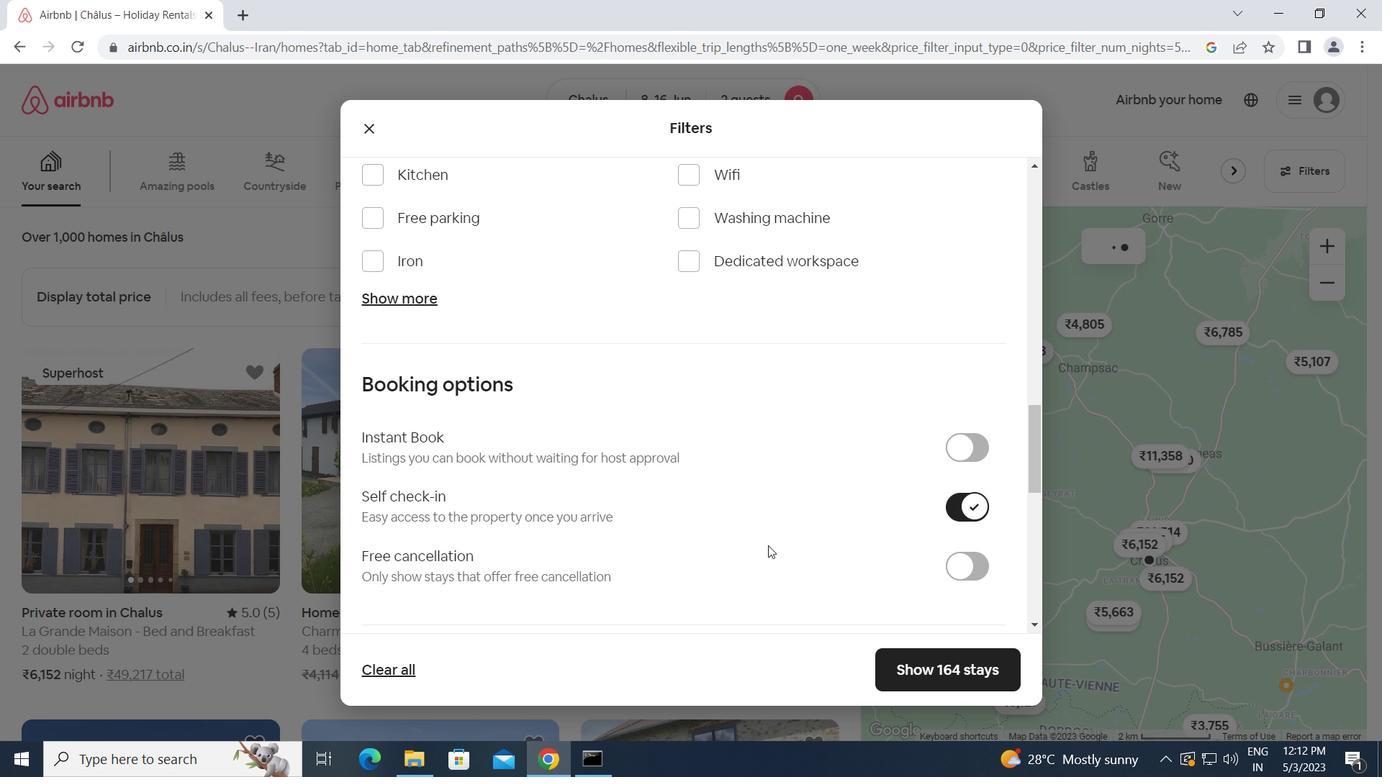 
Action: Mouse scrolled (769, 545) with delta (0, 0)
Screenshot: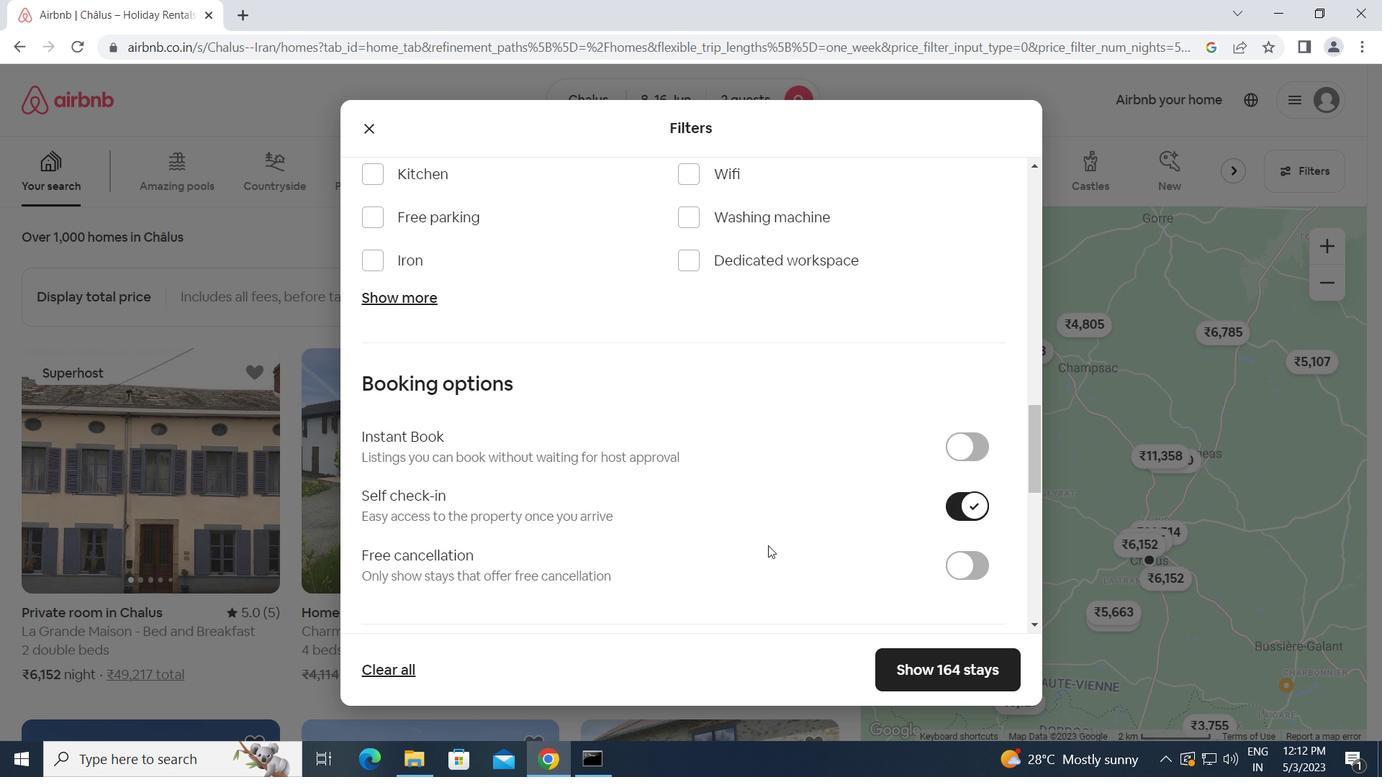 
Action: Mouse scrolled (769, 545) with delta (0, 0)
Screenshot: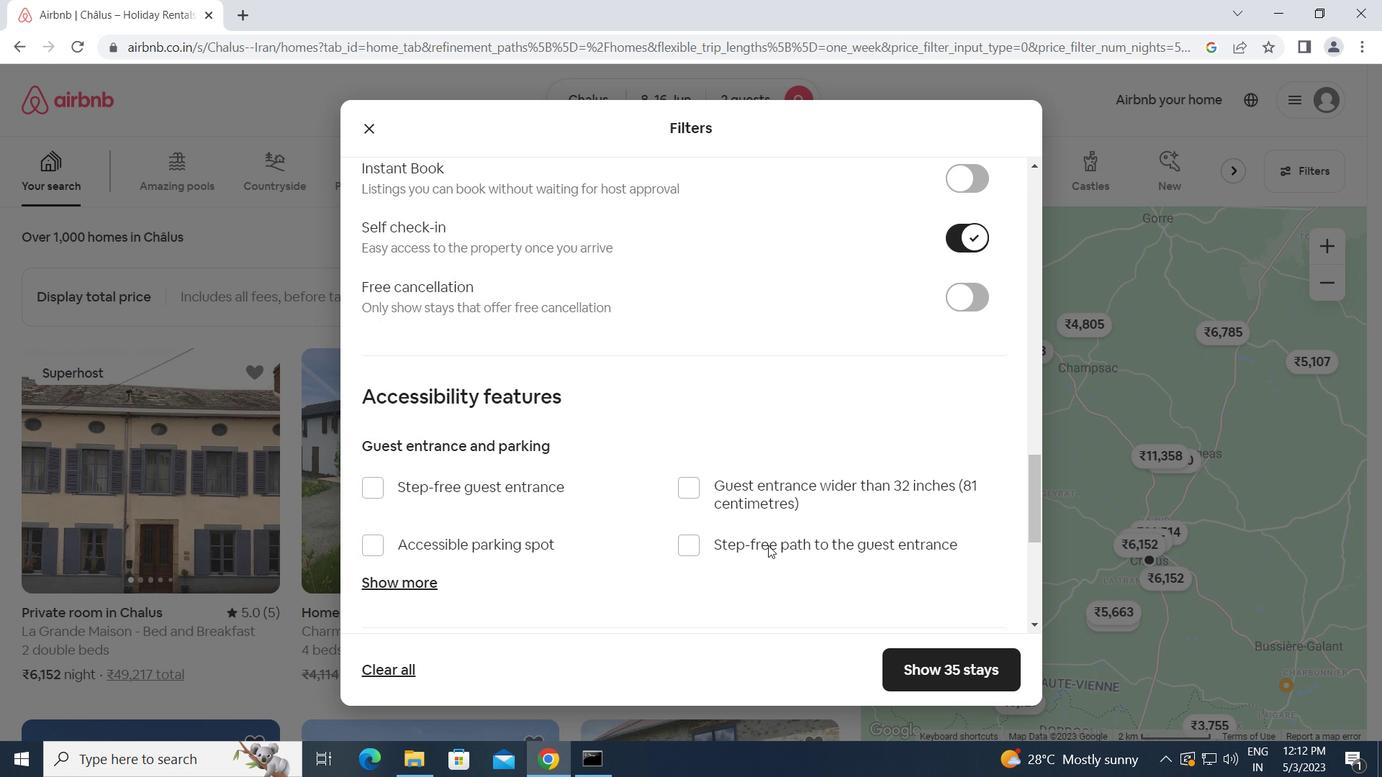 
Action: Mouse scrolled (769, 545) with delta (0, 0)
Screenshot: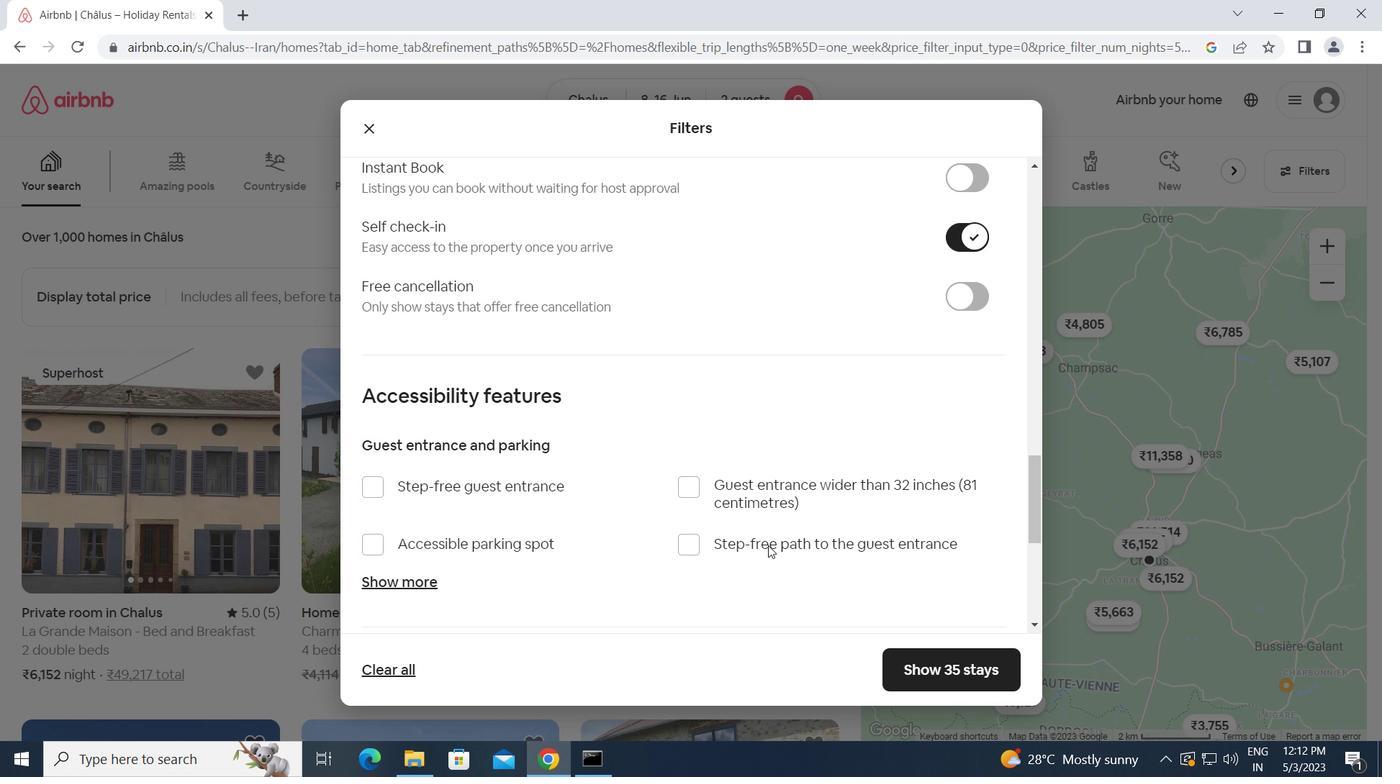 
Action: Mouse scrolled (769, 545) with delta (0, 0)
Screenshot: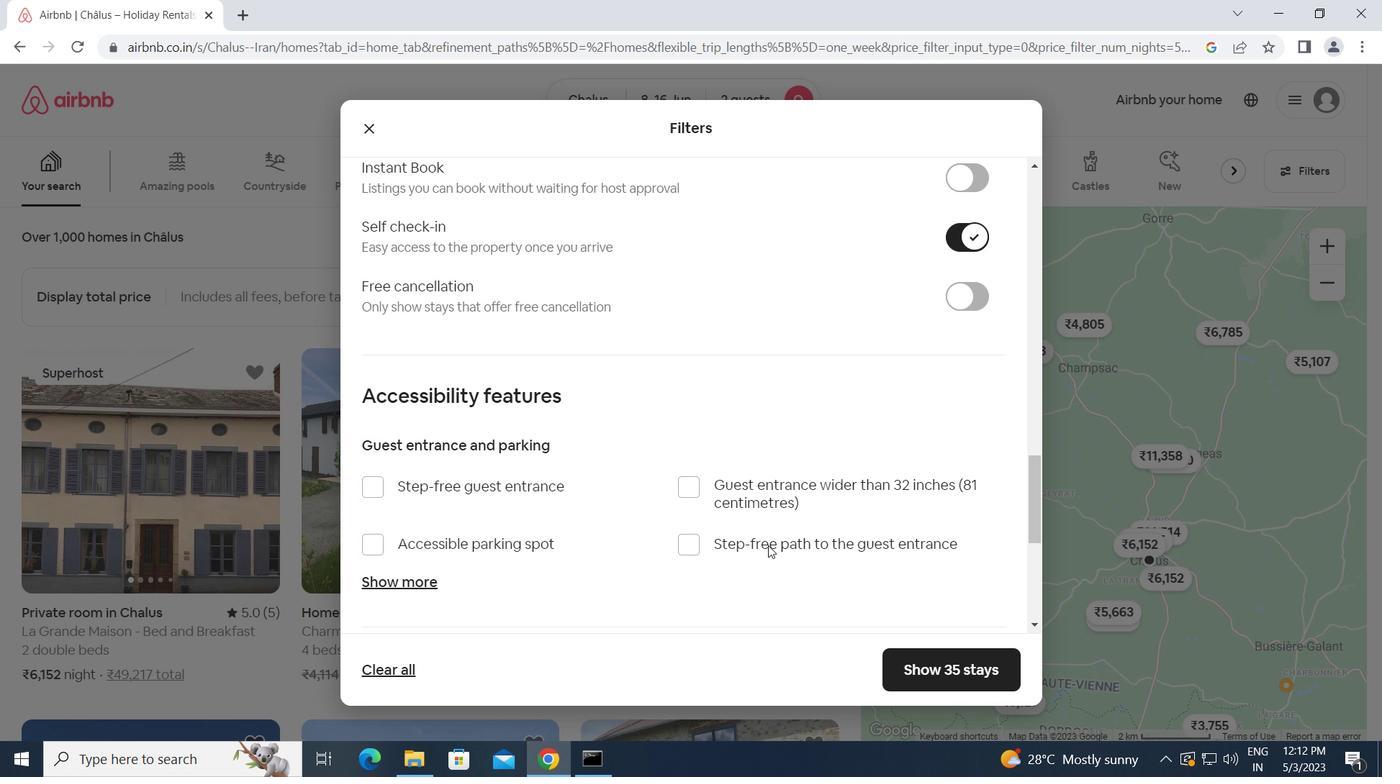 
Action: Mouse scrolled (769, 545) with delta (0, 0)
Screenshot: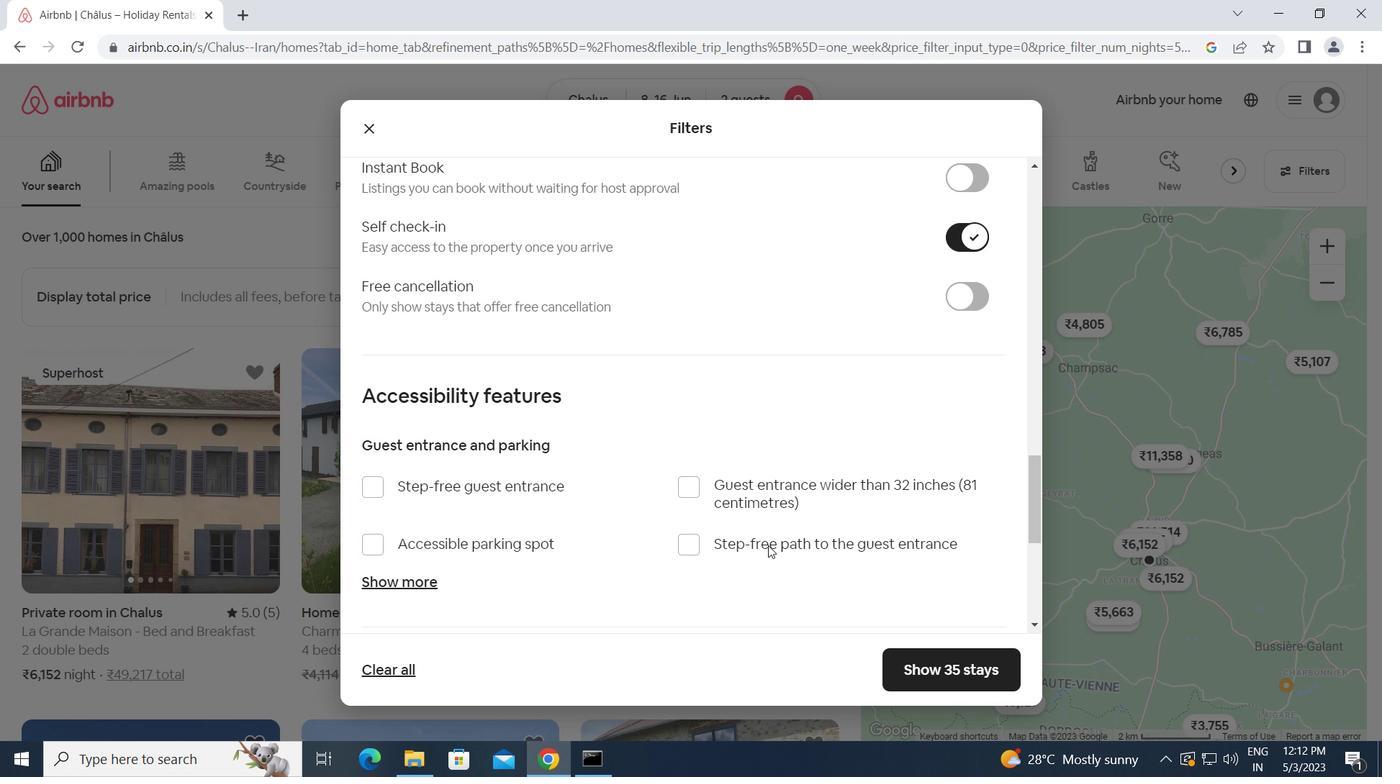 
Action: Mouse scrolled (769, 545) with delta (0, 0)
Screenshot: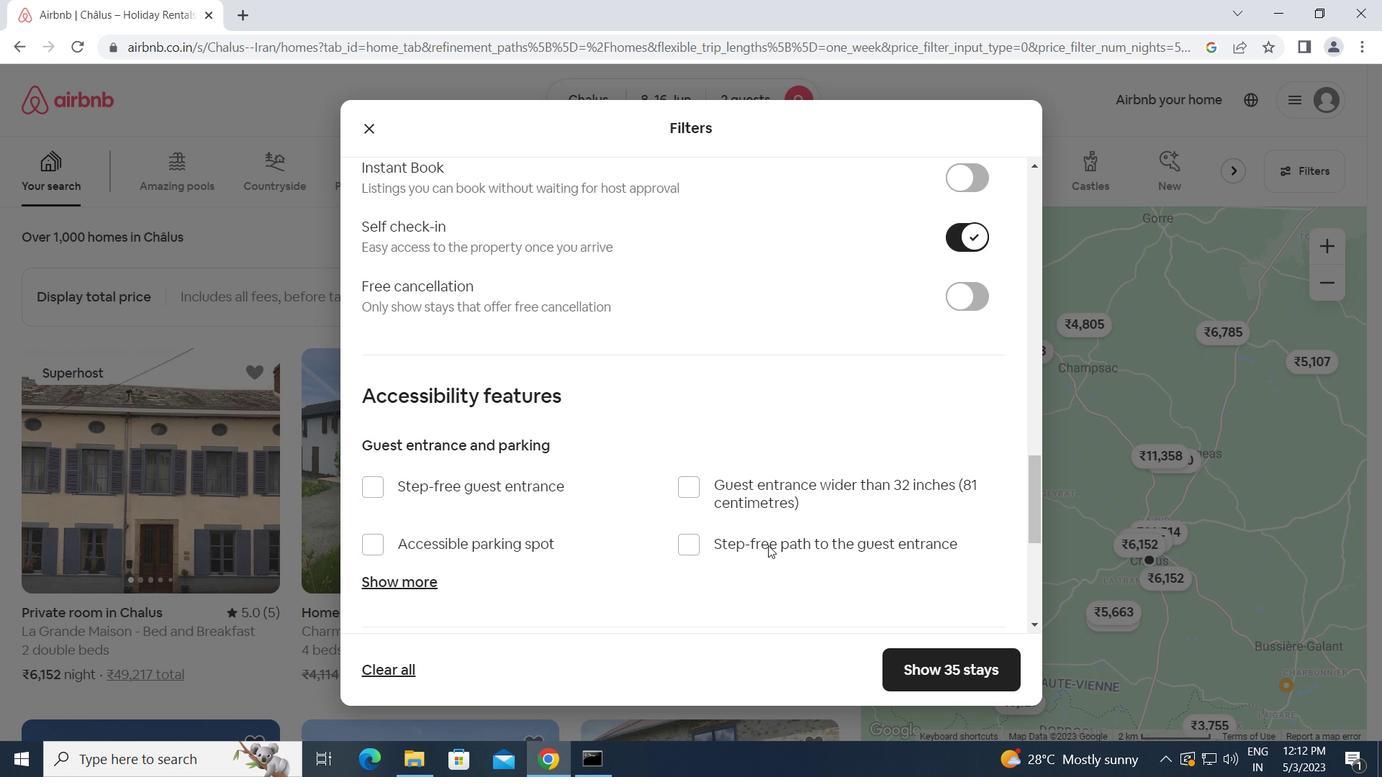 
Action: Mouse scrolled (769, 545) with delta (0, 0)
Screenshot: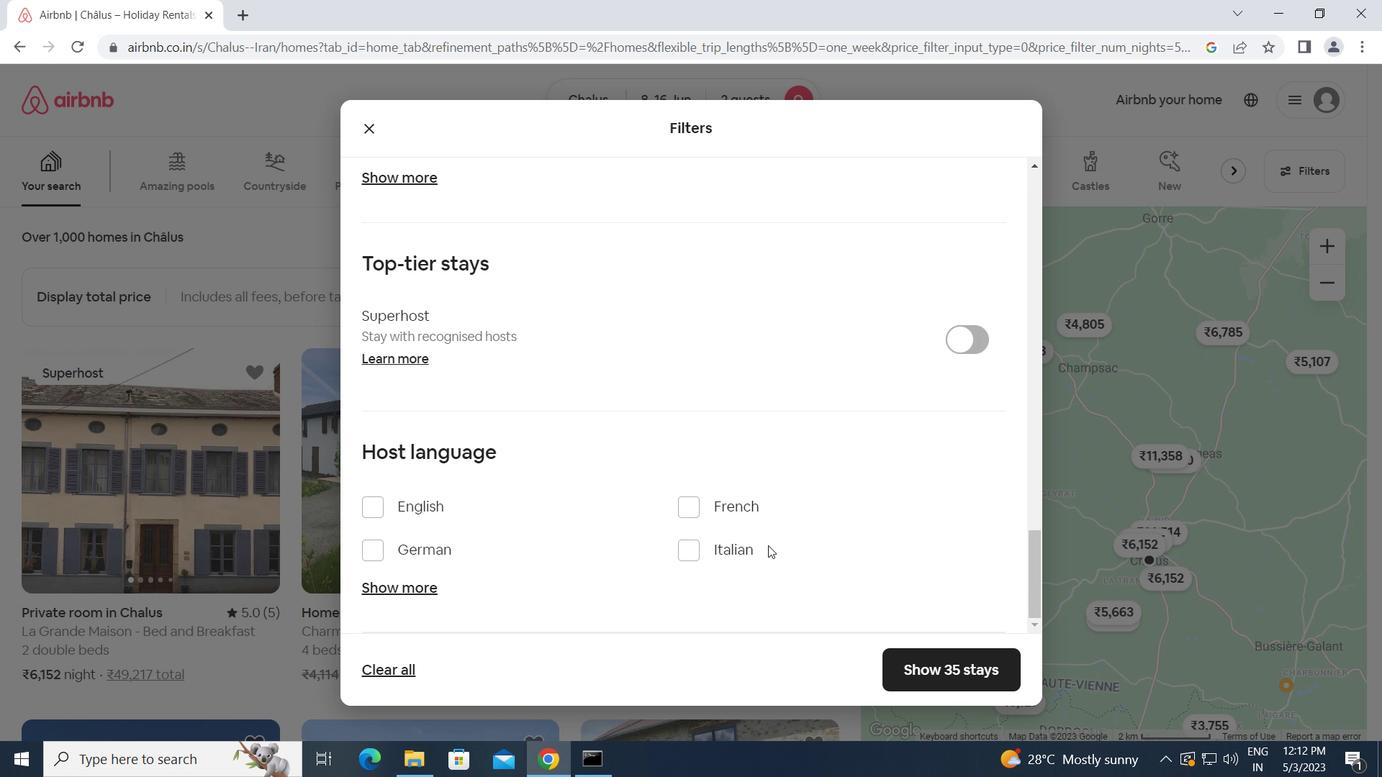 
Action: Mouse scrolled (769, 545) with delta (0, 0)
Screenshot: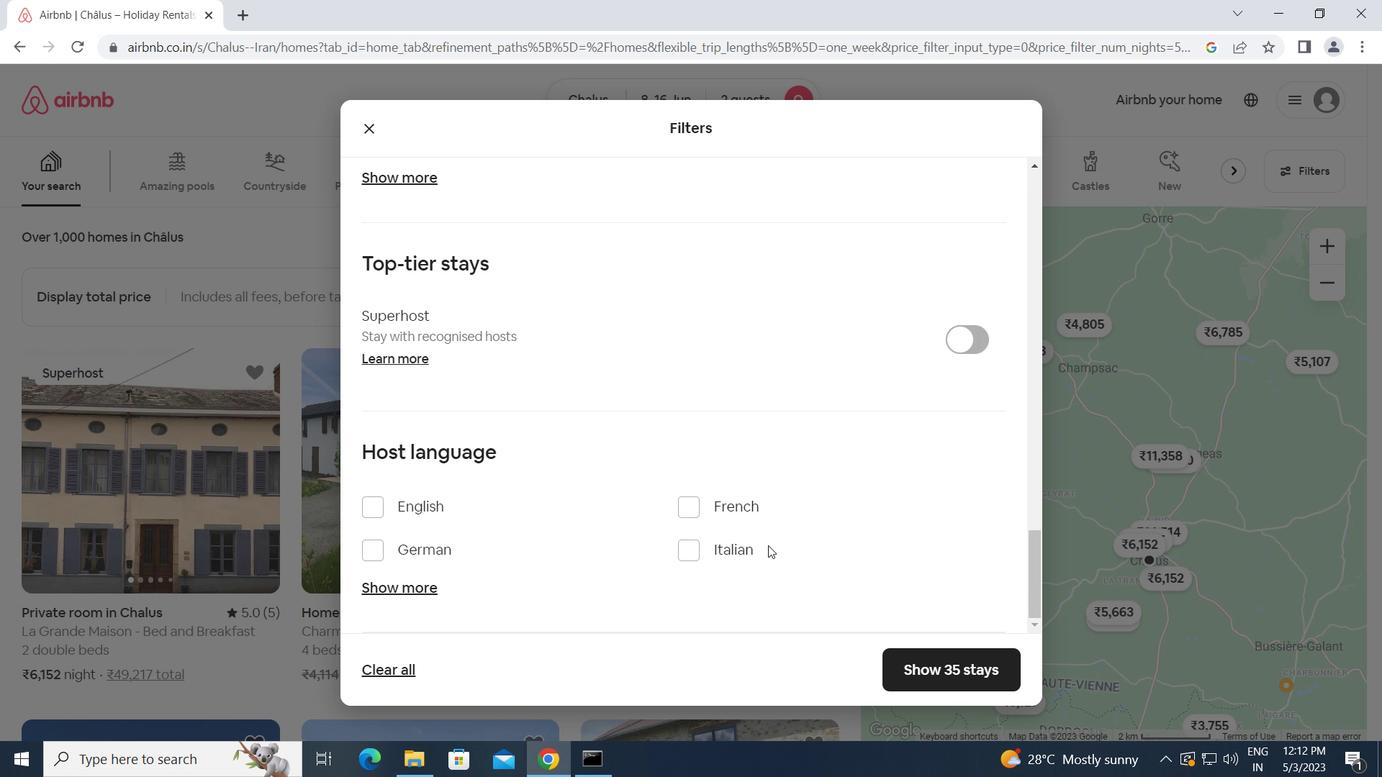 
Action: Mouse scrolled (769, 545) with delta (0, 0)
Screenshot: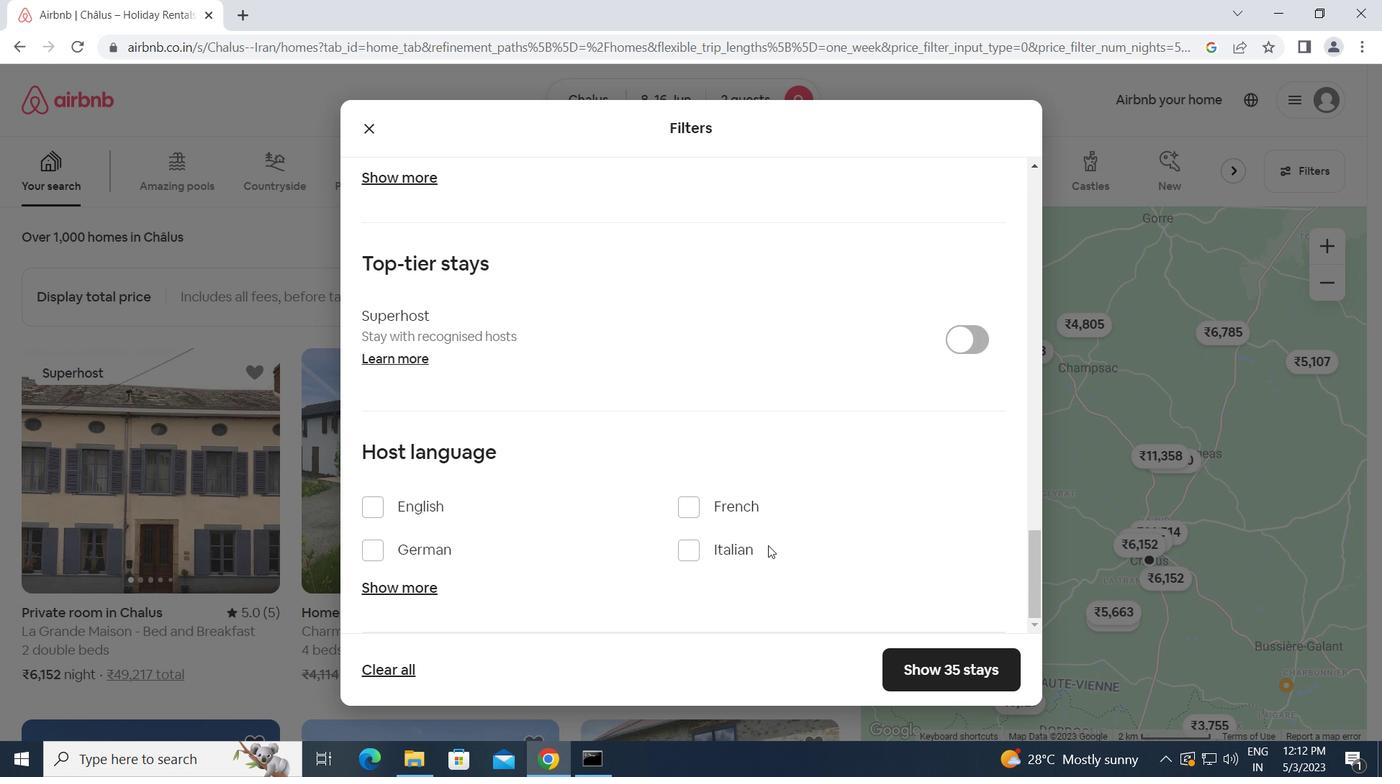 
Action: Mouse scrolled (769, 545) with delta (0, 0)
Screenshot: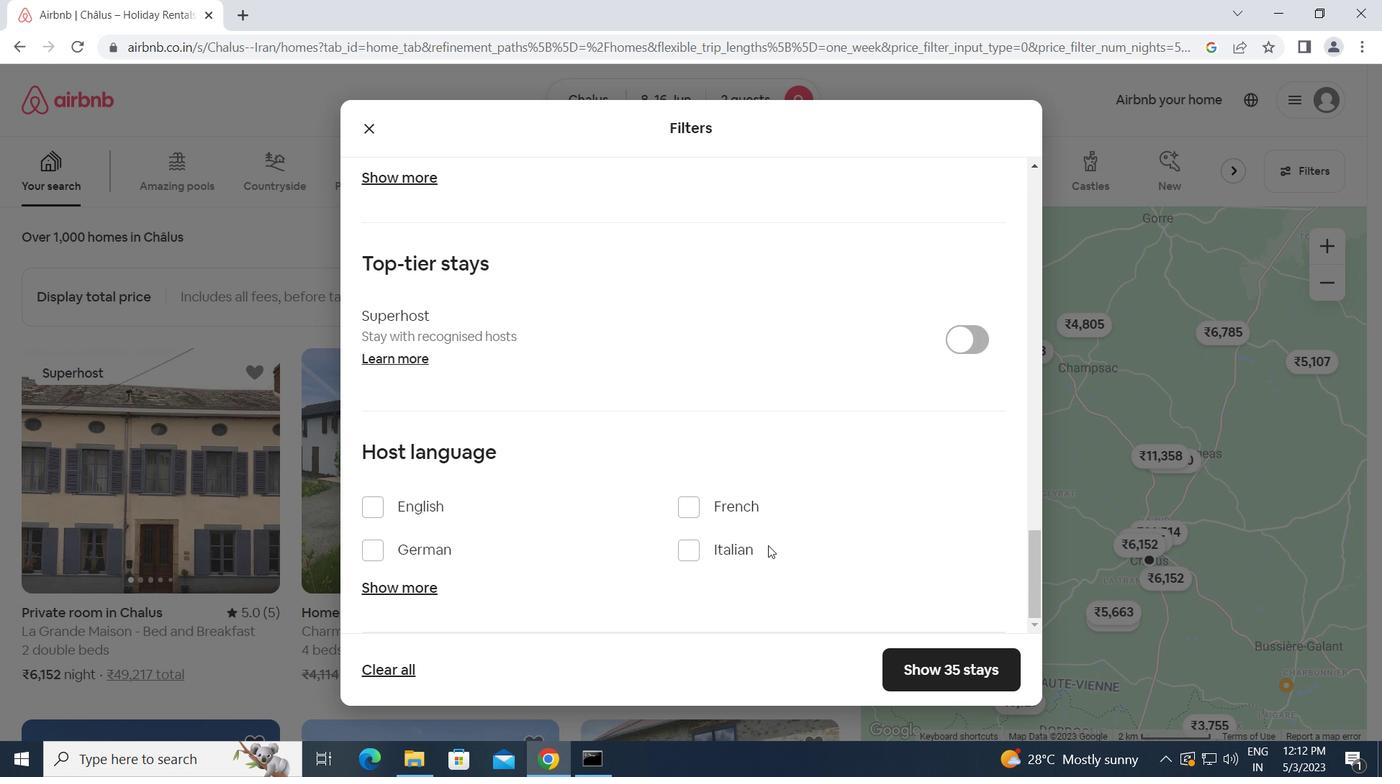
Action: Mouse scrolled (769, 545) with delta (0, 0)
Screenshot: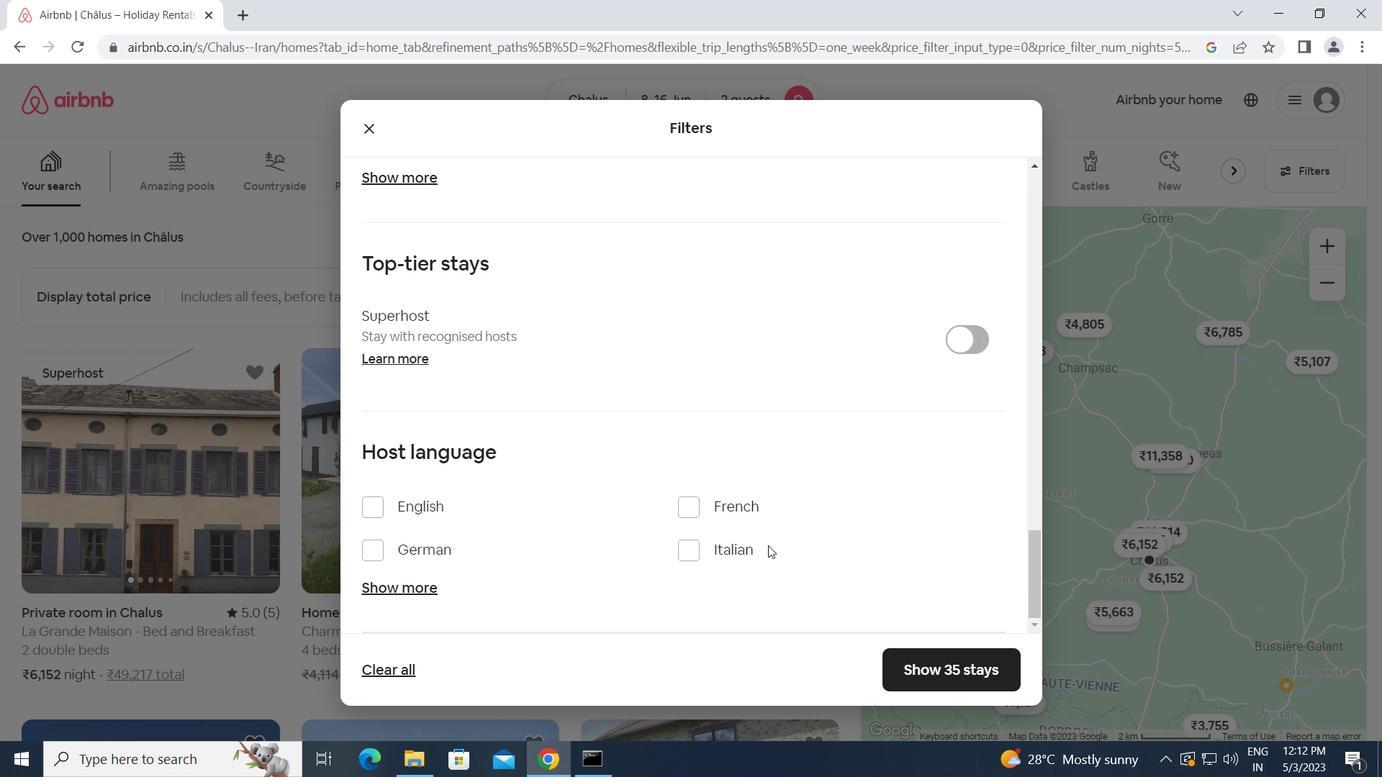 
Action: Mouse scrolled (769, 545) with delta (0, 0)
Screenshot: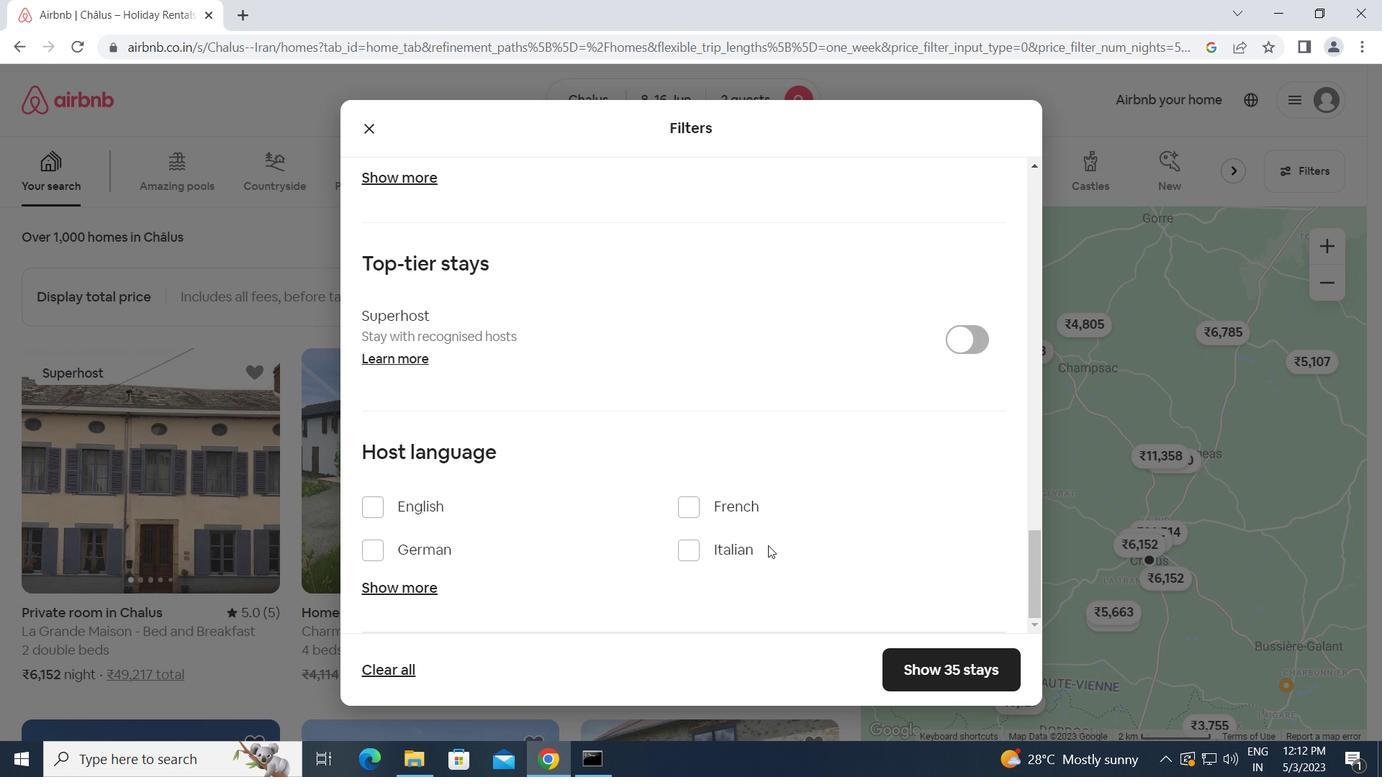
Action: Mouse moved to (379, 509)
Screenshot: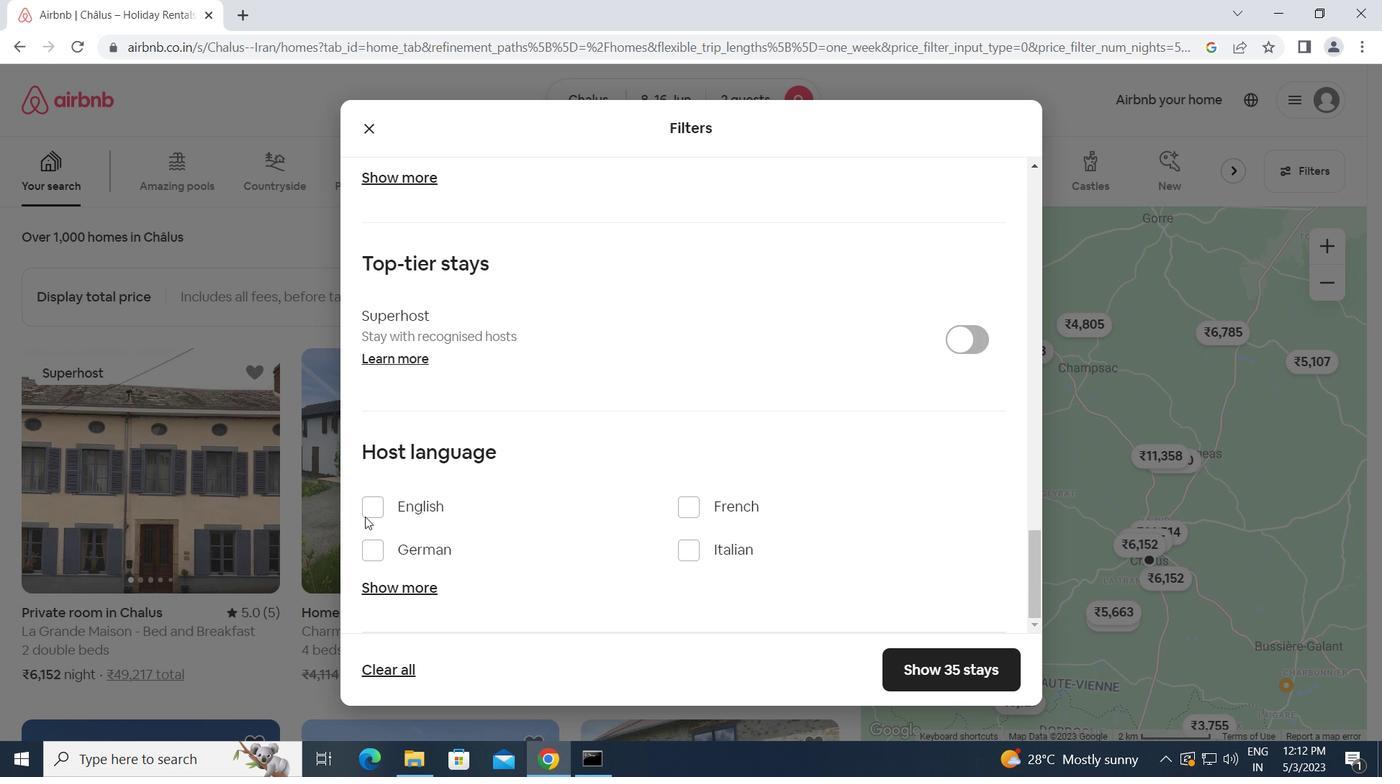 
Action: Mouse pressed left at (379, 509)
Screenshot: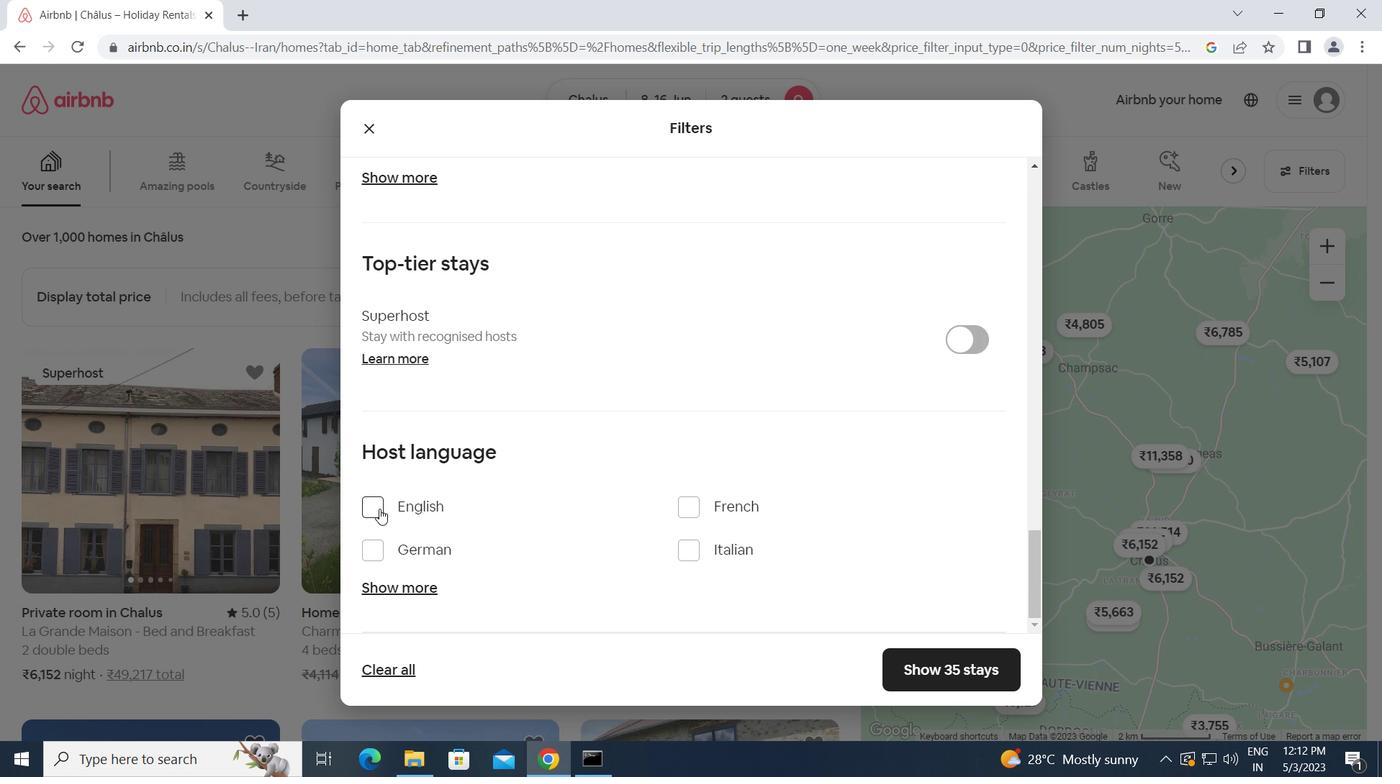 
Action: Mouse moved to (906, 678)
Screenshot: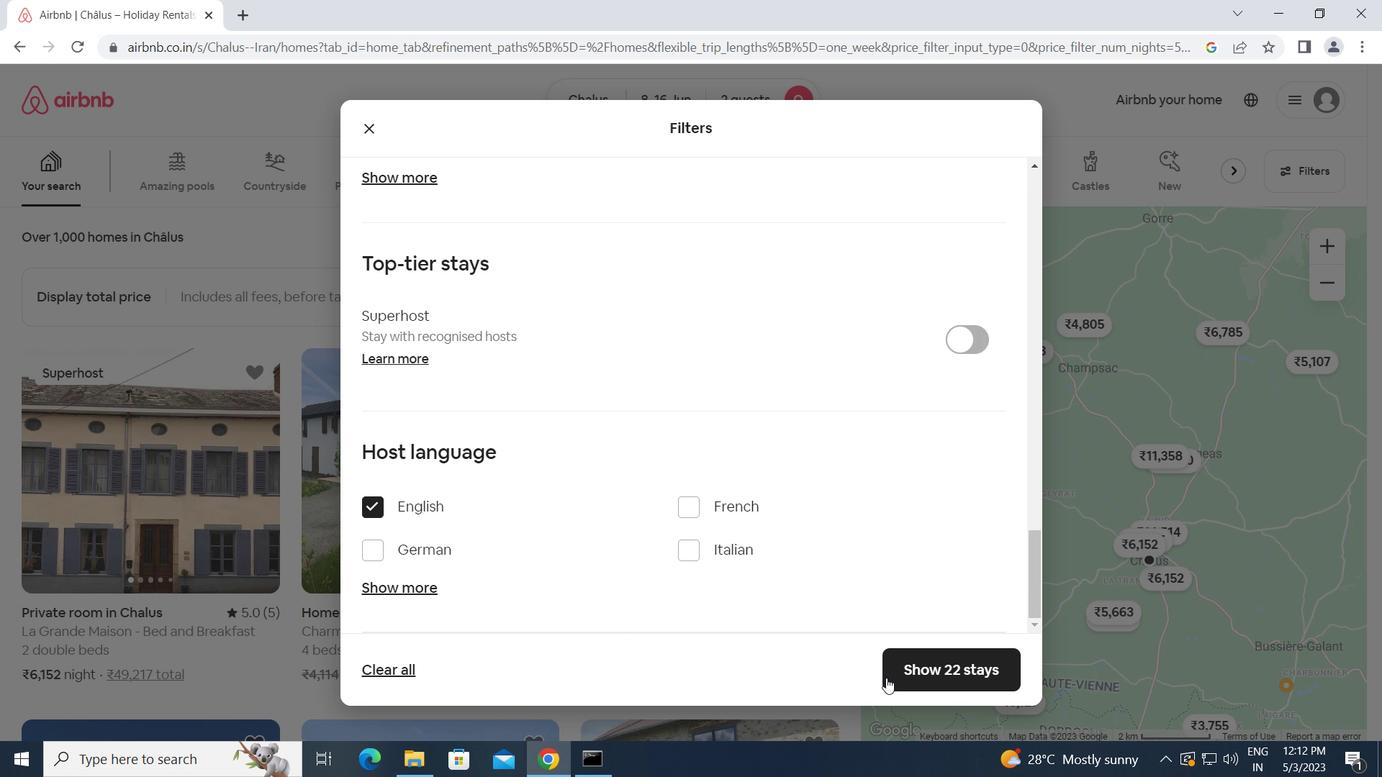 
Action: Mouse pressed left at (906, 678)
Screenshot: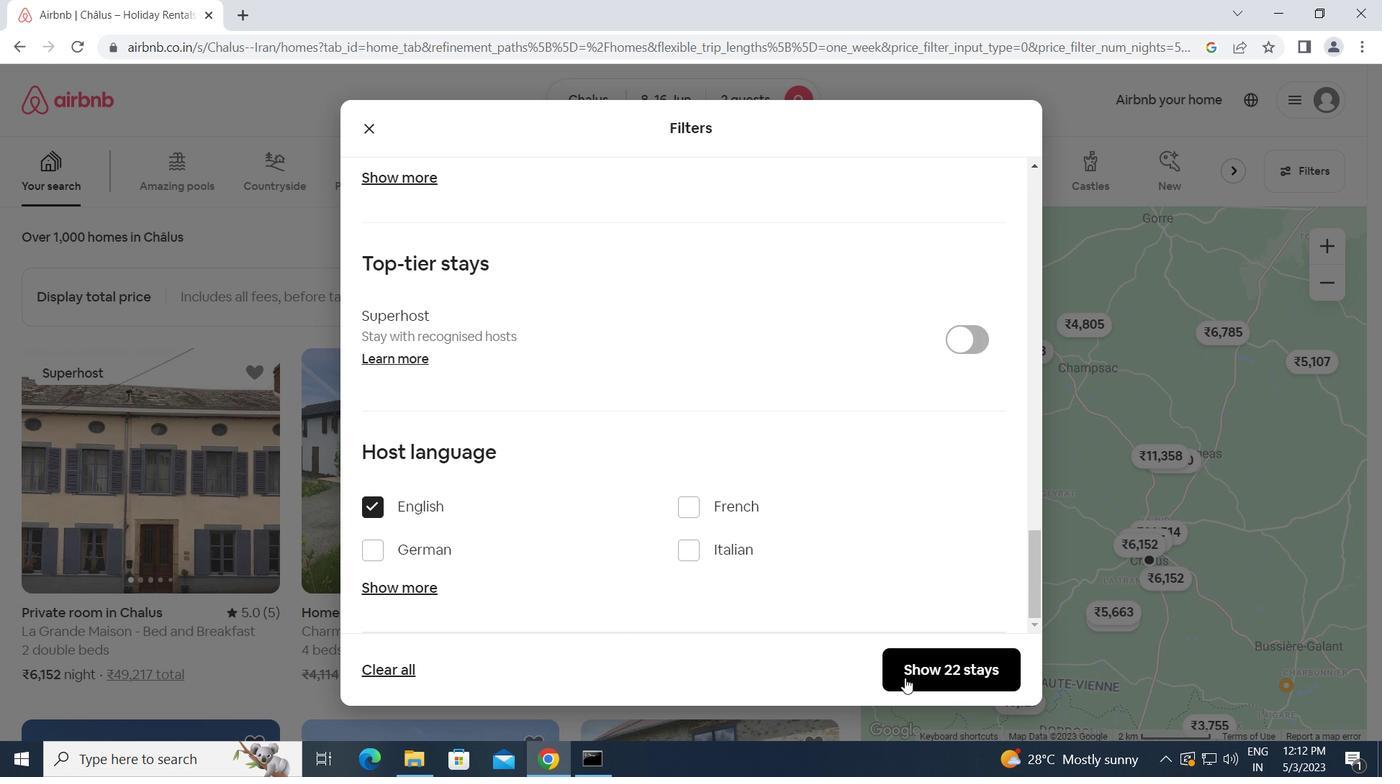 
Action: Mouse moved to (905, 667)
Screenshot: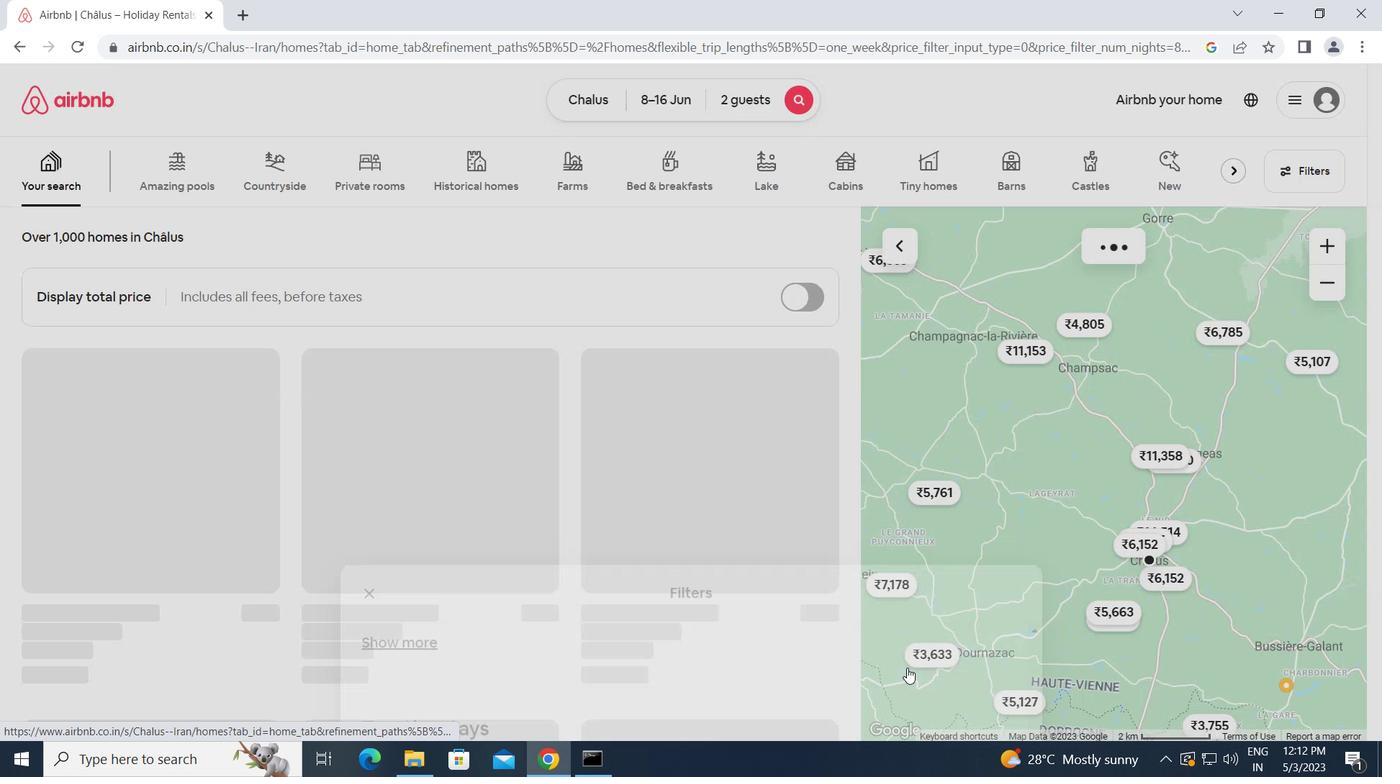 
